 Task: Research Airbnb properties in Malanje, Angola from 10th December, 2023 to 25th December, 2023 for 3 adults, 1 child. Place can be shared room with 2 bedrooms having 3 beds and 2 bathrooms. Property type can be guest house. Amenities needed are: wifi, air conditioning, TV, pool, gym, breakfast. Look for 5 properties as per requirement.
Action: Mouse pressed left at (453, 105)
Screenshot: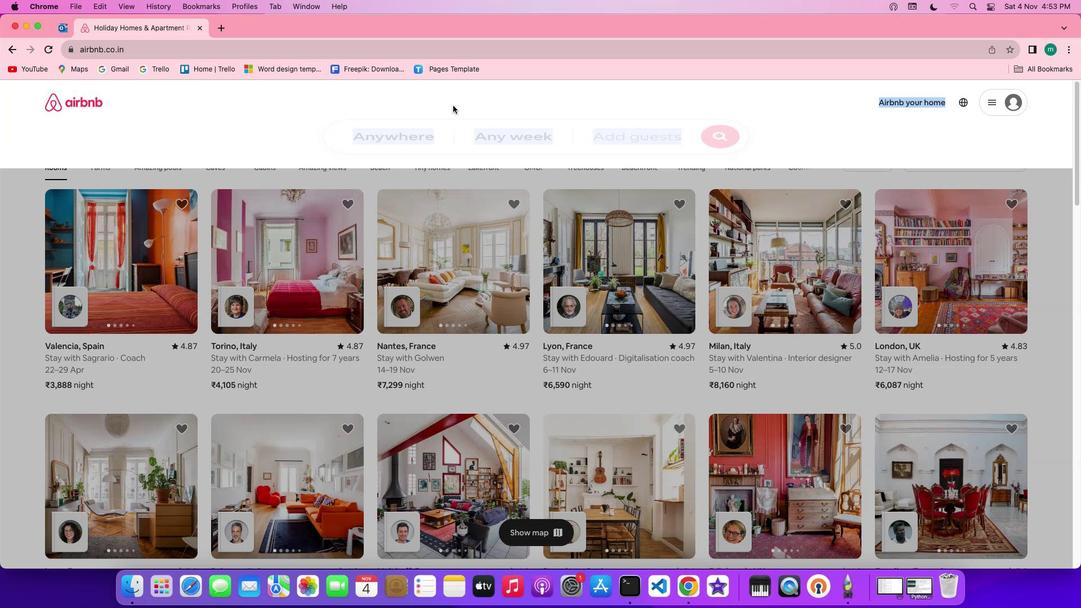 
Action: Mouse pressed left at (453, 105)
Screenshot: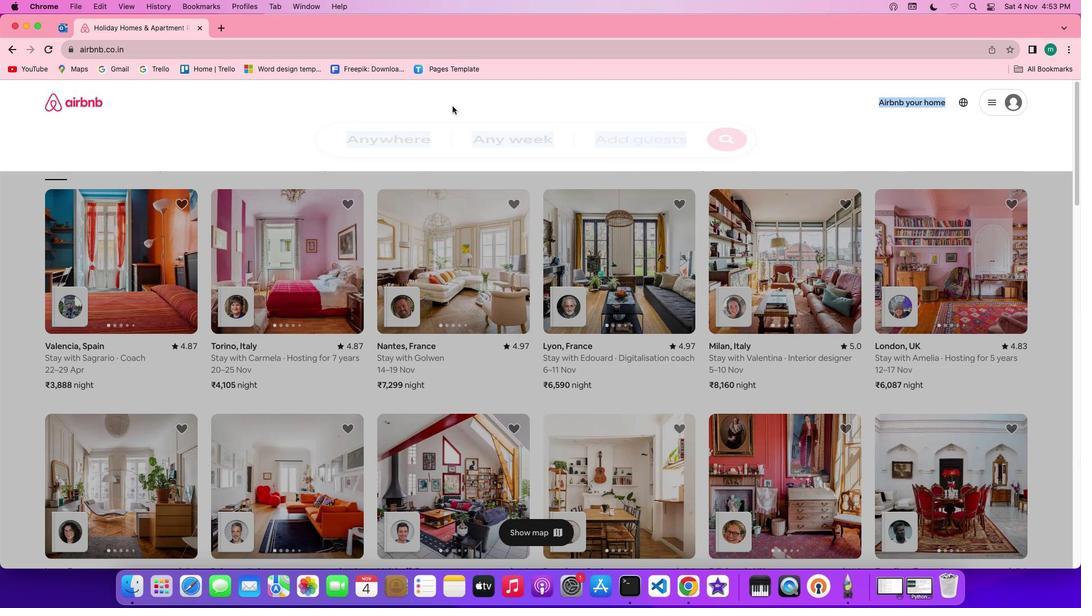 
Action: Mouse moved to (403, 151)
Screenshot: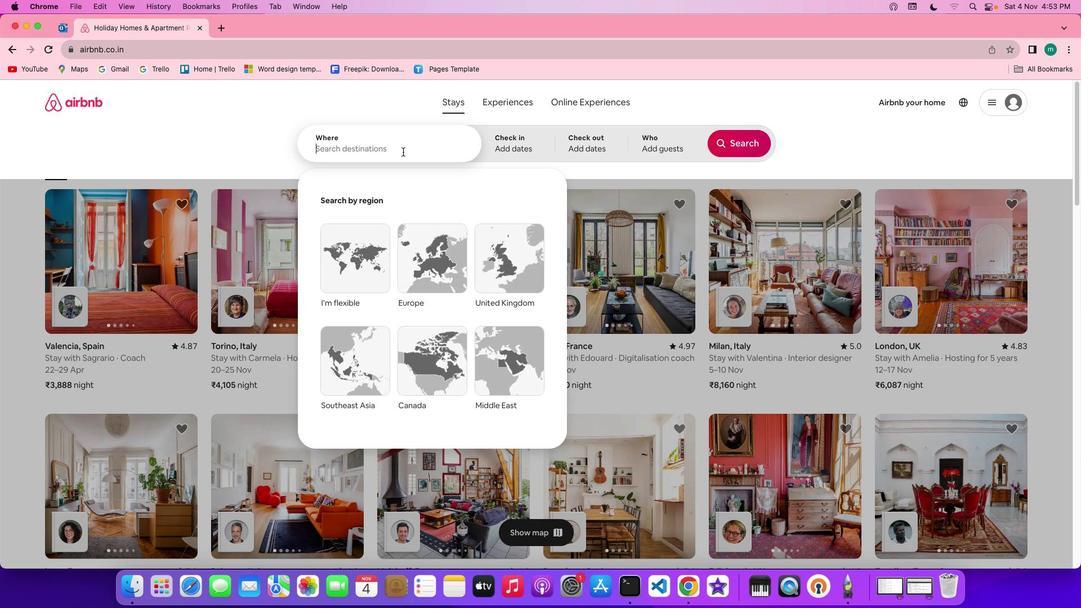 
Action: Mouse pressed left at (403, 151)
Screenshot: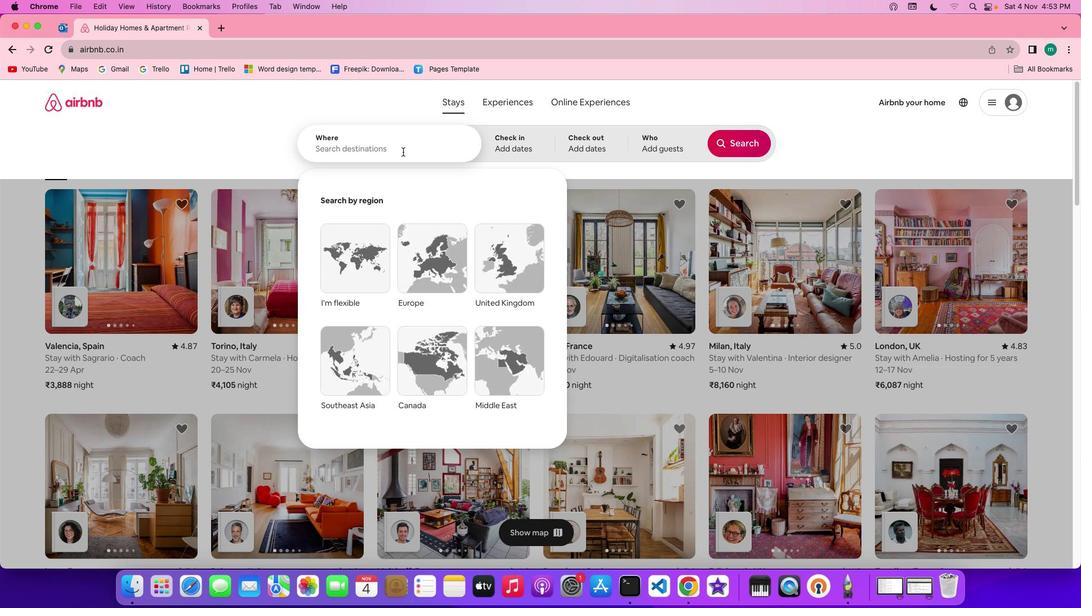
Action: Key pressed Key.shift'M''a''l''a''n''j''e'','Key.spaceKey.shift'a''n''g''o''l''a'
Screenshot: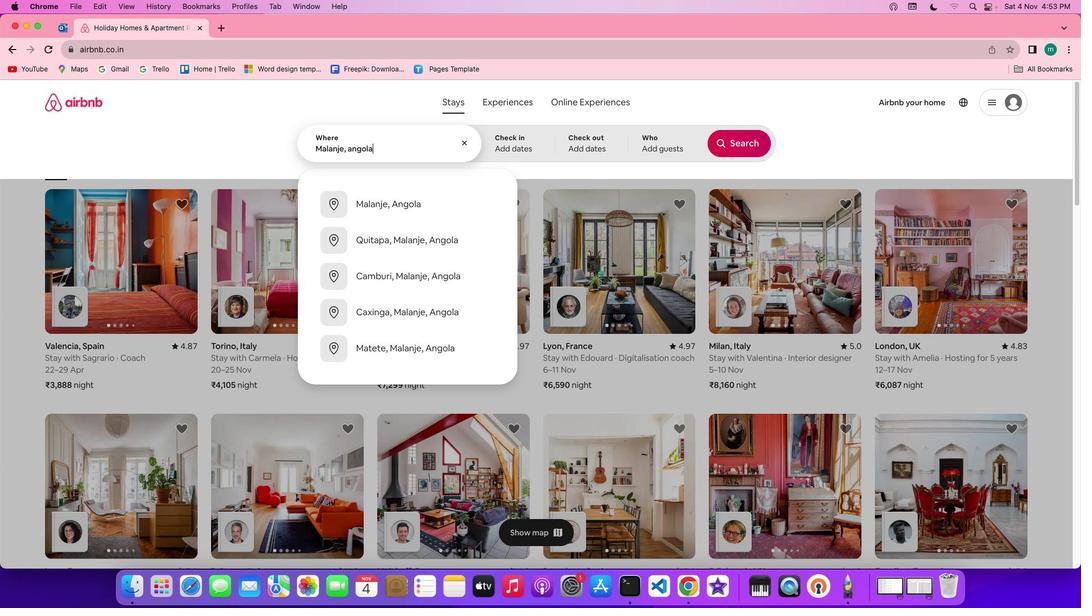 
Action: Mouse moved to (507, 138)
Screenshot: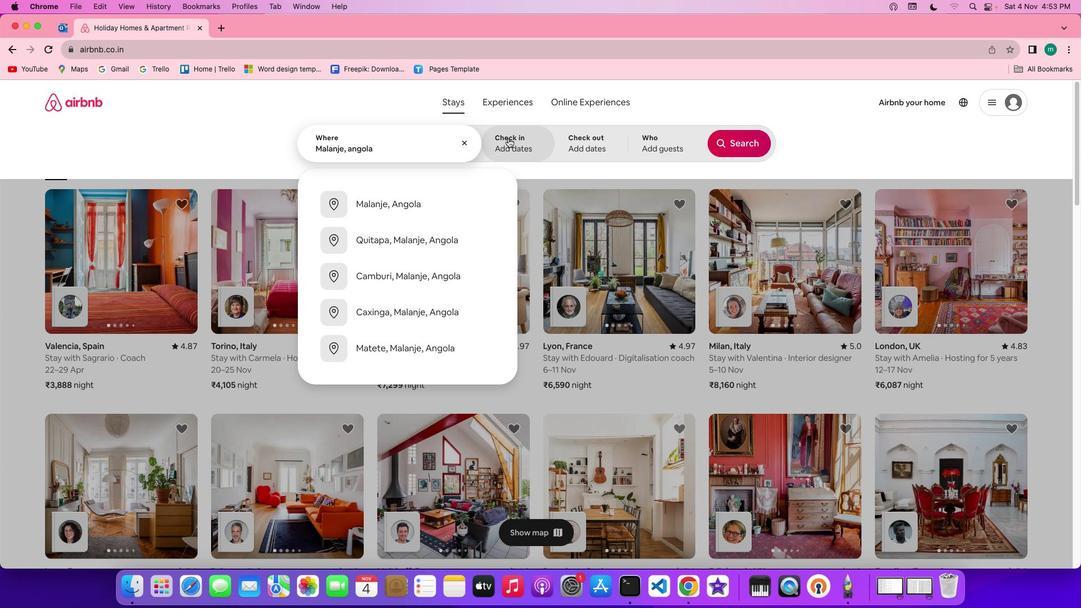 
Action: Mouse pressed left at (507, 138)
Screenshot: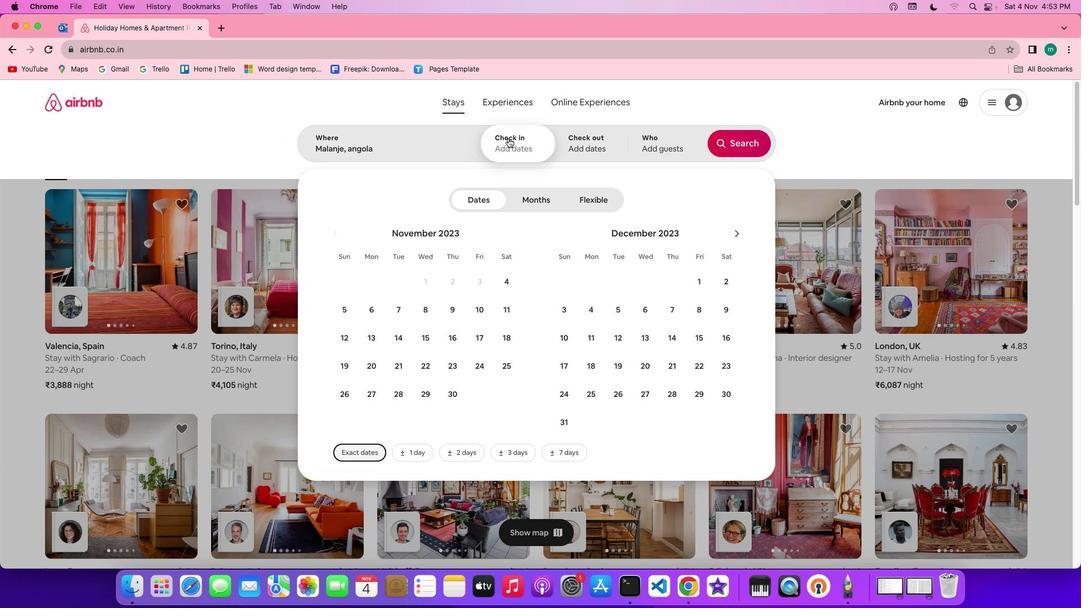 
Action: Mouse moved to (566, 335)
Screenshot: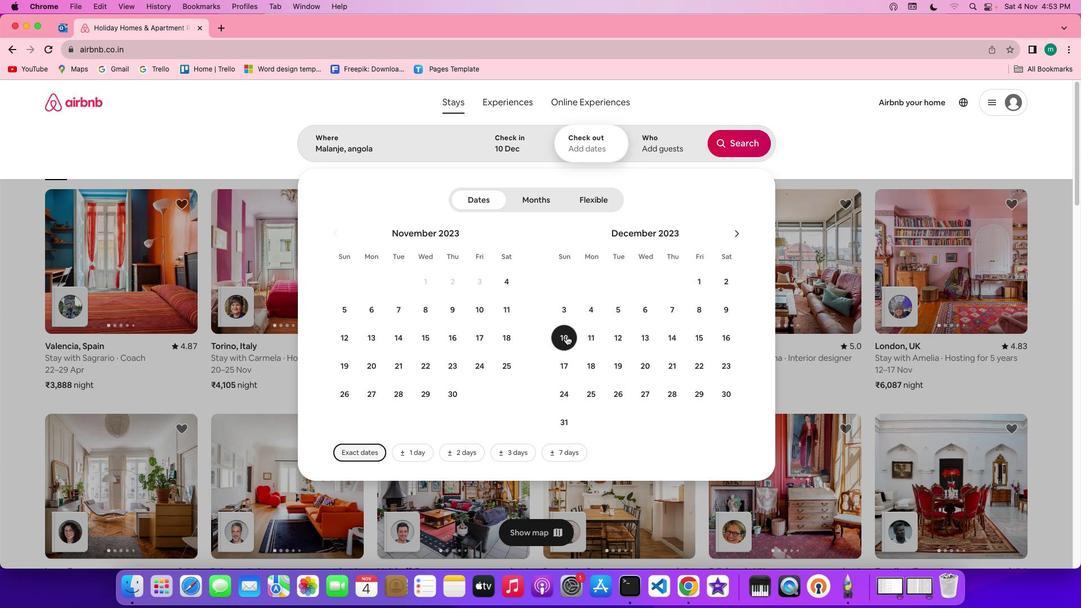 
Action: Mouse pressed left at (566, 335)
Screenshot: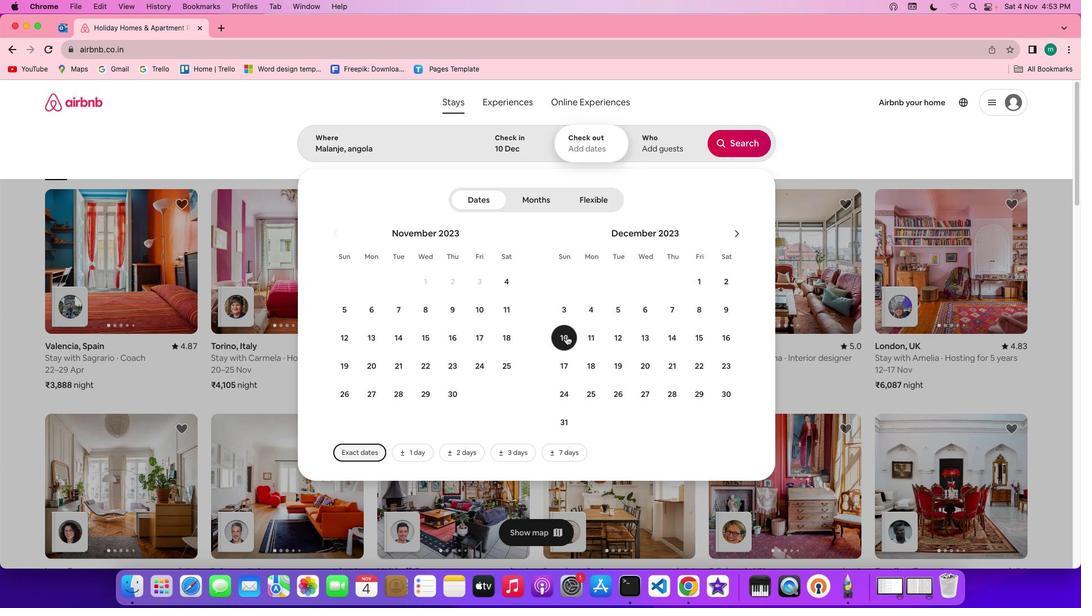 
Action: Mouse moved to (589, 393)
Screenshot: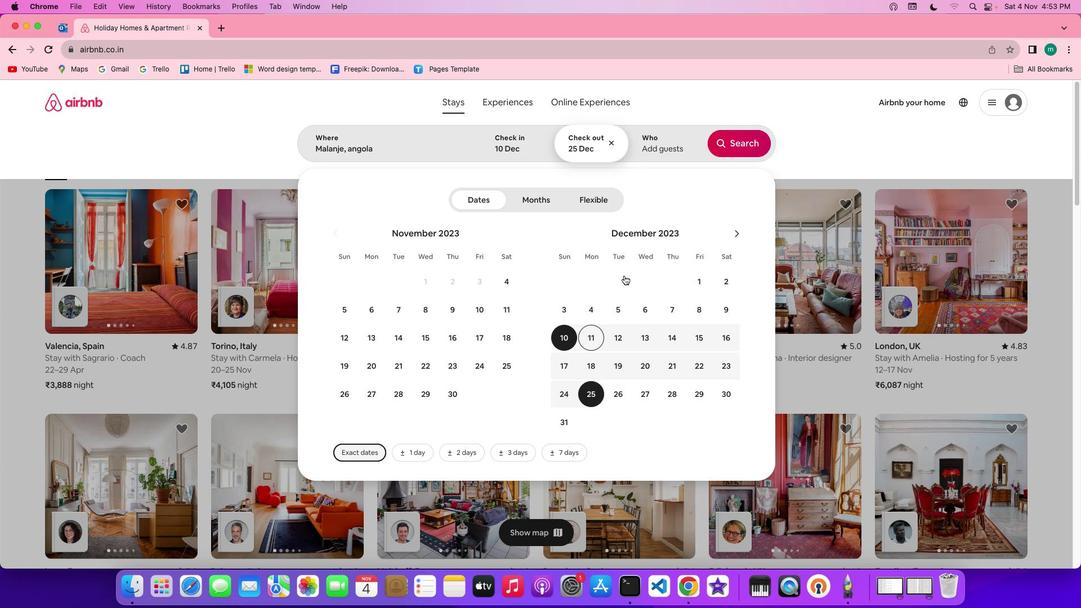 
Action: Mouse pressed left at (589, 393)
Screenshot: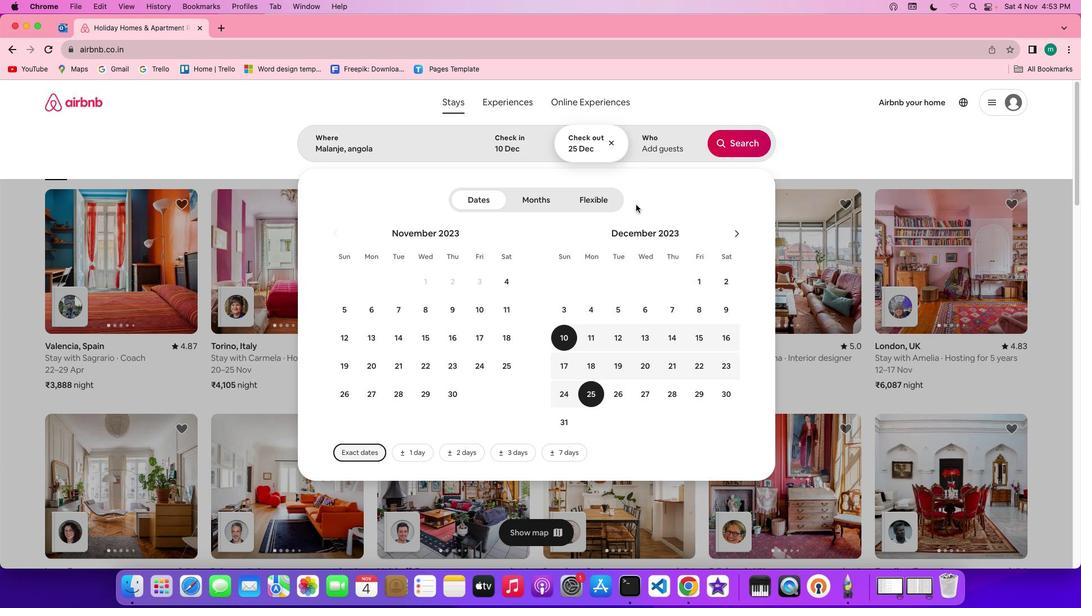 
Action: Mouse moved to (654, 141)
Screenshot: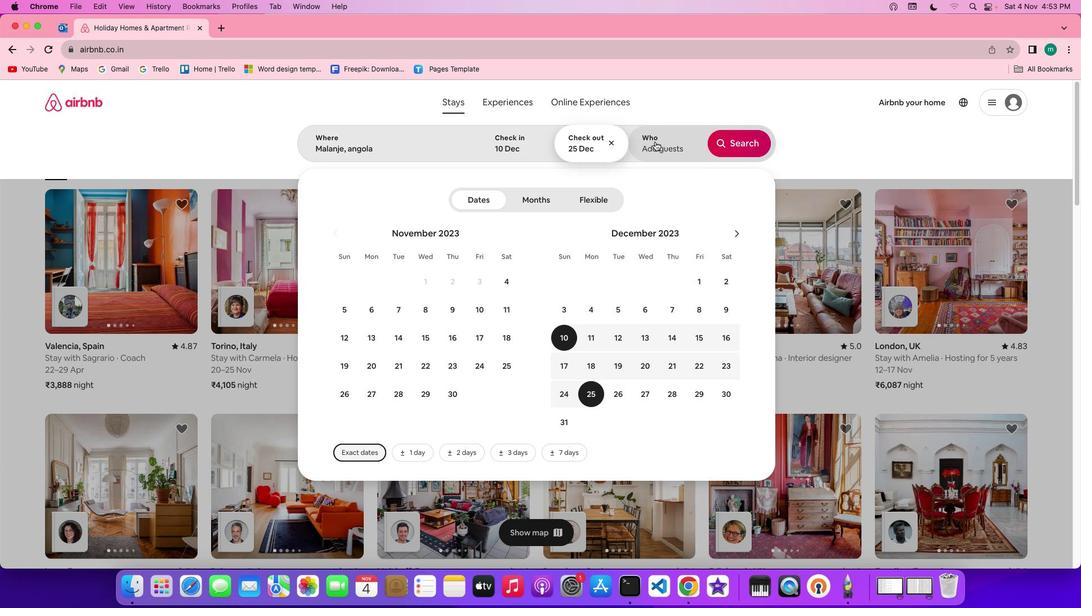 
Action: Mouse pressed left at (654, 141)
Screenshot: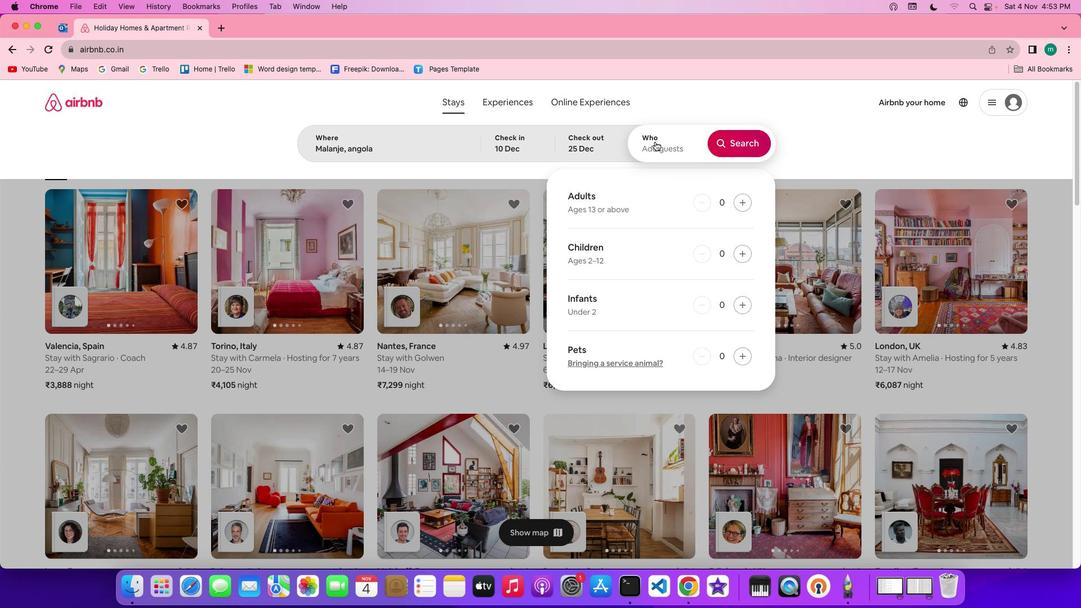 
Action: Mouse moved to (739, 202)
Screenshot: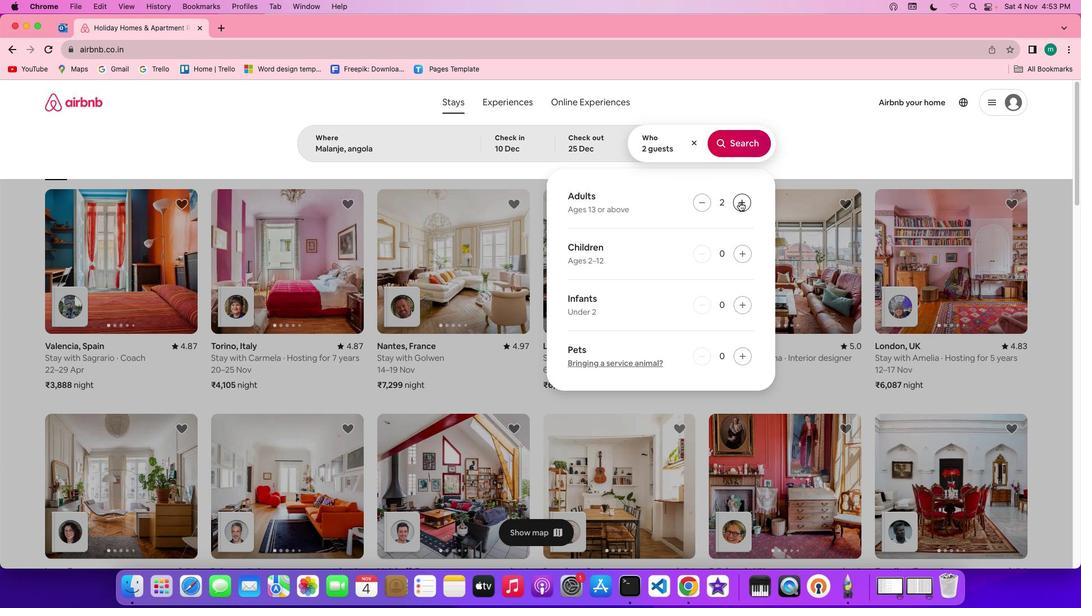 
Action: Mouse pressed left at (739, 202)
Screenshot: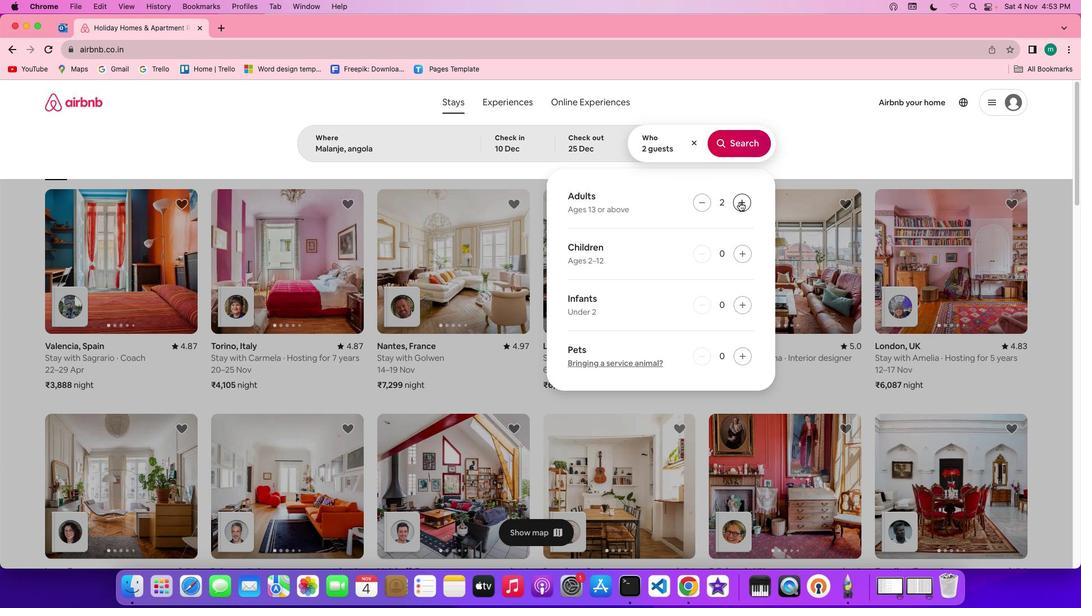 
Action: Mouse pressed left at (739, 202)
Screenshot: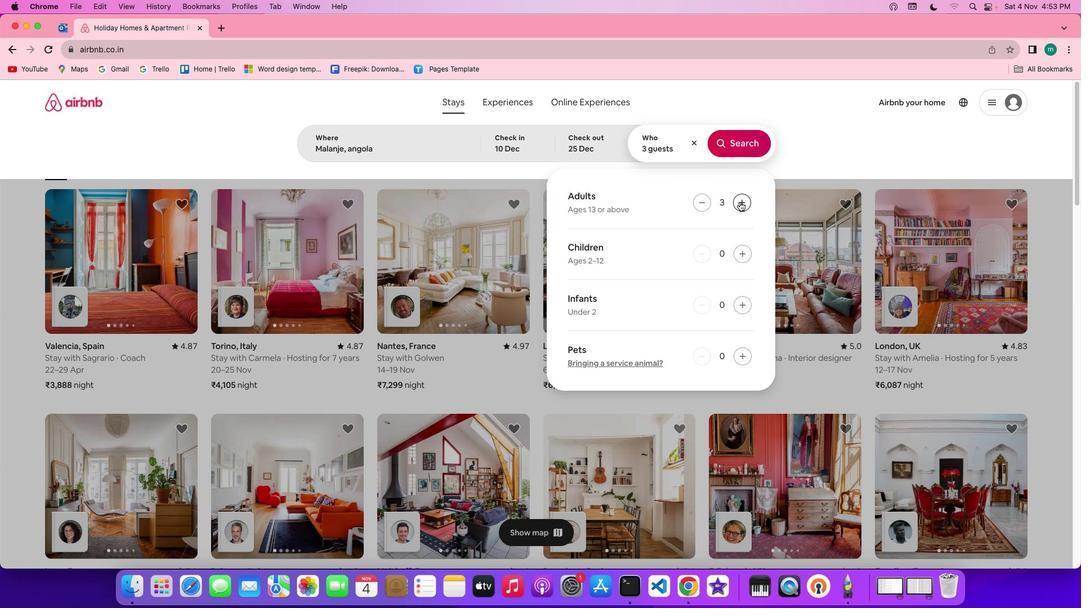 
Action: Mouse pressed left at (739, 202)
Screenshot: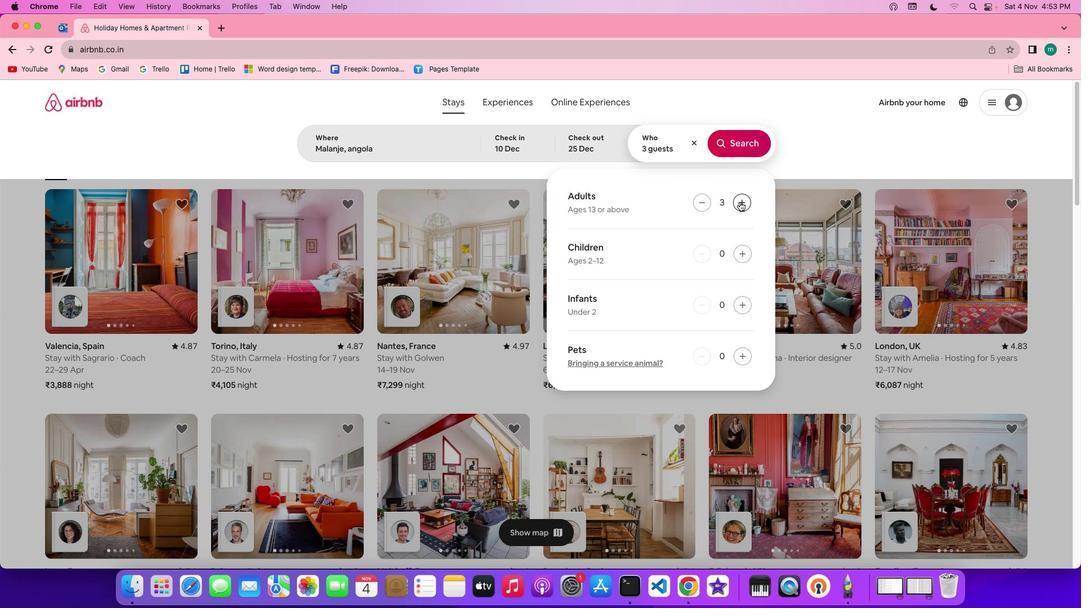 
Action: Mouse moved to (746, 250)
Screenshot: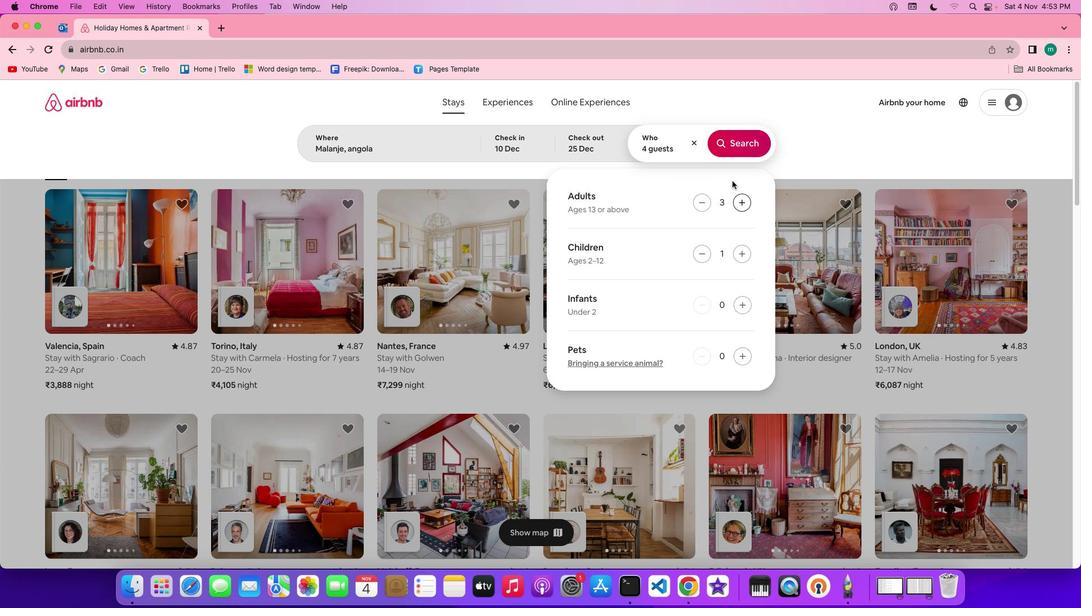 
Action: Mouse pressed left at (746, 250)
Screenshot: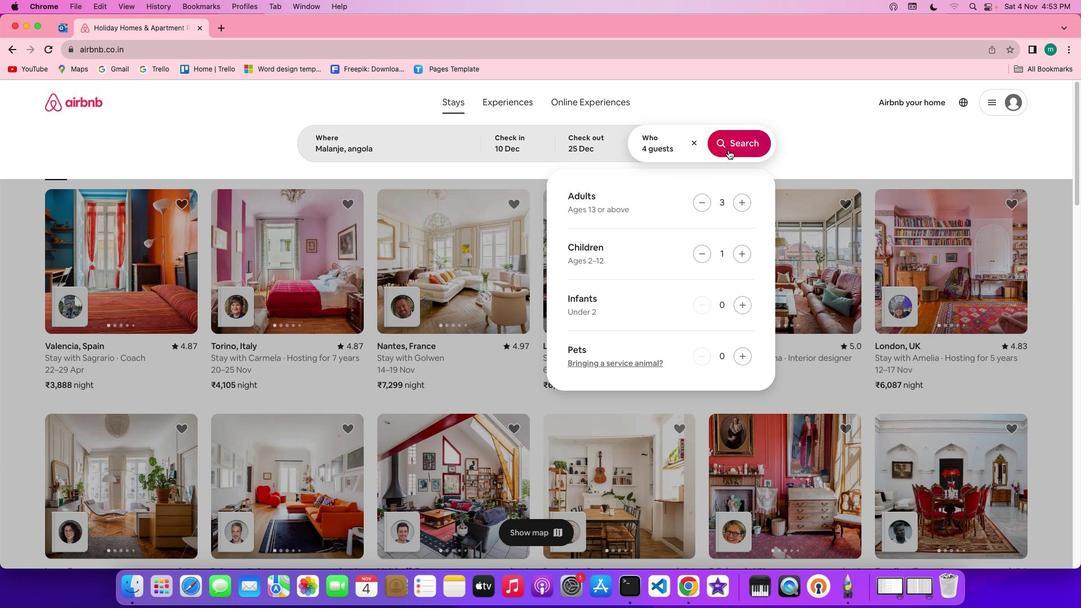 
Action: Mouse moved to (728, 145)
Screenshot: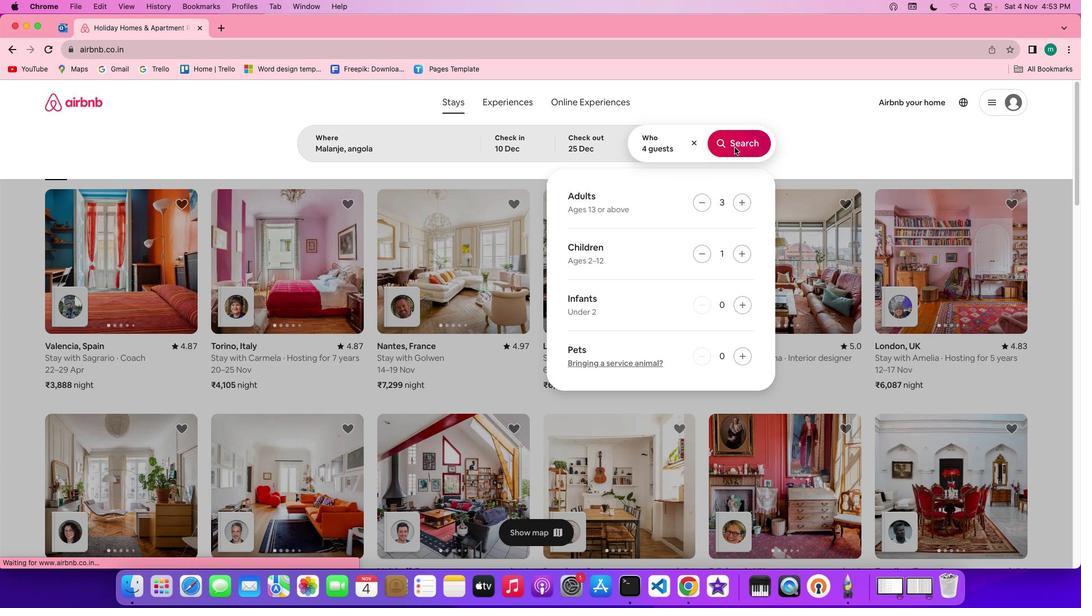 
Action: Mouse pressed left at (728, 145)
Screenshot: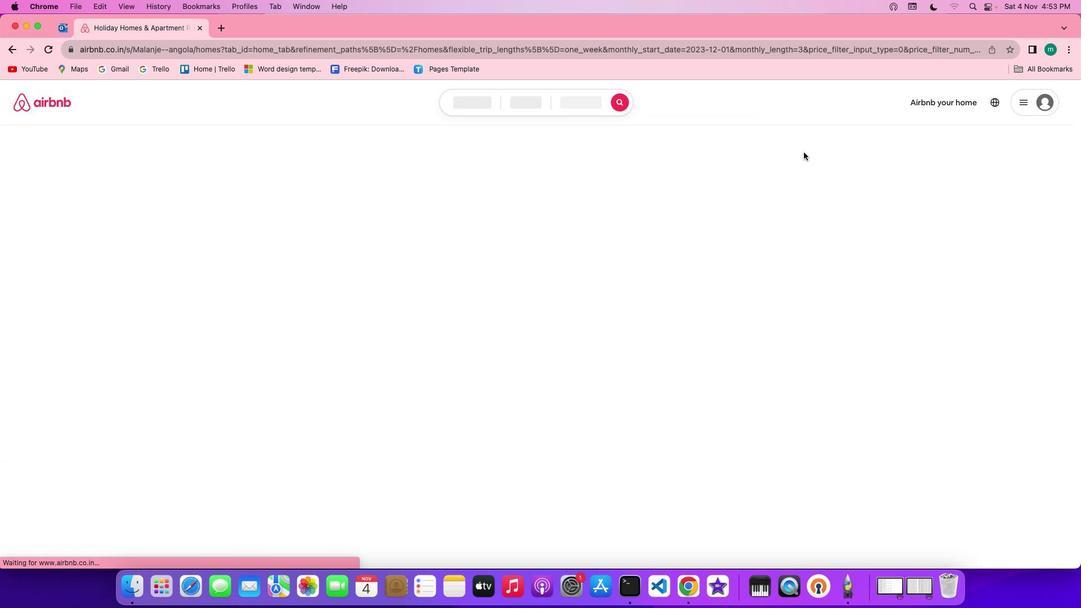 
Action: Mouse moved to (907, 146)
Screenshot: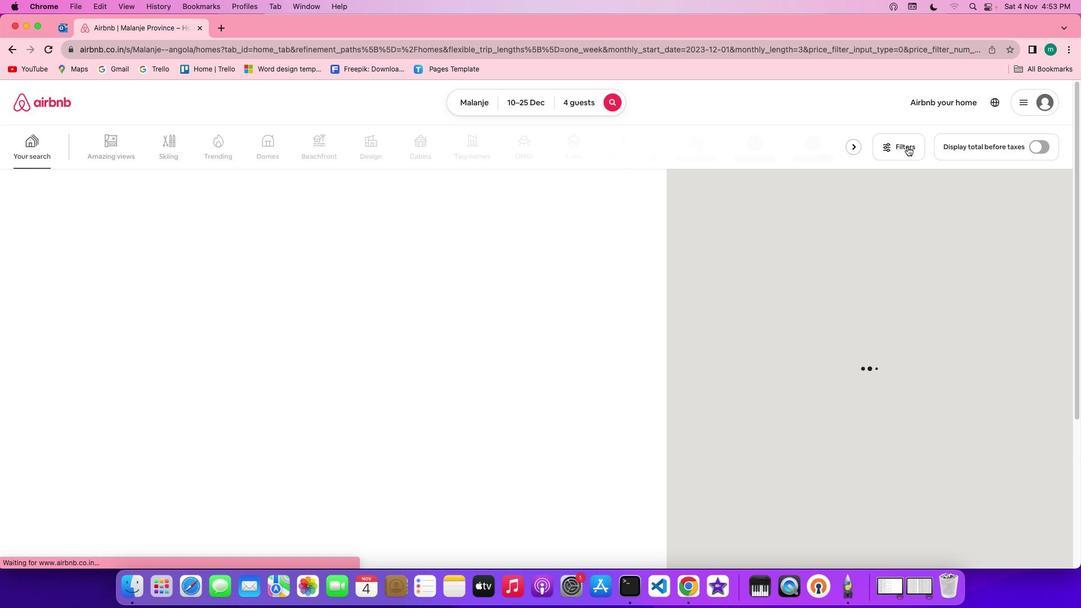 
Action: Mouse pressed left at (907, 146)
Screenshot: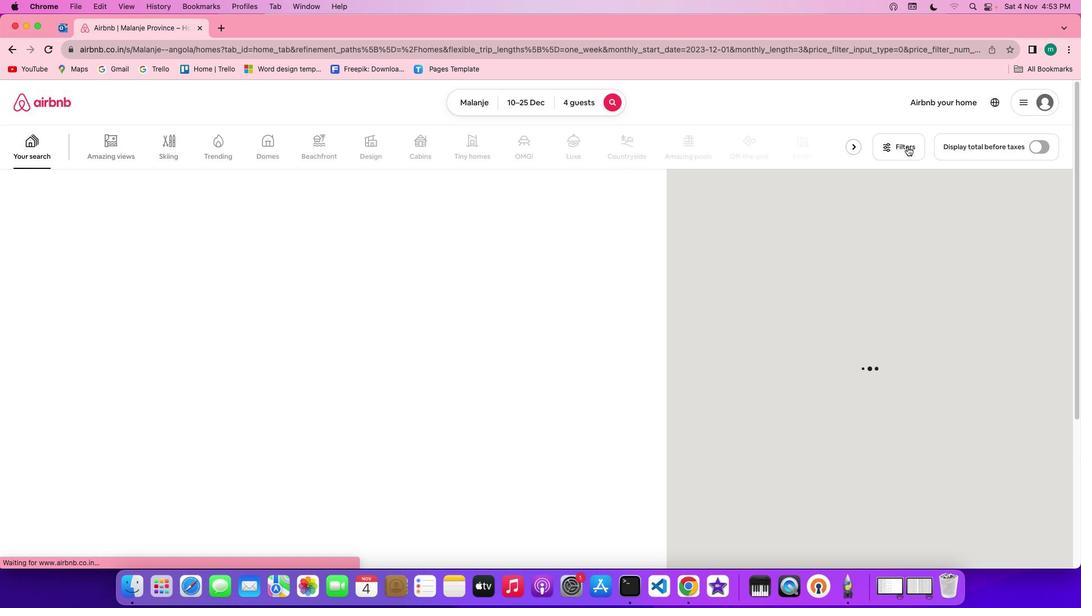 
Action: Mouse pressed left at (907, 146)
Screenshot: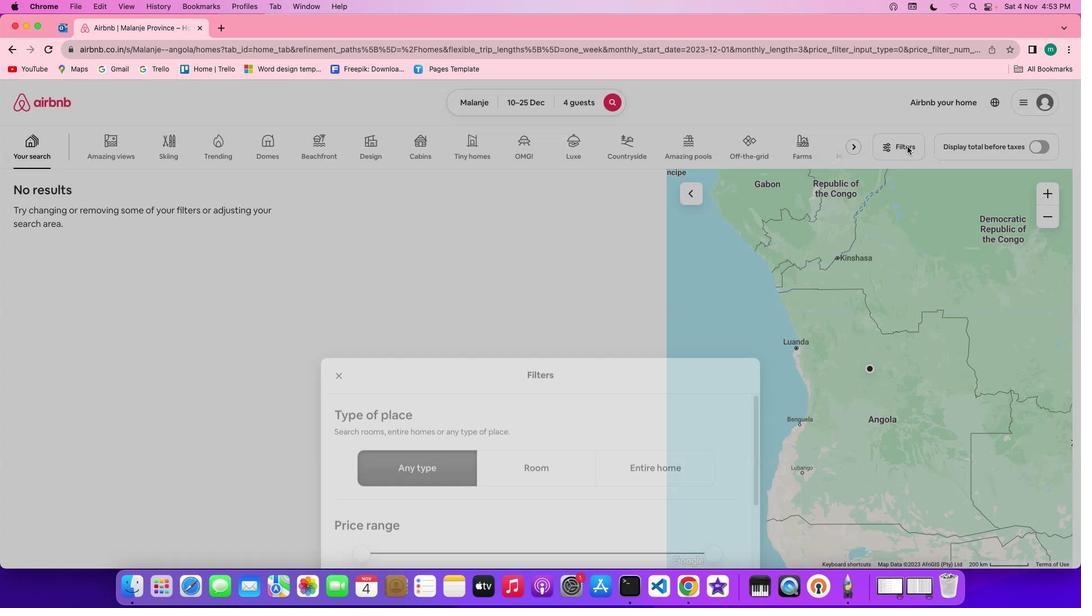 
Action: Mouse pressed left at (907, 146)
Screenshot: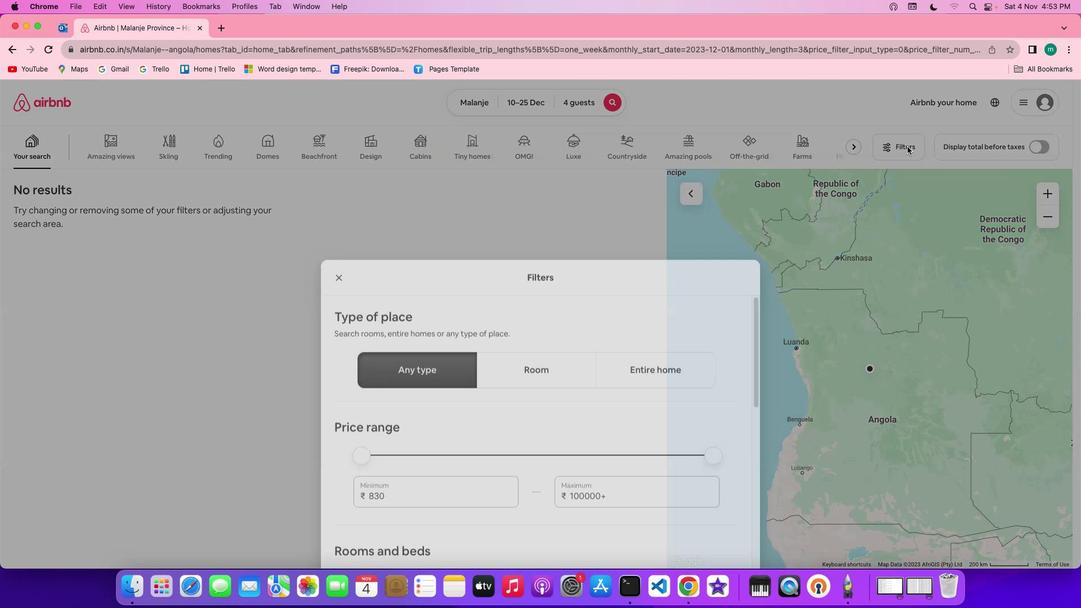 
Action: Mouse moved to (585, 322)
Screenshot: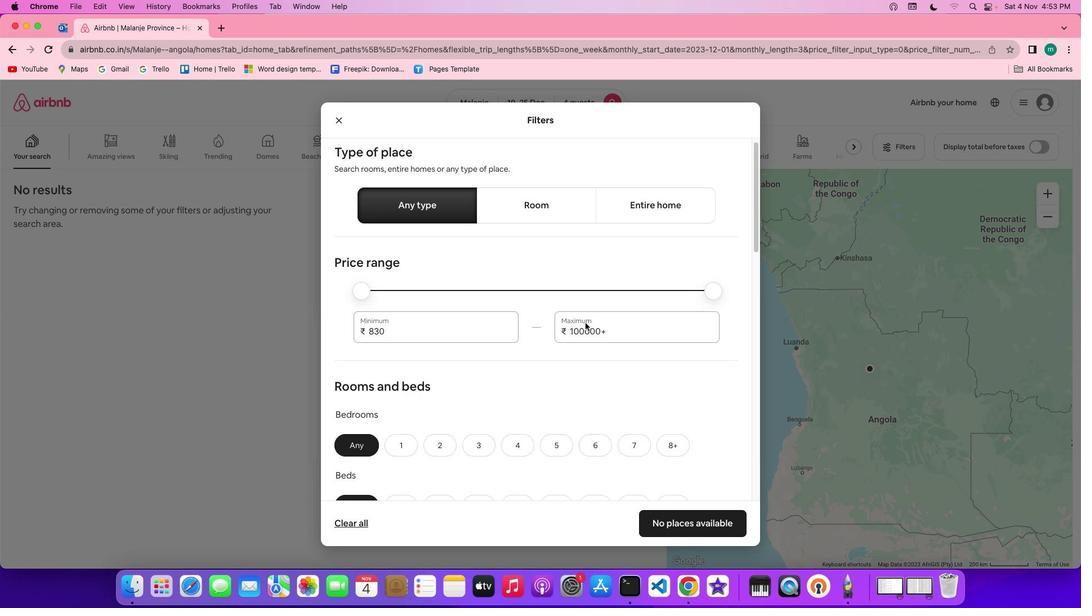 
Action: Mouse scrolled (585, 322) with delta (0, 0)
Screenshot: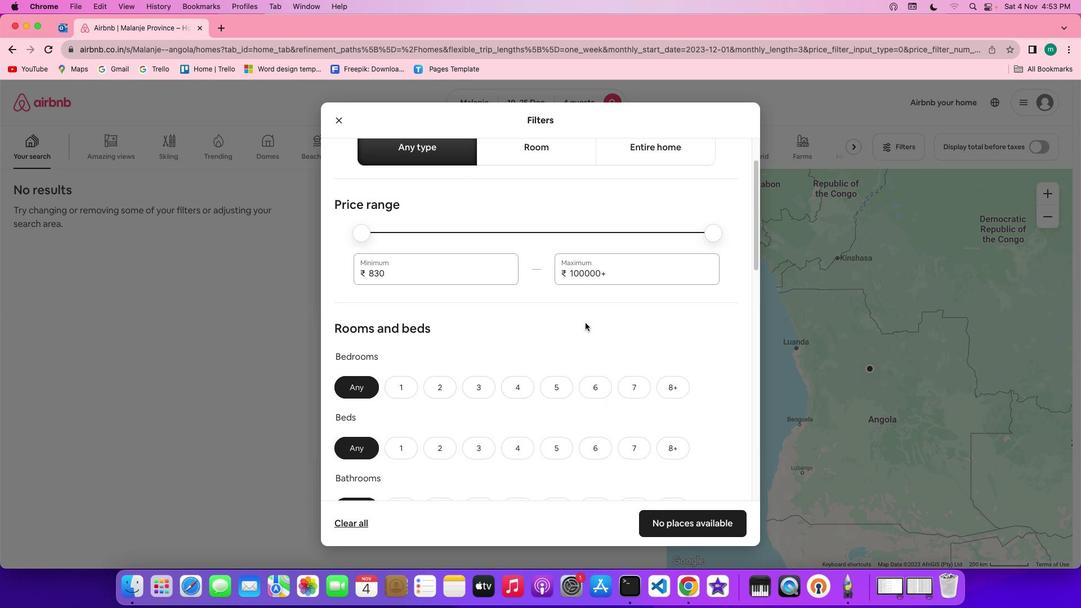 
Action: Mouse scrolled (585, 322) with delta (0, 0)
Screenshot: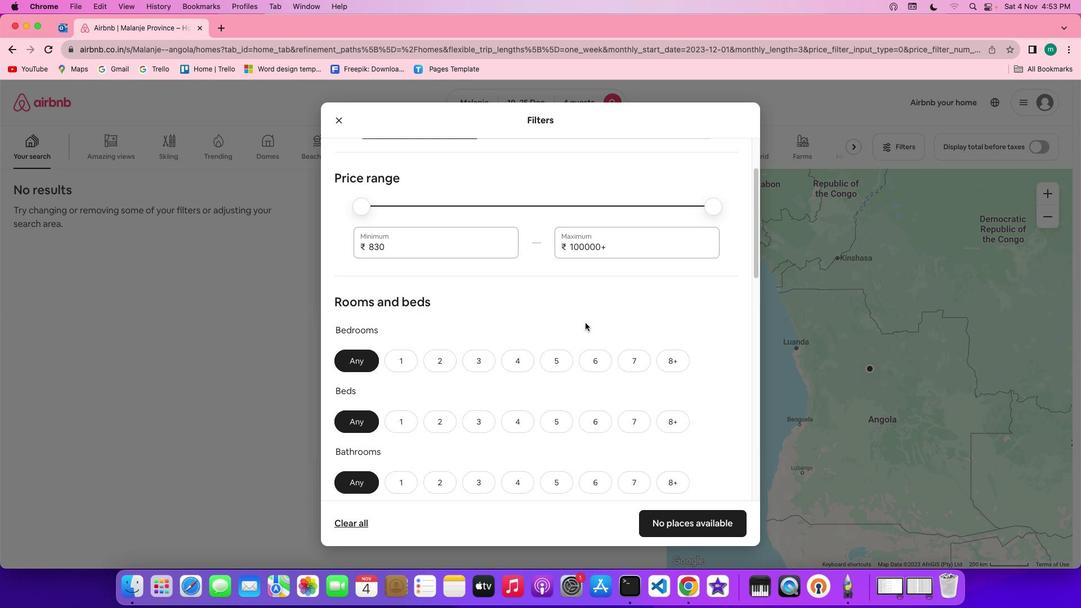 
Action: Mouse scrolled (585, 322) with delta (0, 0)
Screenshot: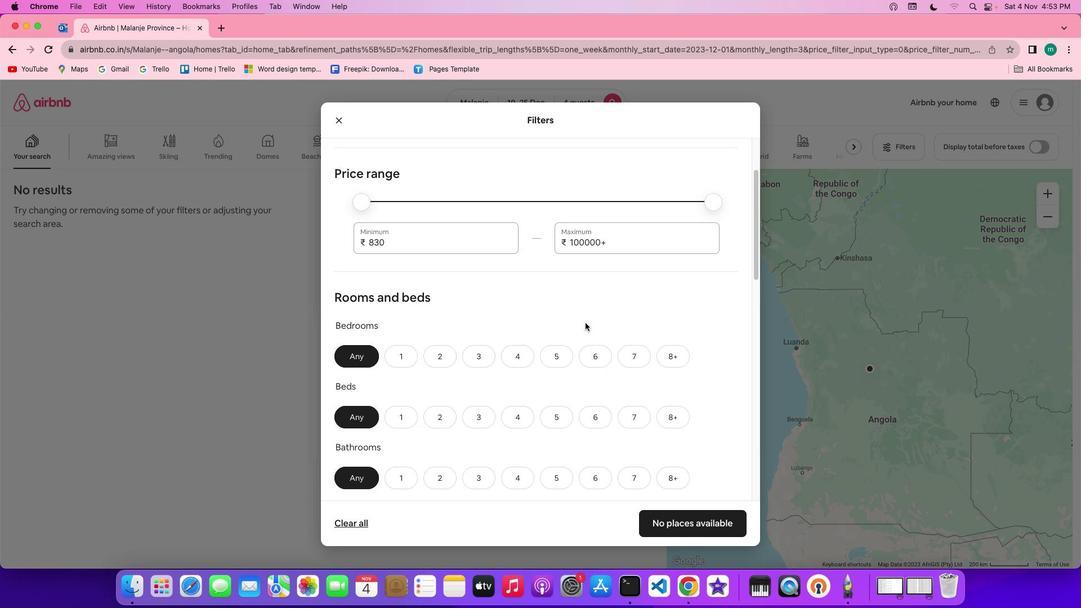 
Action: Mouse scrolled (585, 322) with delta (0, -1)
Screenshot: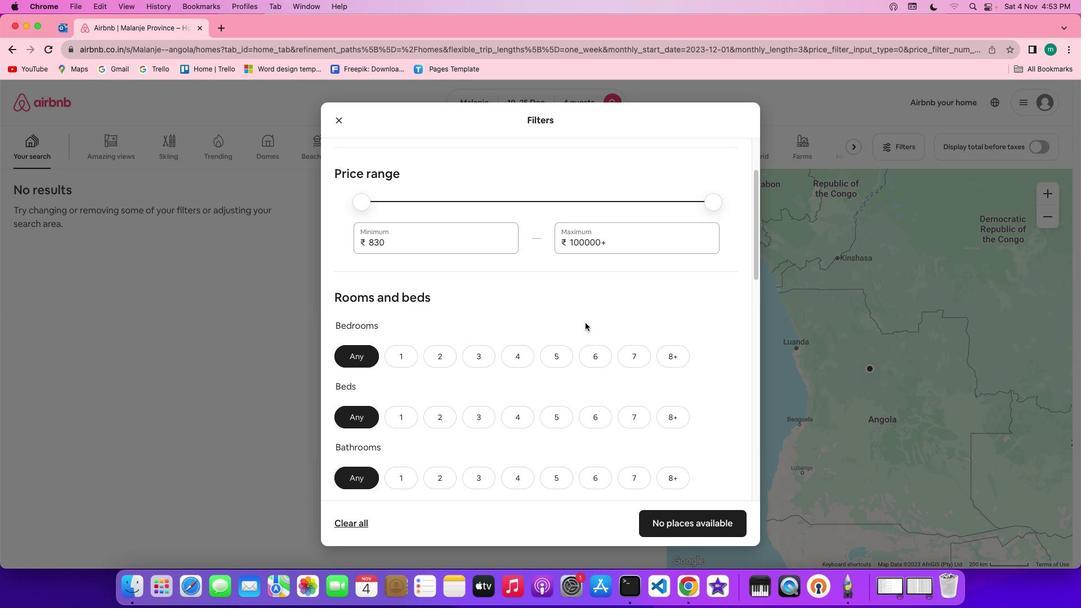 
Action: Mouse scrolled (585, 322) with delta (0, 0)
Screenshot: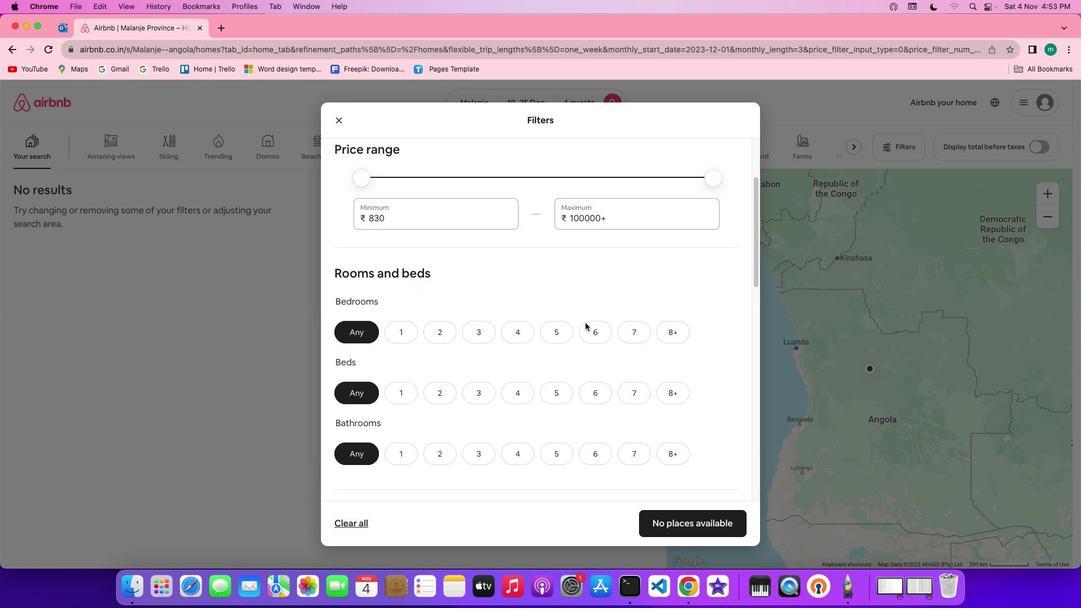 
Action: Mouse scrolled (585, 322) with delta (0, 0)
Screenshot: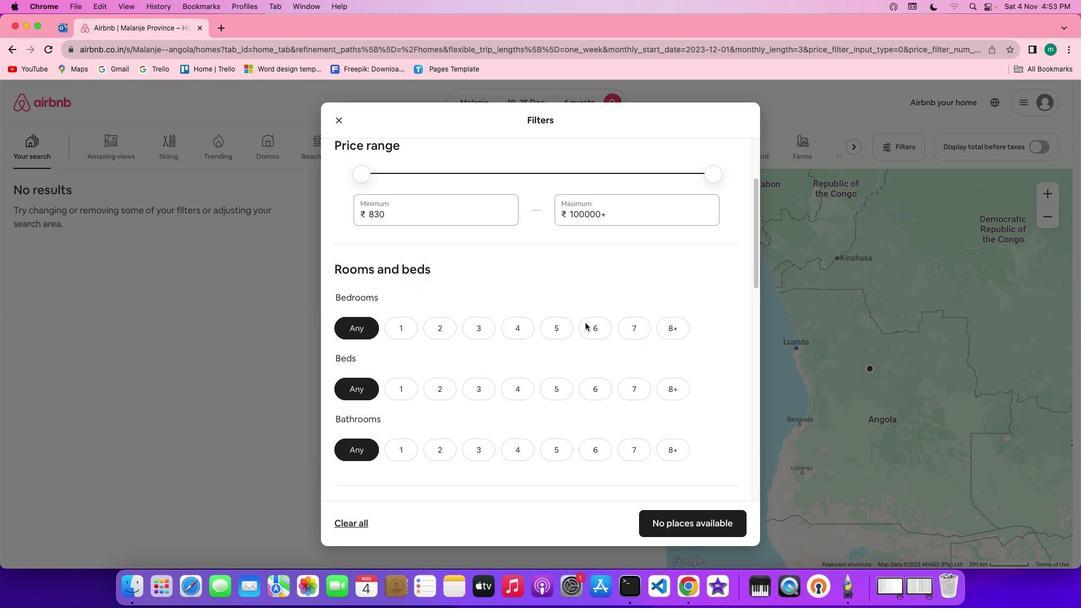 
Action: Mouse scrolled (585, 322) with delta (0, 0)
Screenshot: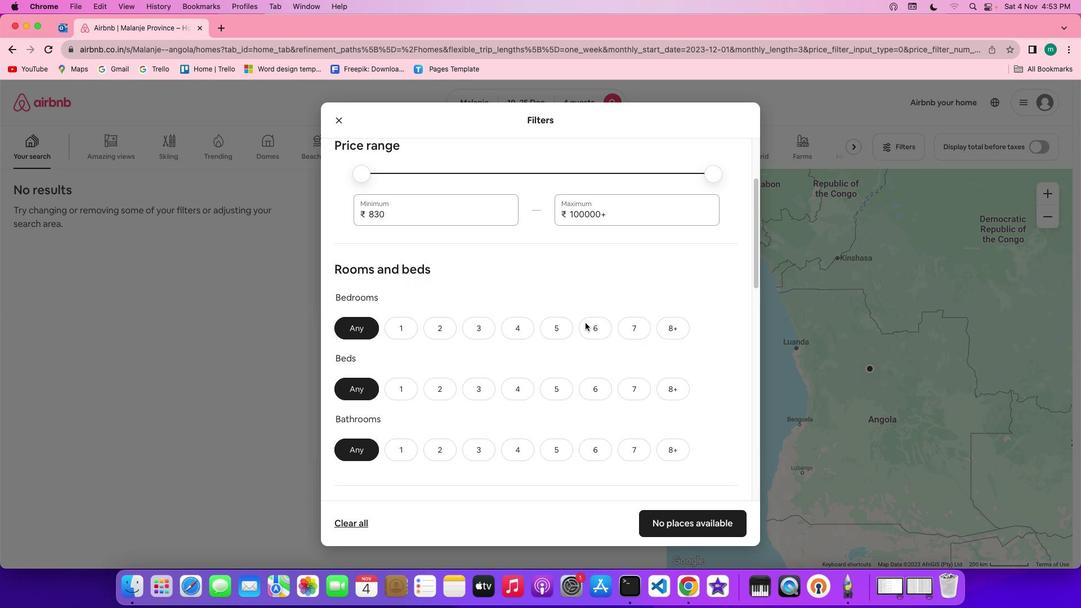 
Action: Mouse scrolled (585, 322) with delta (0, 0)
Screenshot: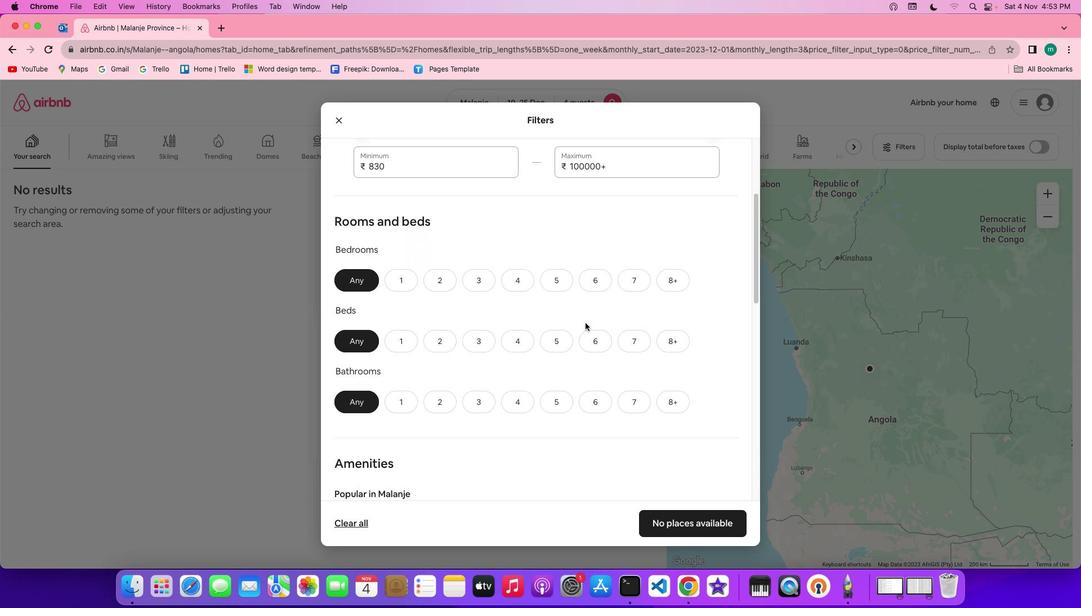 
Action: Mouse scrolled (585, 322) with delta (0, 0)
Screenshot: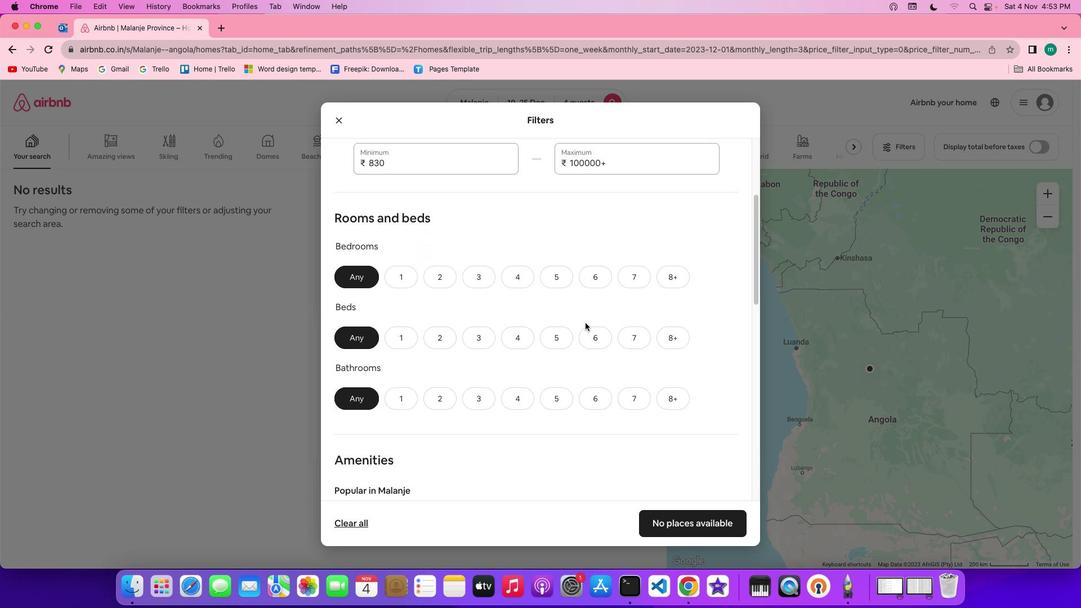 
Action: Mouse scrolled (585, 322) with delta (0, 0)
Screenshot: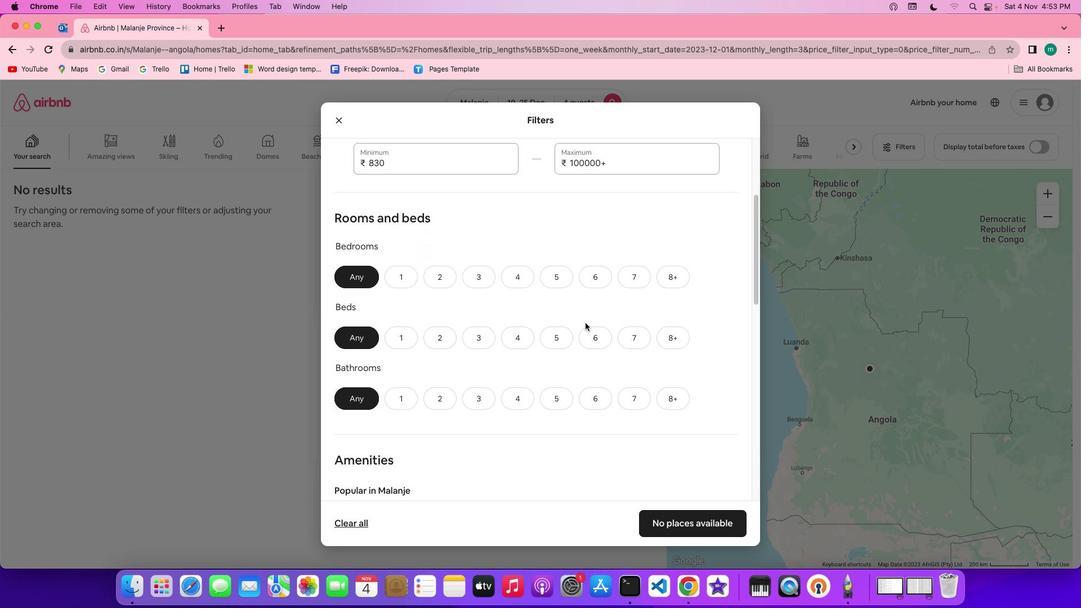 
Action: Mouse scrolled (585, 322) with delta (0, 0)
Screenshot: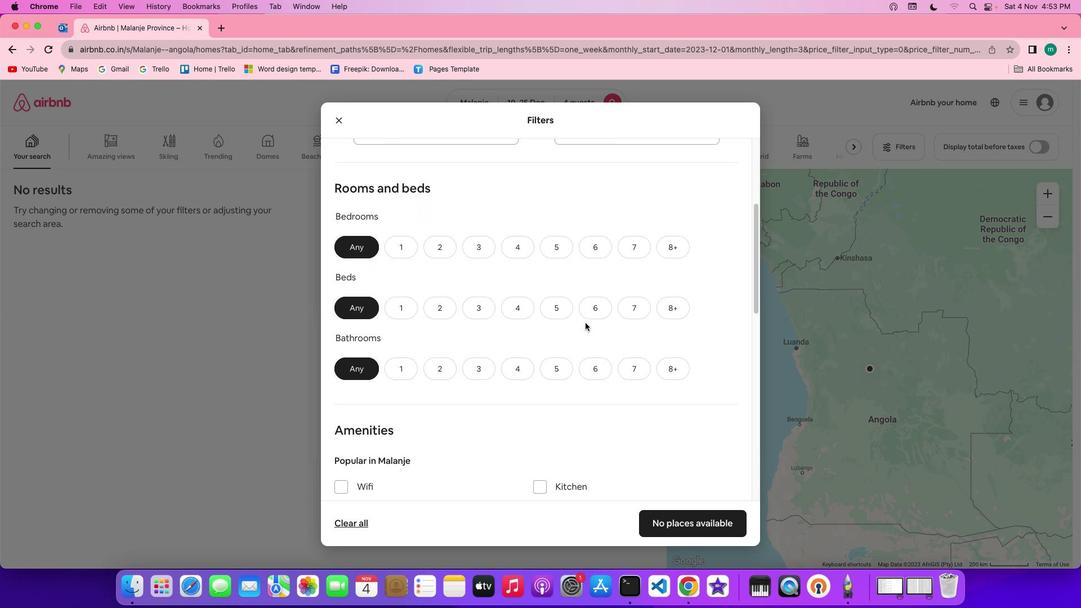 
Action: Mouse scrolled (585, 322) with delta (0, 0)
Screenshot: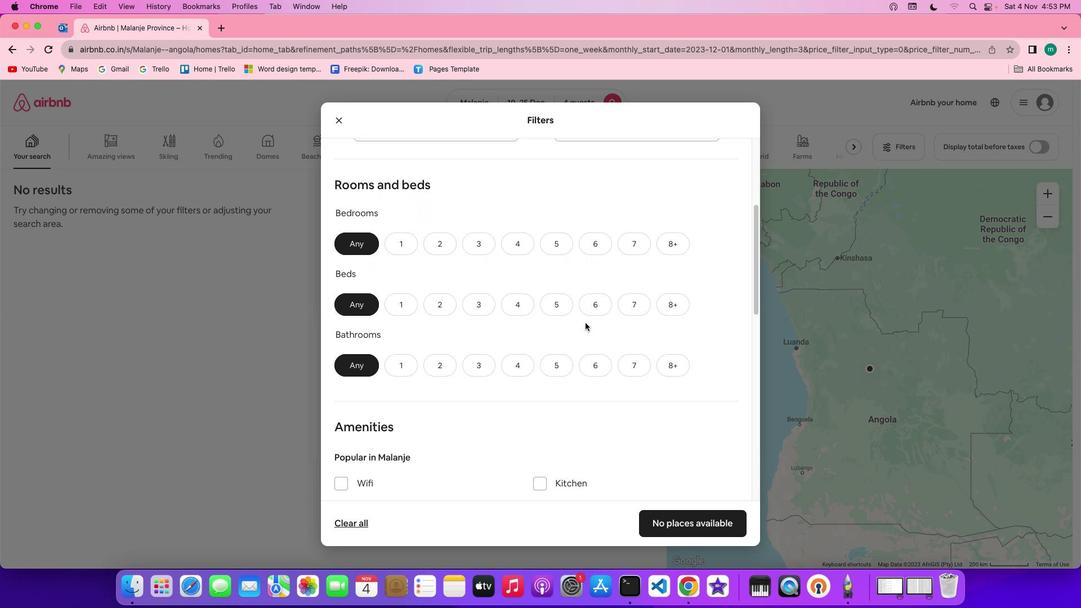 
Action: Mouse scrolled (585, 322) with delta (0, 0)
Screenshot: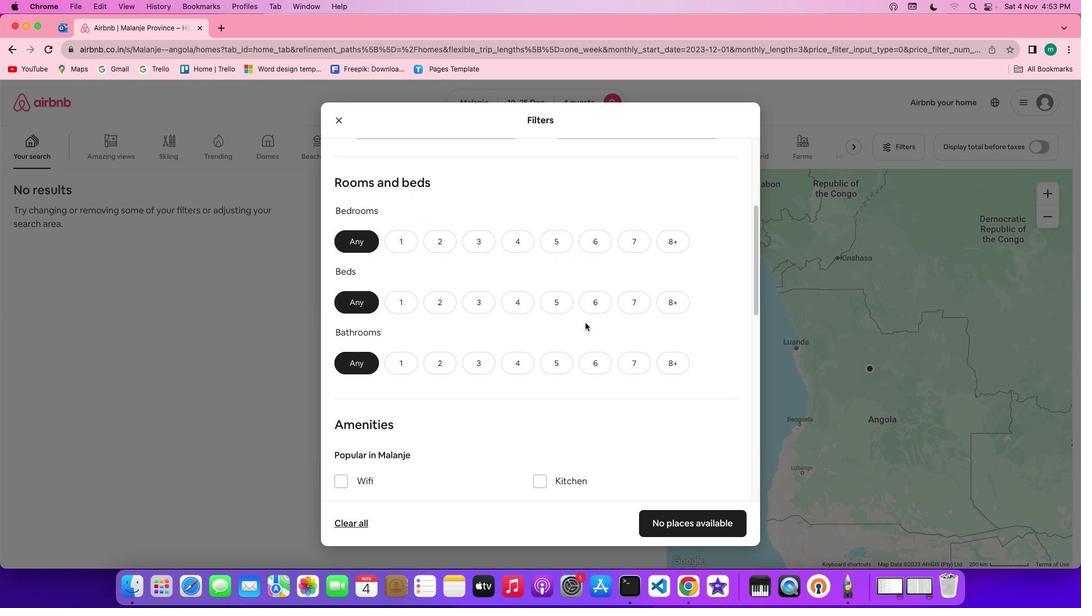 
Action: Mouse scrolled (585, 322) with delta (0, 0)
Screenshot: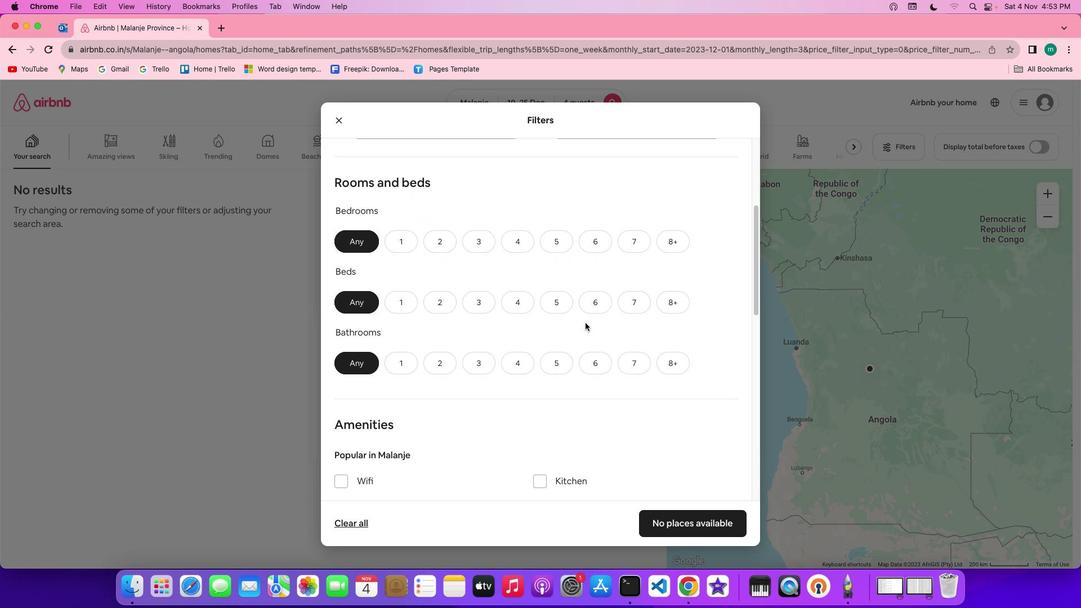 
Action: Mouse scrolled (585, 322) with delta (0, 0)
Screenshot: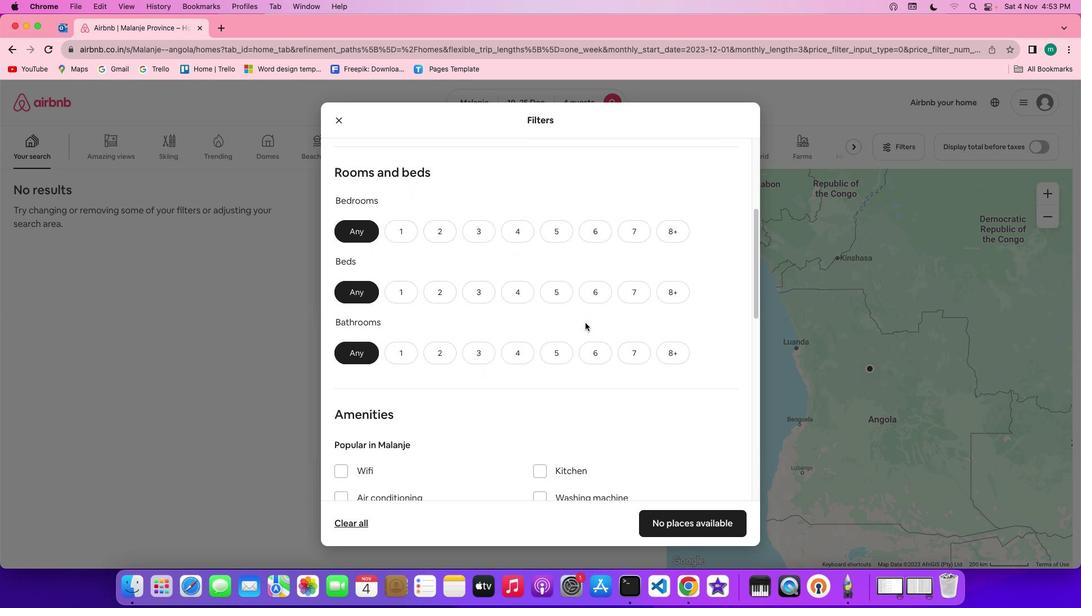 
Action: Mouse scrolled (585, 322) with delta (0, 0)
Screenshot: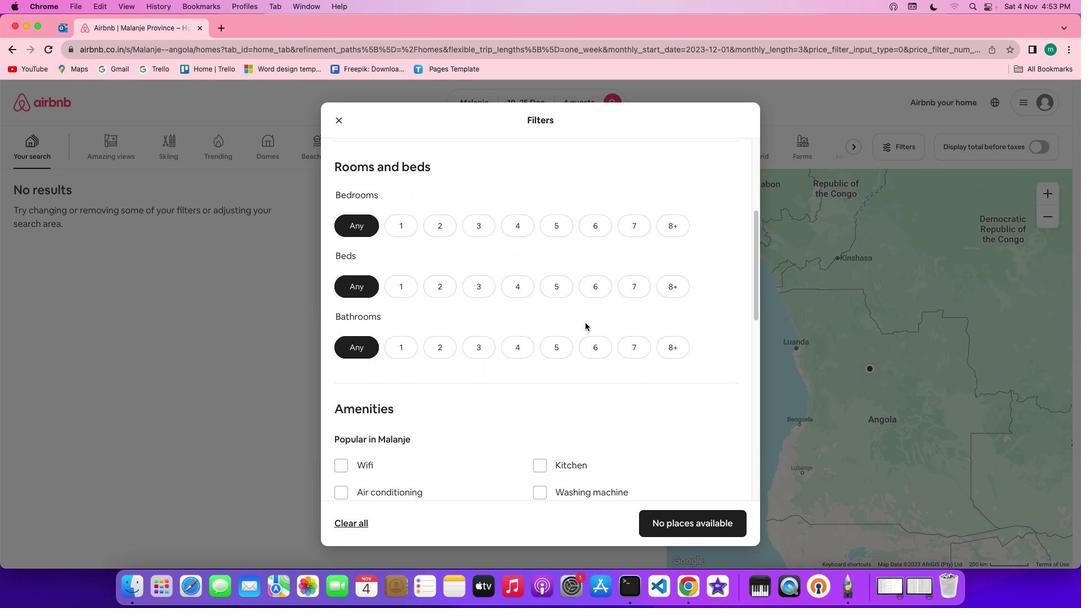 
Action: Mouse scrolled (585, 322) with delta (0, 0)
Screenshot: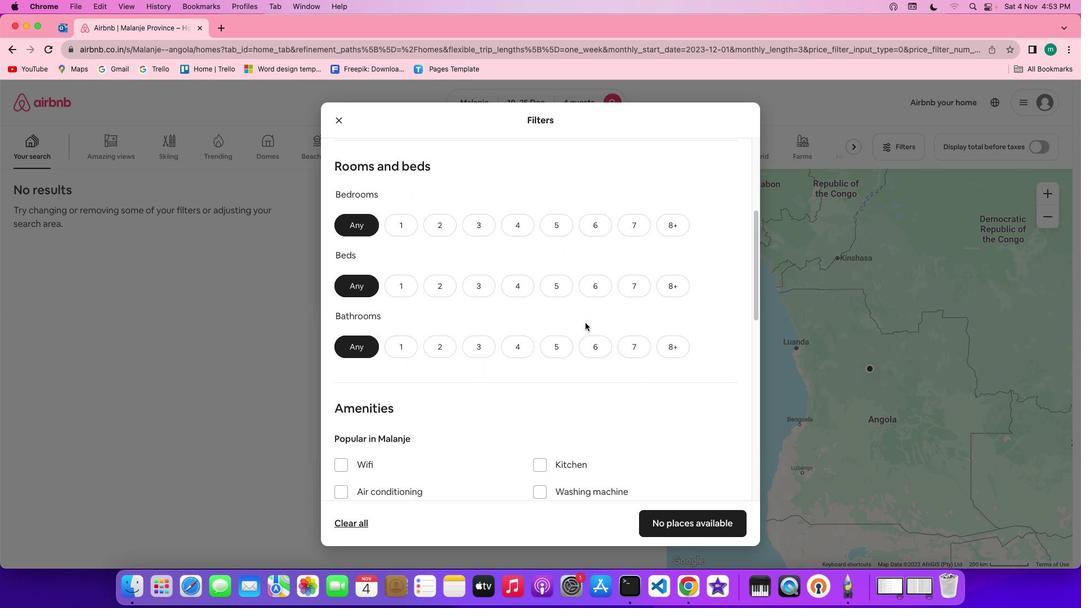 
Action: Mouse moved to (436, 231)
Screenshot: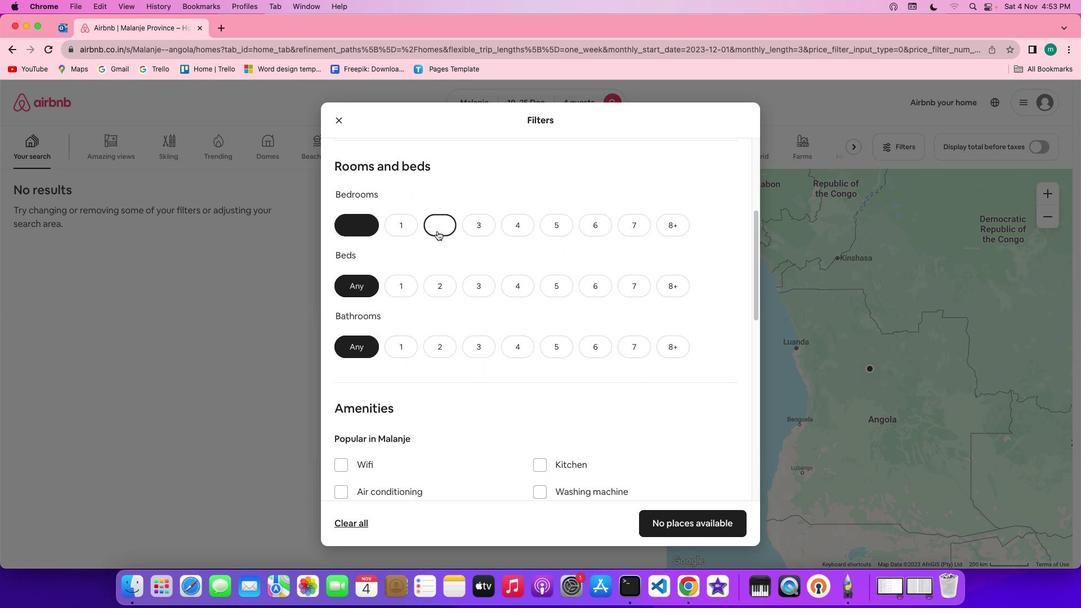 
Action: Mouse pressed left at (436, 231)
Screenshot: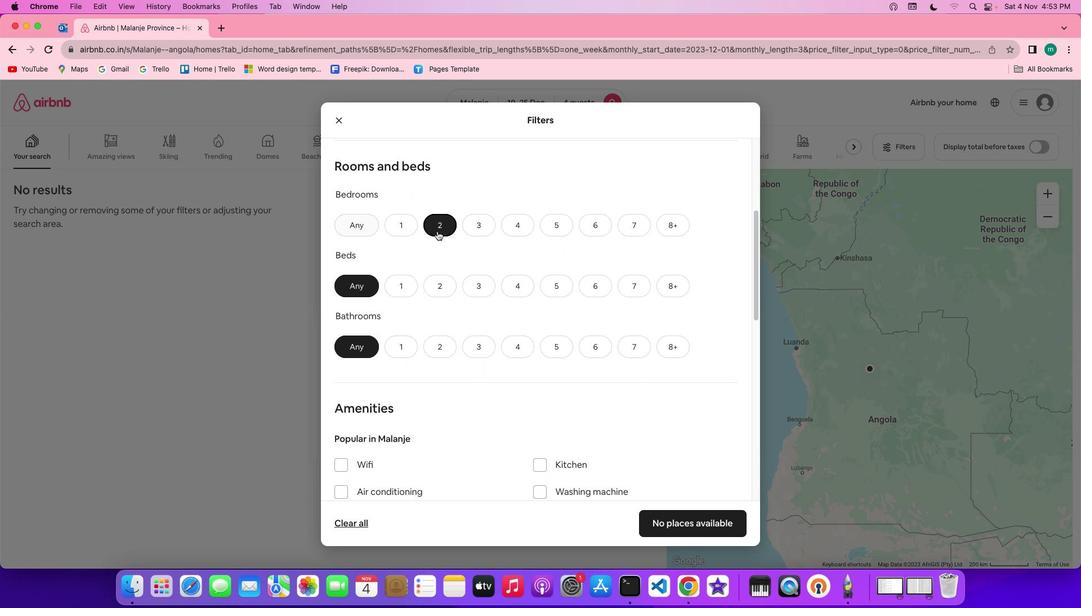 
Action: Mouse moved to (533, 266)
Screenshot: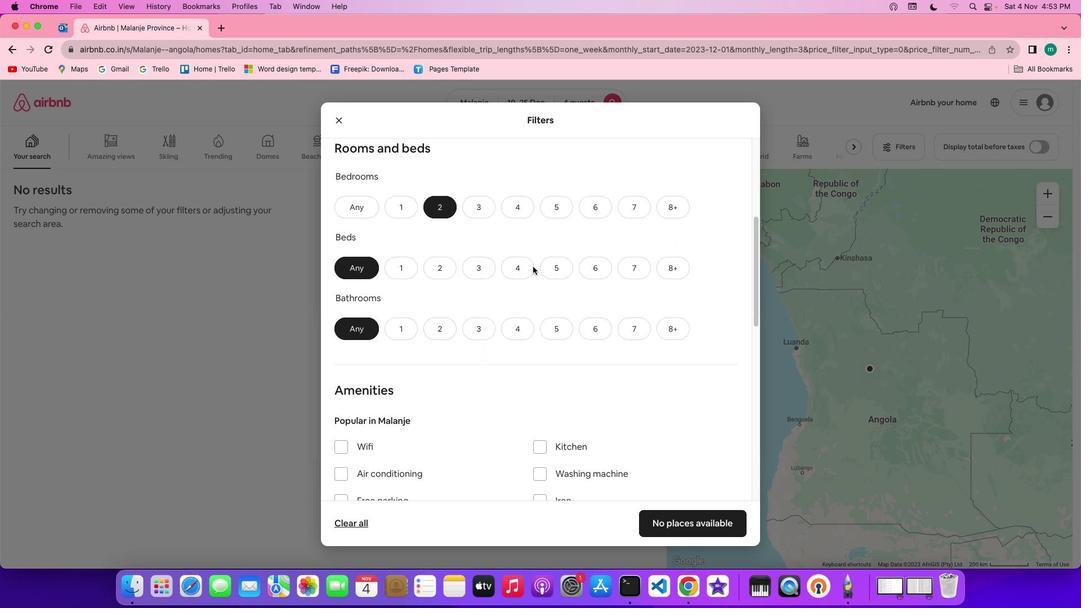 
Action: Mouse scrolled (533, 266) with delta (0, 0)
Screenshot: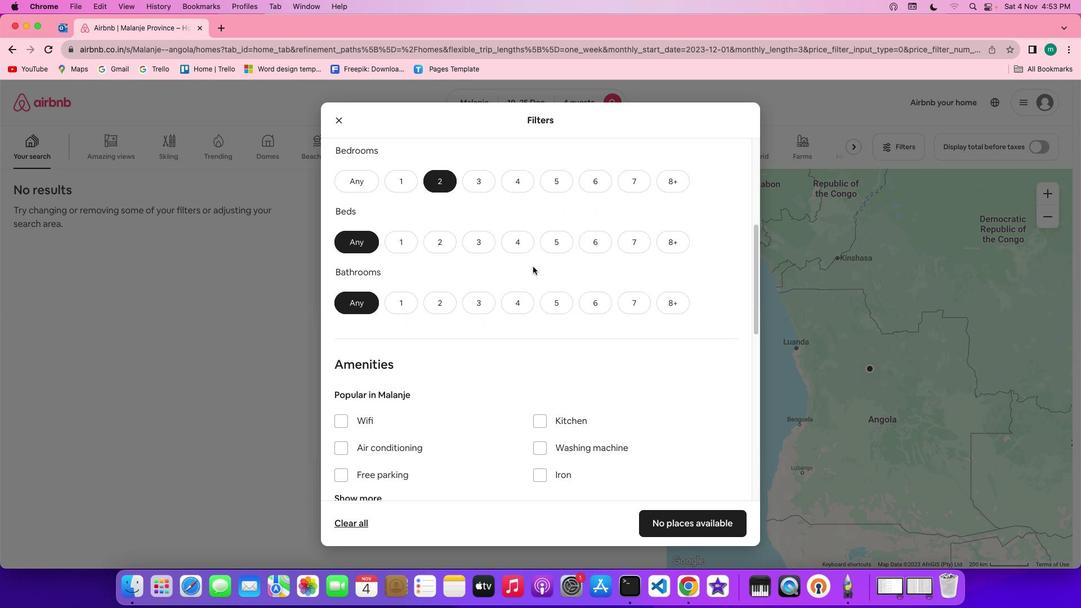 
Action: Mouse scrolled (533, 266) with delta (0, 0)
Screenshot: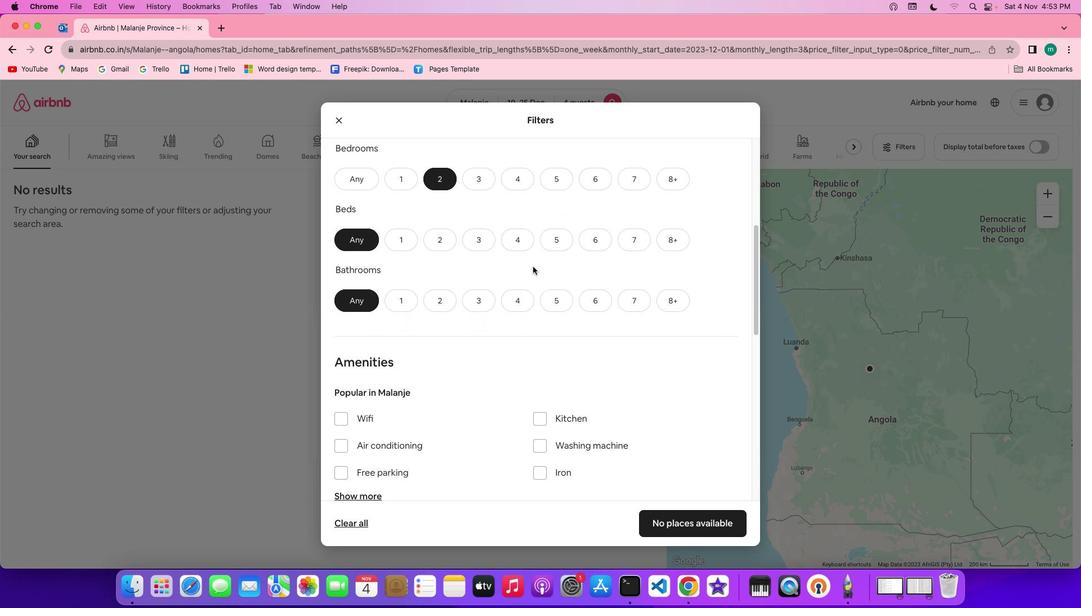 
Action: Mouse scrolled (533, 266) with delta (0, 0)
Screenshot: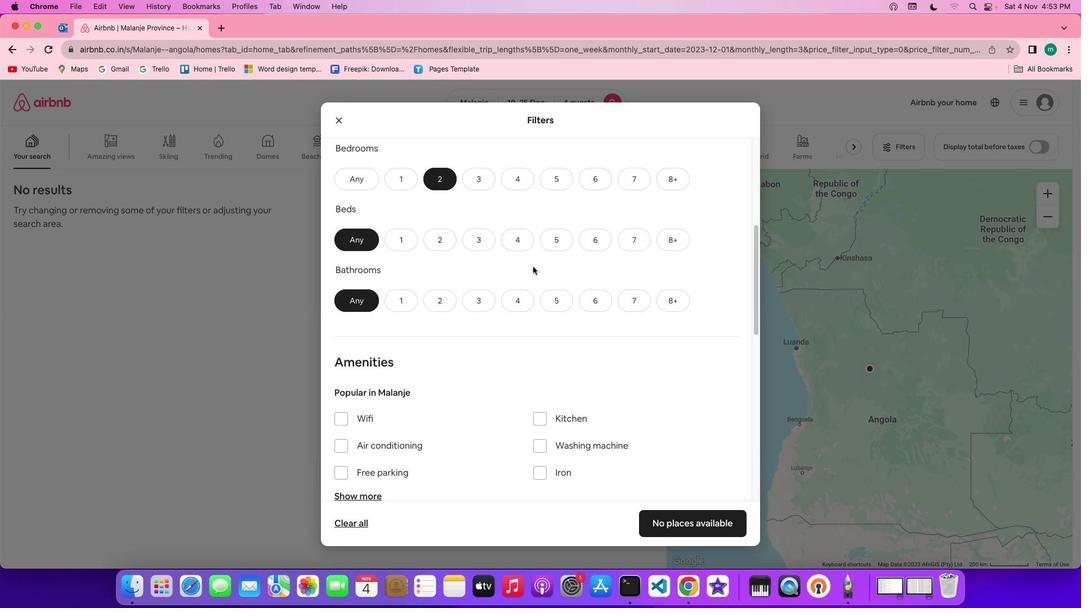 
Action: Mouse moved to (479, 243)
Screenshot: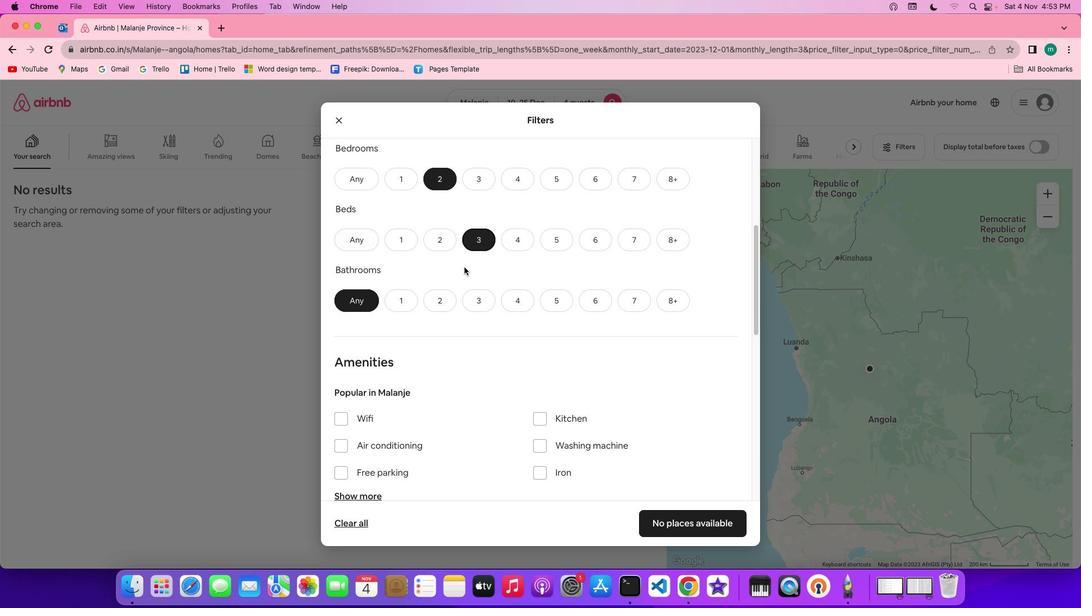 
Action: Mouse pressed left at (479, 243)
Screenshot: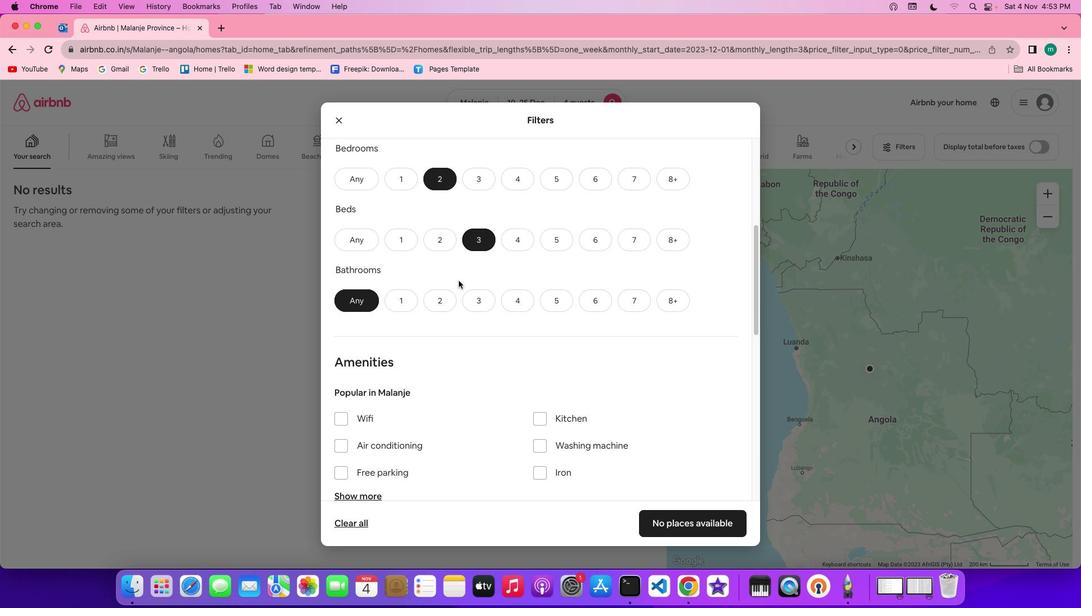 
Action: Mouse moved to (448, 305)
Screenshot: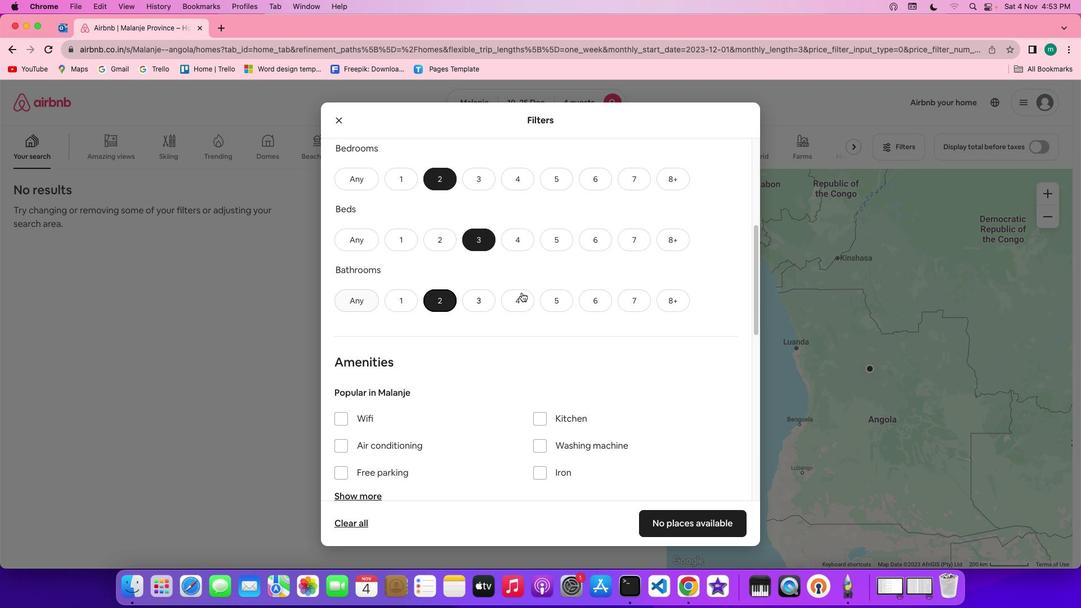 
Action: Mouse pressed left at (448, 305)
Screenshot: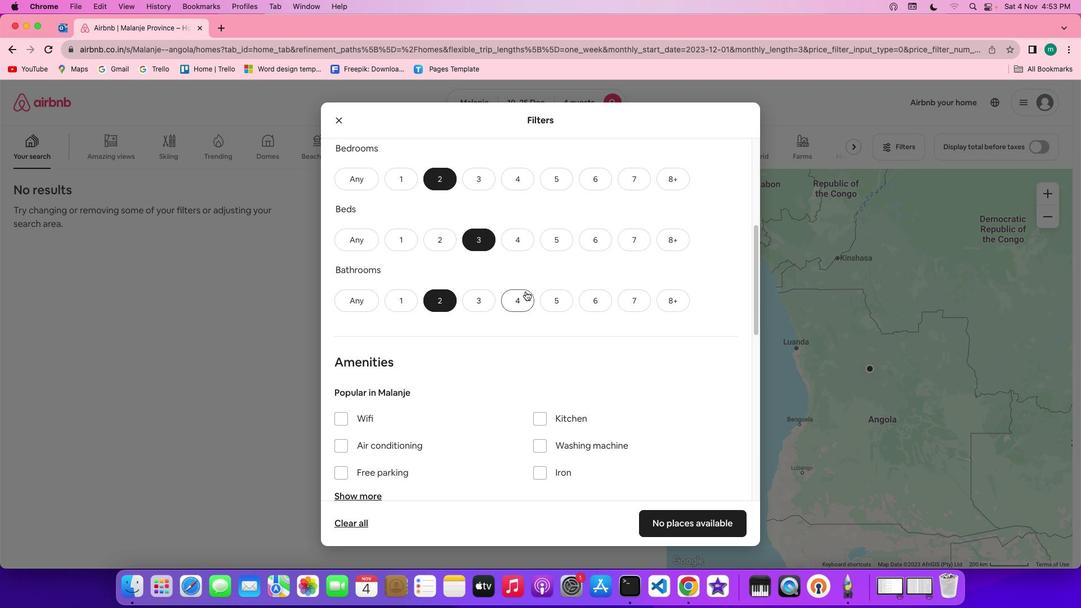 
Action: Mouse moved to (527, 291)
Screenshot: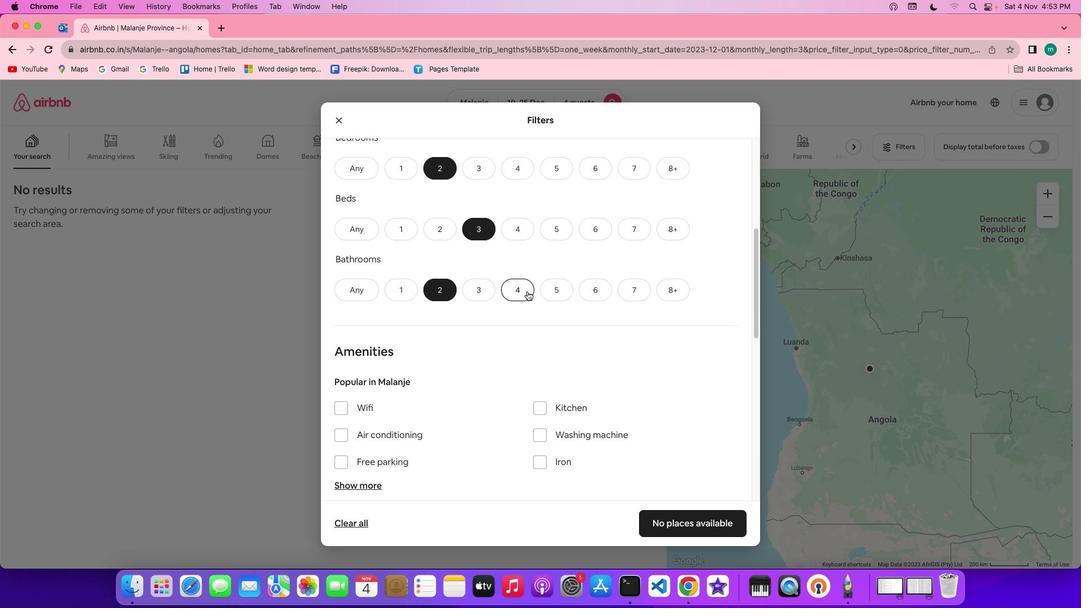 
Action: Mouse scrolled (527, 291) with delta (0, 0)
Screenshot: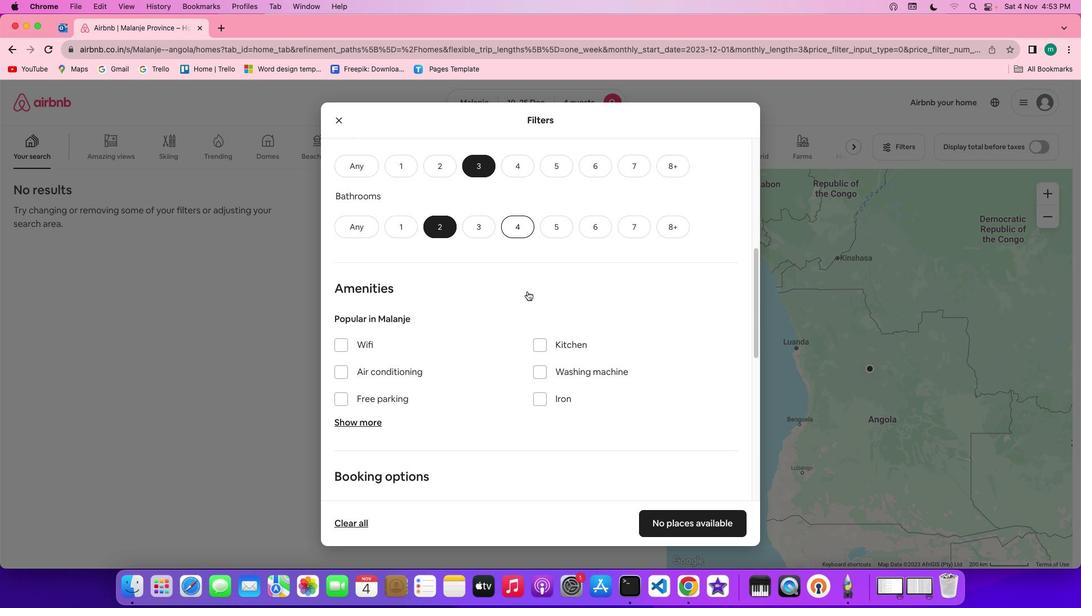 
Action: Mouse moved to (527, 291)
Screenshot: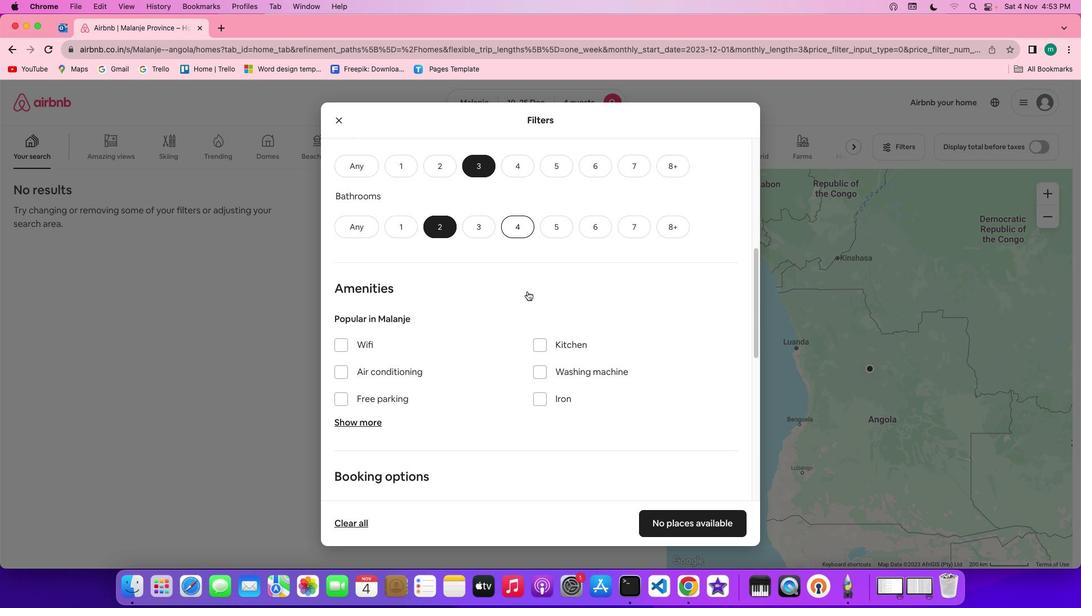 
Action: Mouse scrolled (527, 291) with delta (0, 0)
Screenshot: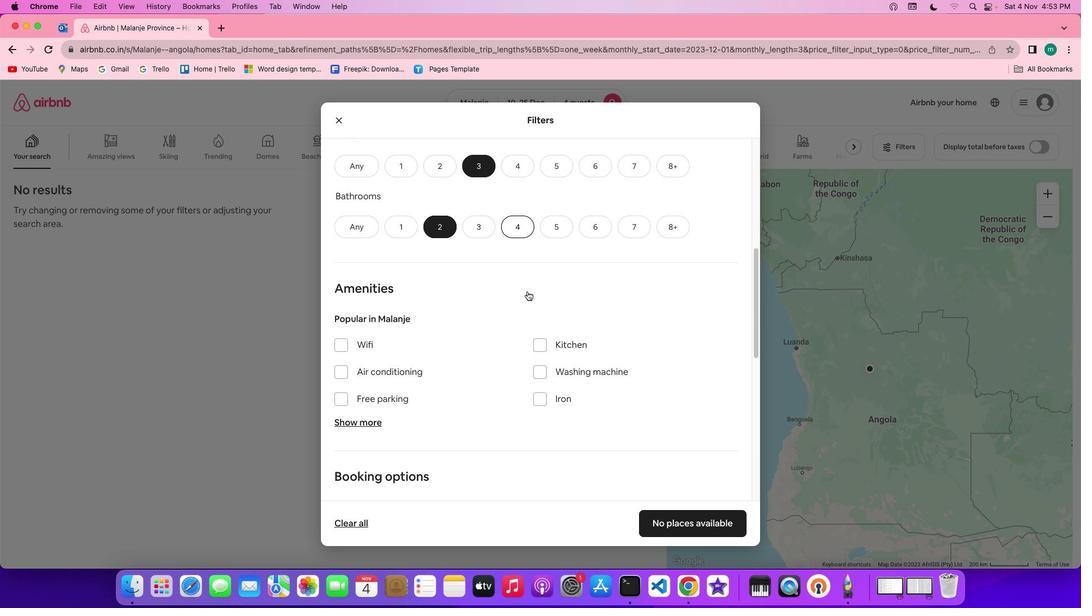 
Action: Mouse scrolled (527, 291) with delta (0, -1)
Screenshot: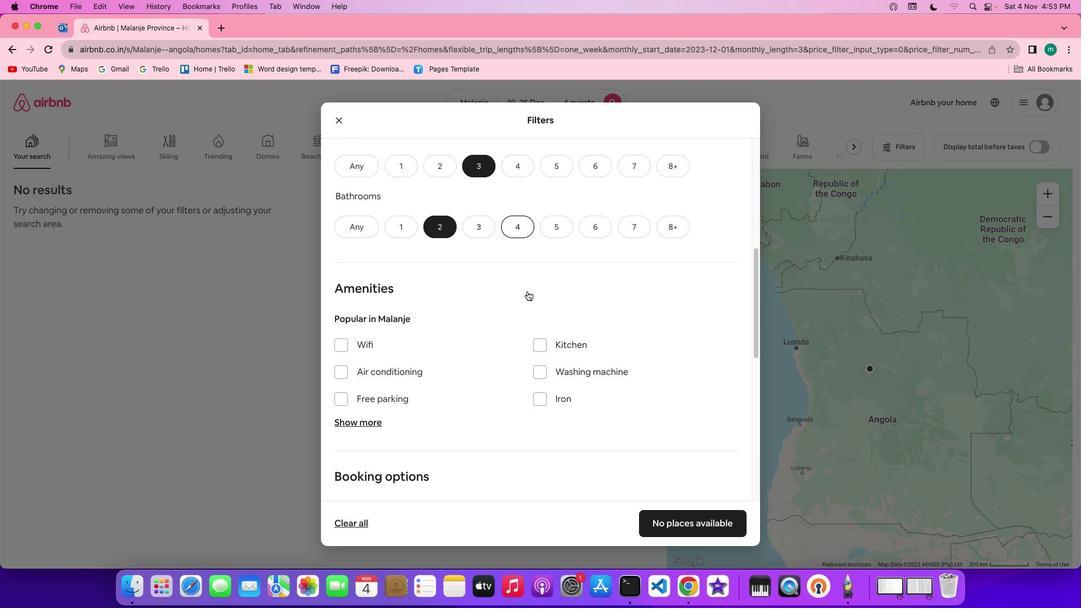 
Action: Mouse moved to (527, 291)
Screenshot: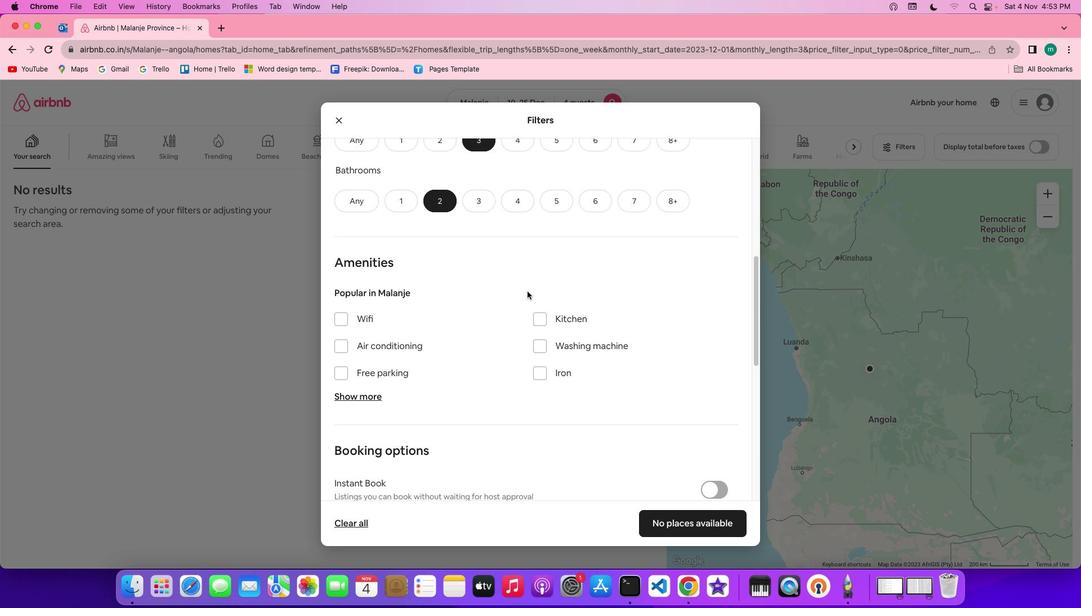 
Action: Mouse scrolled (527, 291) with delta (0, 0)
Screenshot: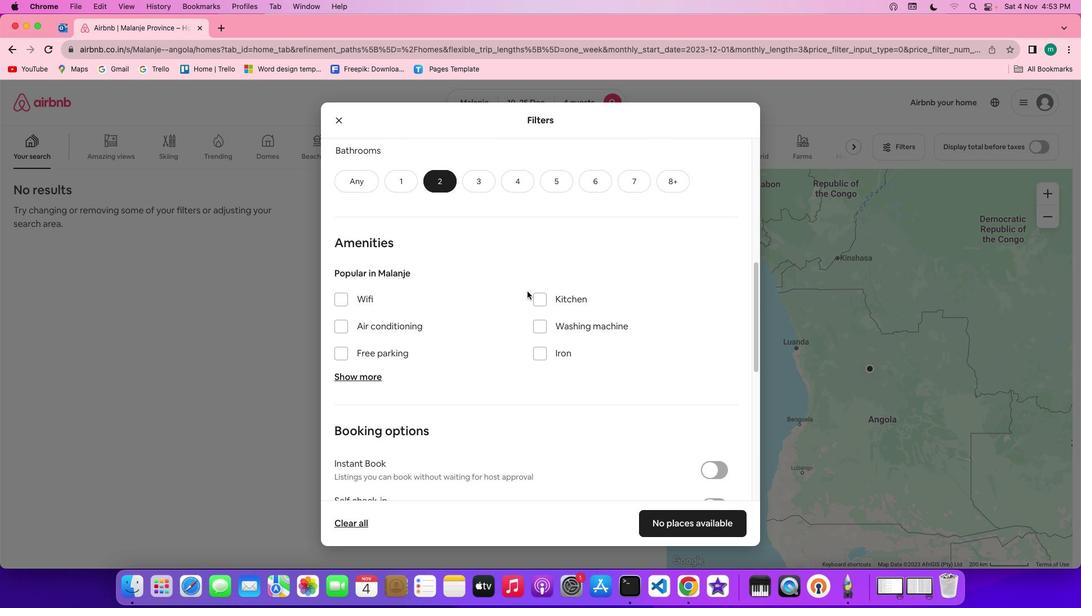 
Action: Mouse scrolled (527, 291) with delta (0, 0)
Screenshot: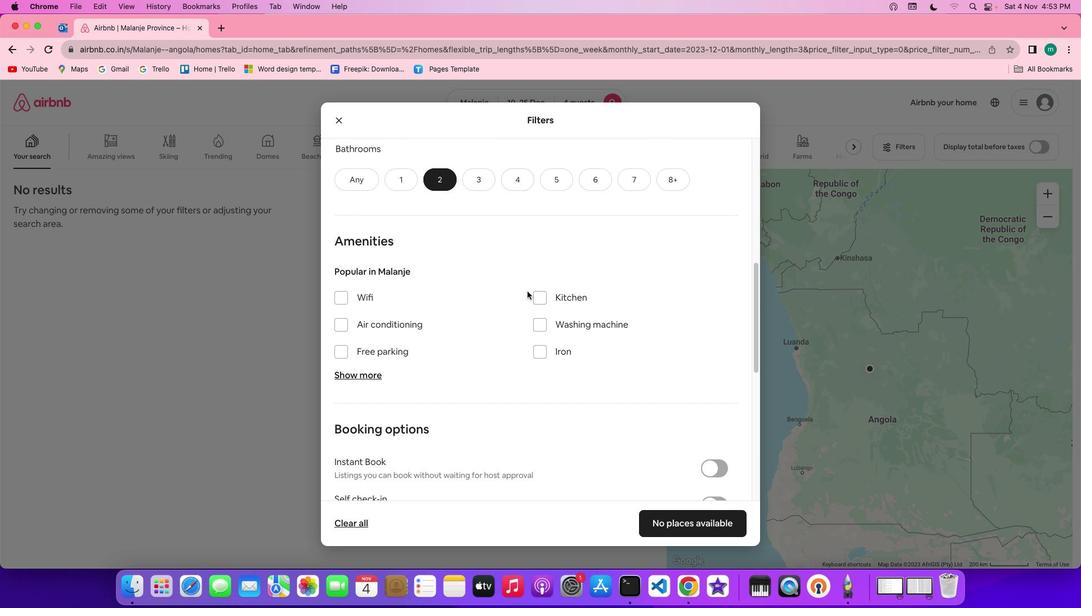 
Action: Mouse scrolled (527, 291) with delta (0, 0)
Screenshot: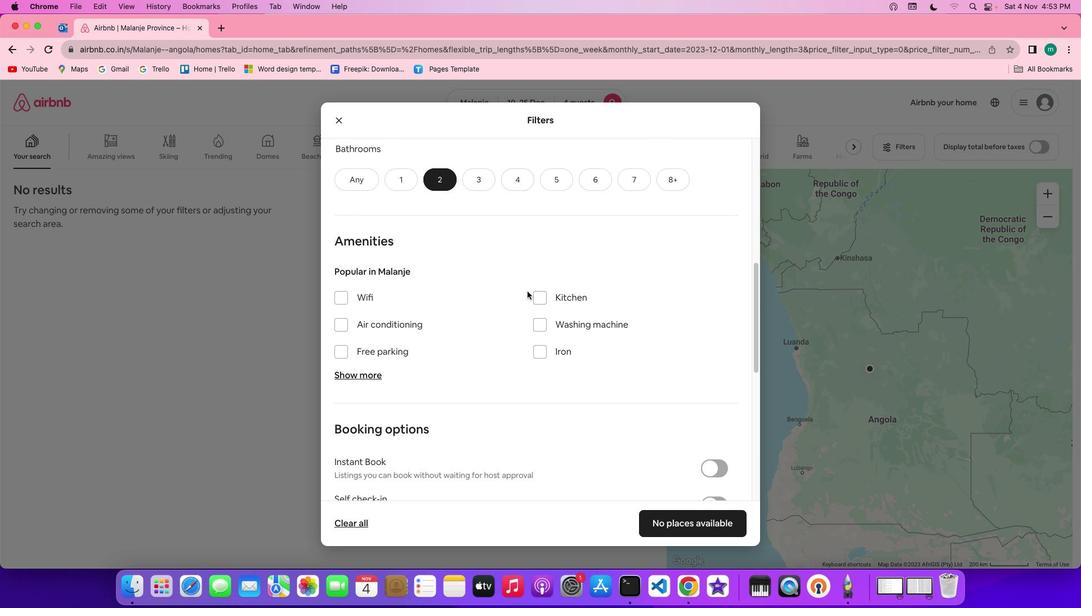 
Action: Mouse scrolled (527, 291) with delta (0, 0)
Screenshot: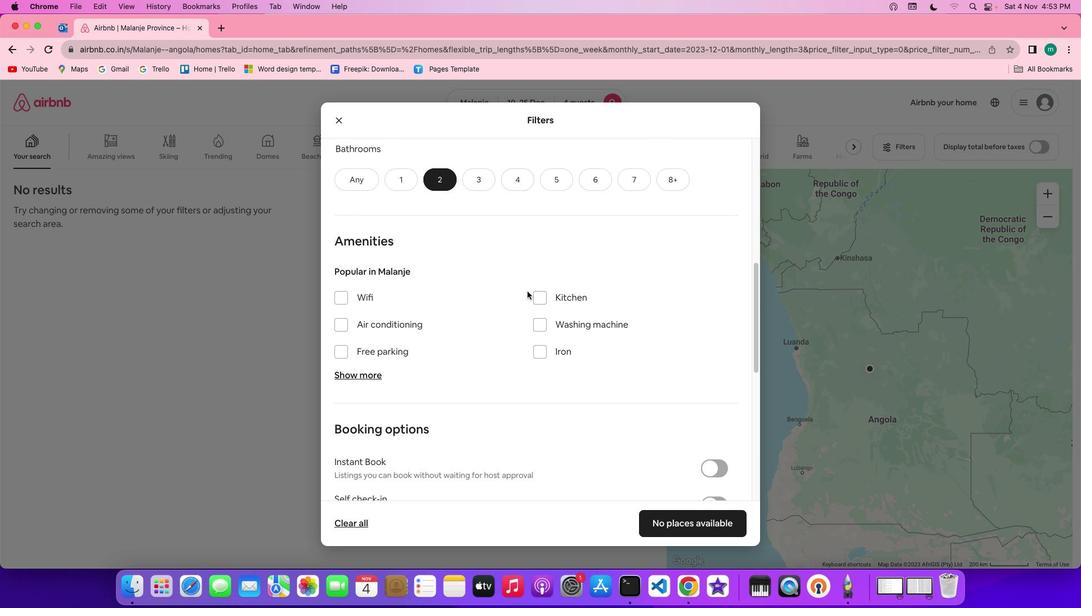 
Action: Mouse scrolled (527, 291) with delta (0, 0)
Screenshot: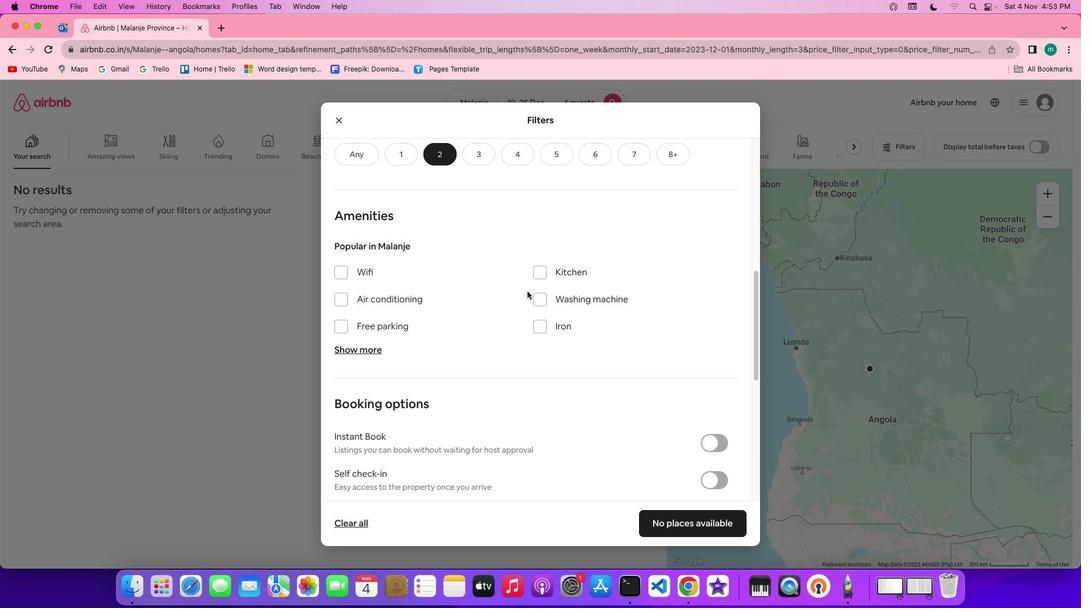 
Action: Mouse scrolled (527, 291) with delta (0, 0)
Screenshot: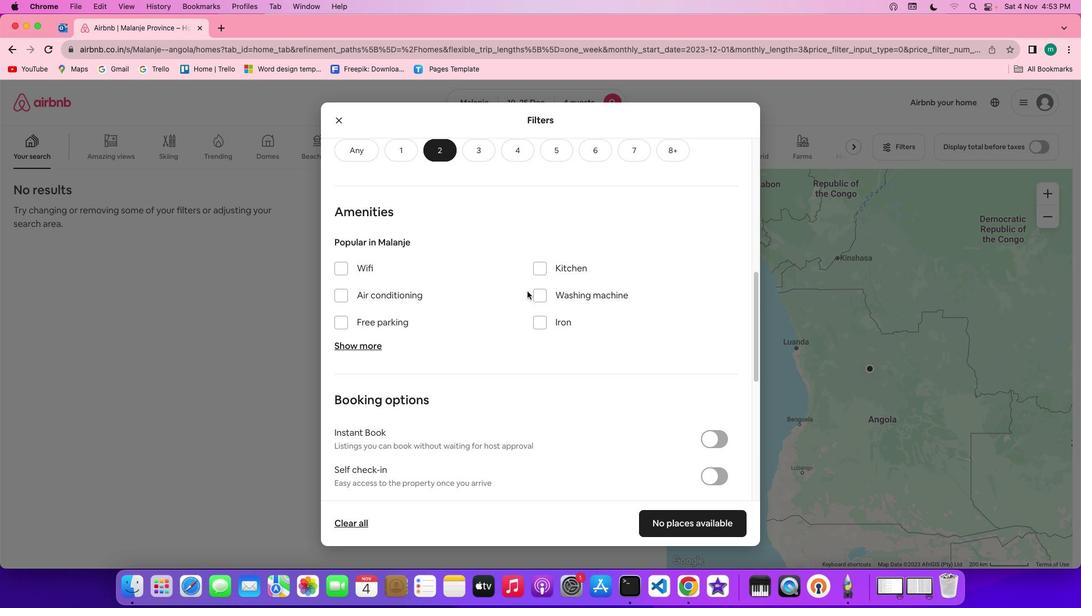 
Action: Mouse scrolled (527, 291) with delta (0, 0)
Screenshot: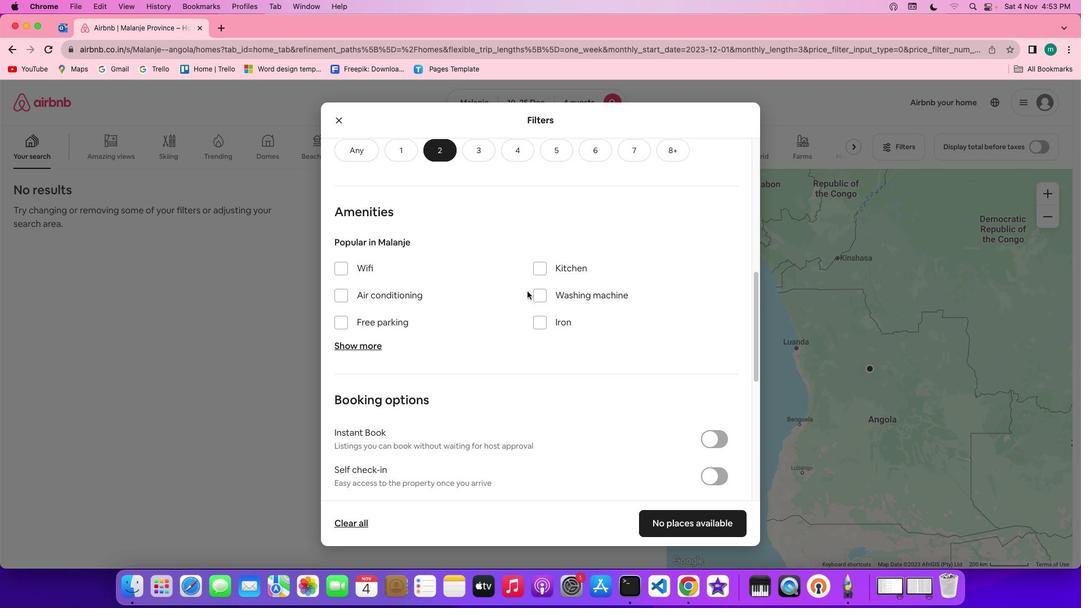 
Action: Mouse scrolled (527, 291) with delta (0, 0)
Screenshot: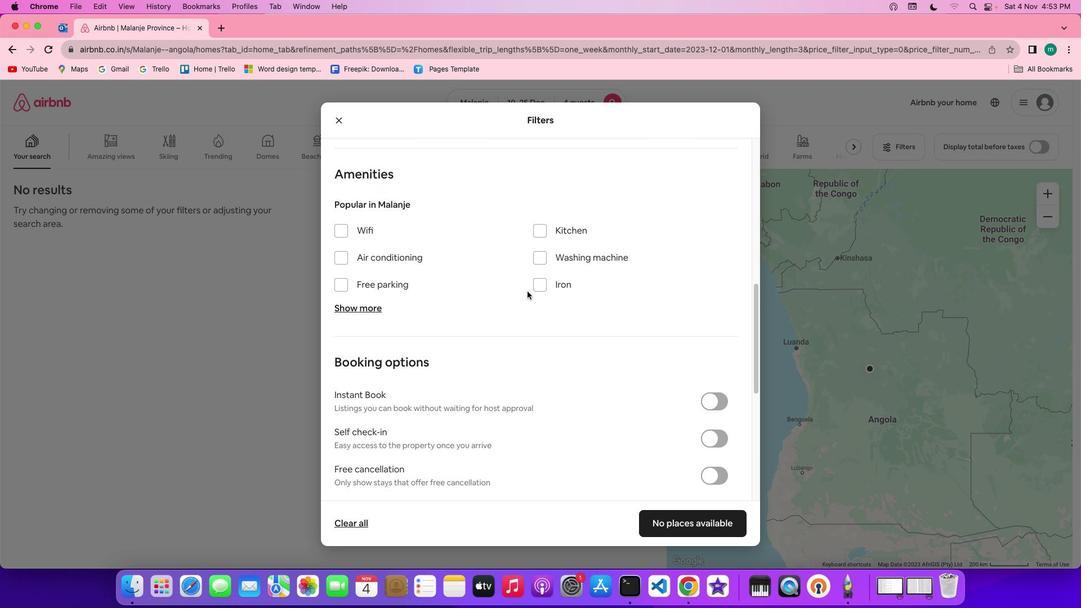 
Action: Mouse scrolled (527, 291) with delta (0, 0)
Screenshot: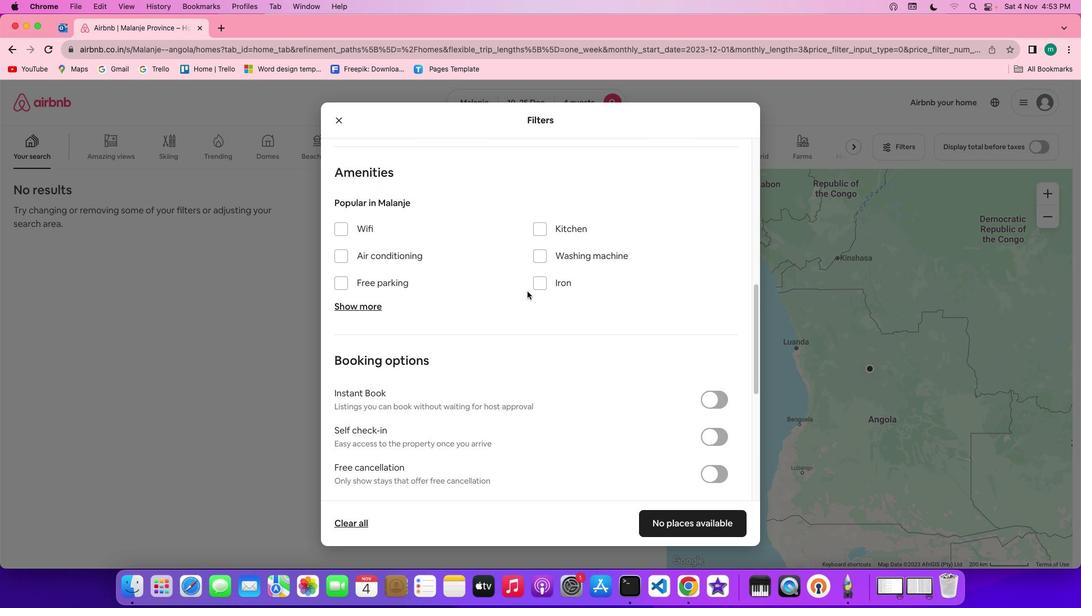 
Action: Mouse scrolled (527, 291) with delta (0, 0)
Screenshot: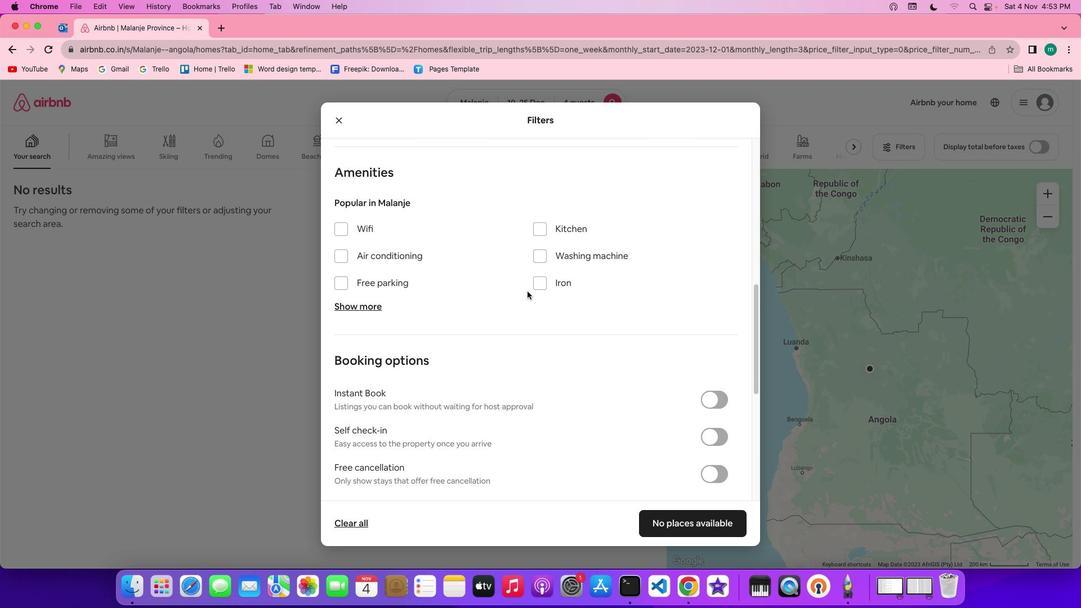 
Action: Mouse scrolled (527, 291) with delta (0, 0)
Screenshot: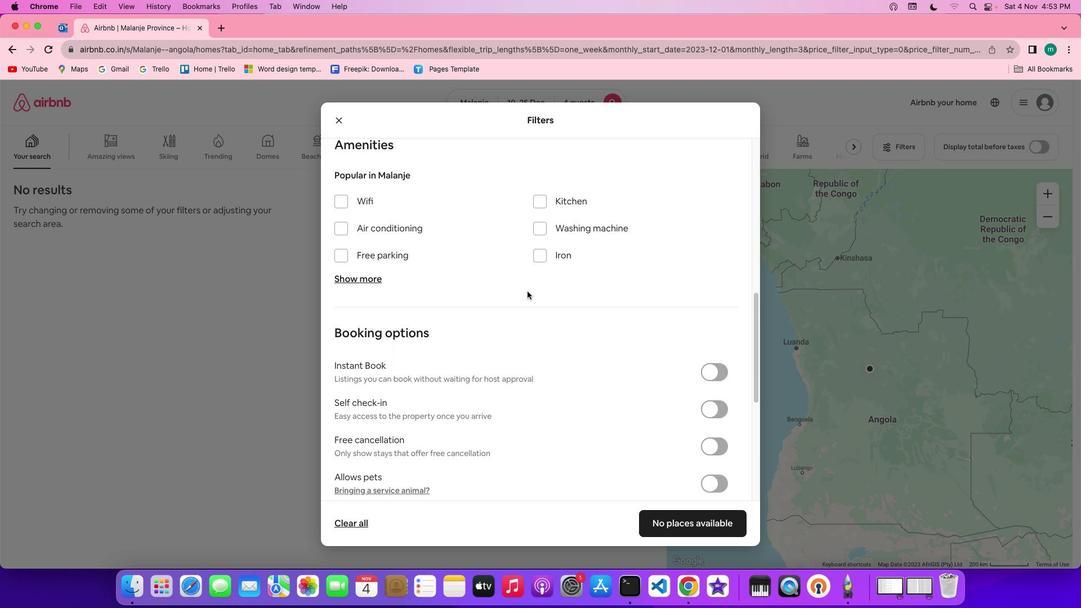 
Action: Mouse scrolled (527, 291) with delta (0, 0)
Screenshot: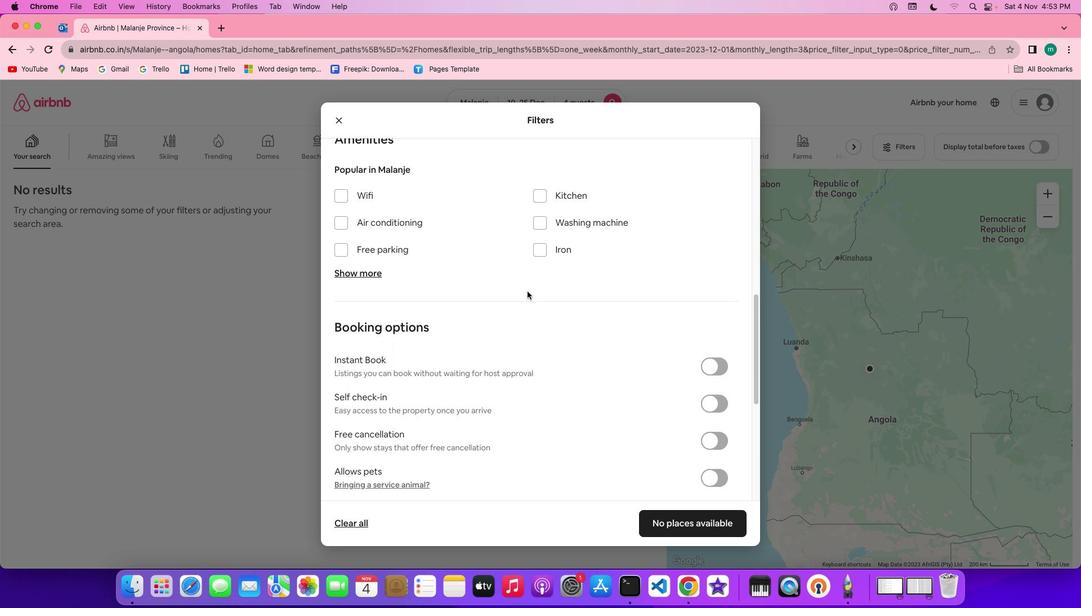 
Action: Mouse scrolled (527, 291) with delta (0, 0)
Screenshot: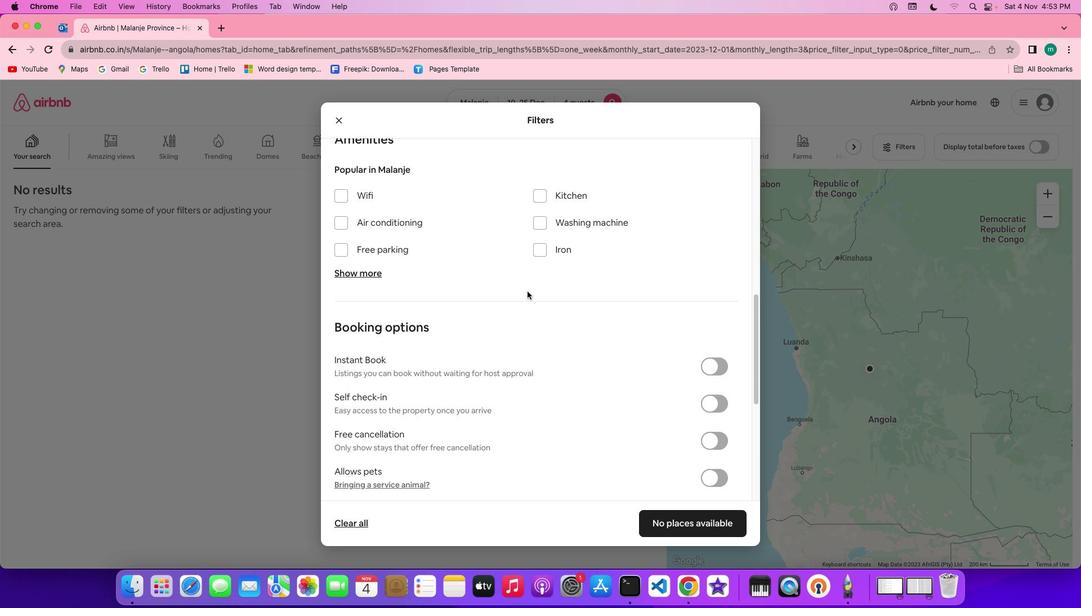 
Action: Mouse scrolled (527, 291) with delta (0, 0)
Screenshot: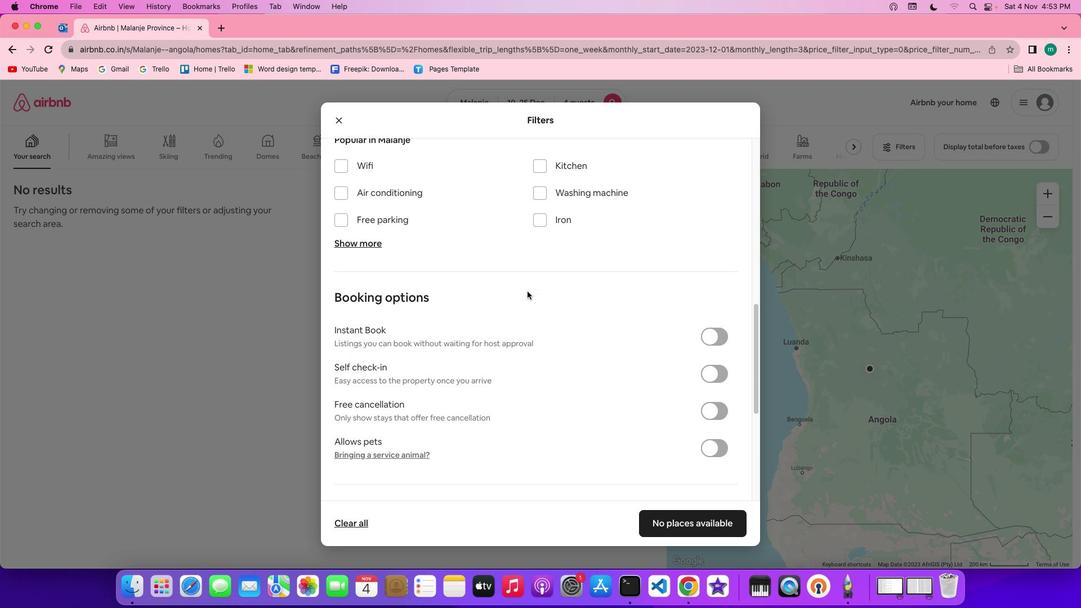 
Action: Mouse scrolled (527, 291) with delta (0, 0)
Screenshot: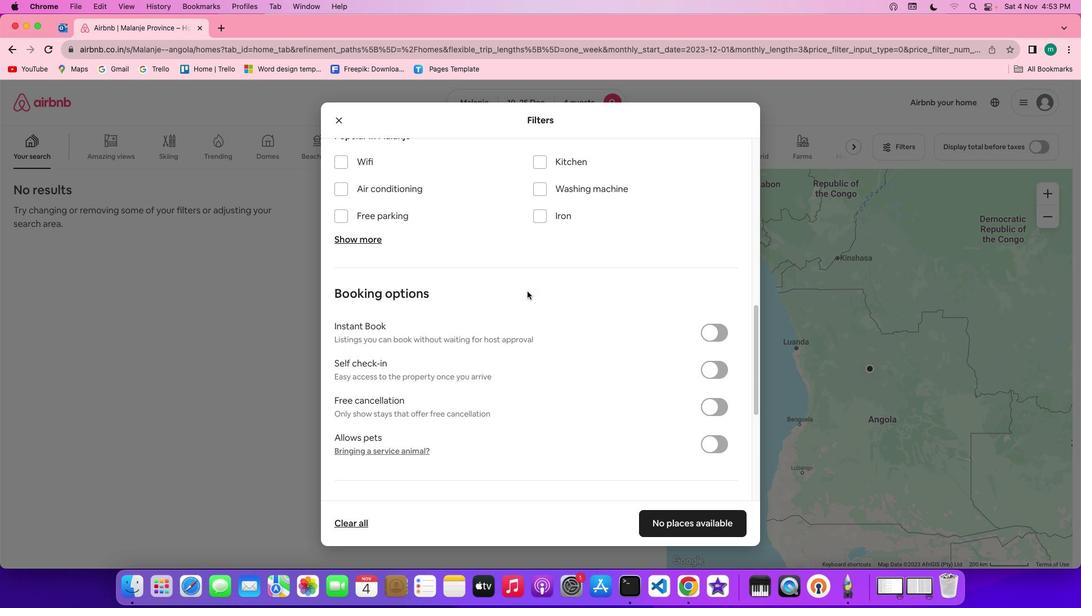 
Action: Mouse scrolled (527, 291) with delta (0, 0)
Screenshot: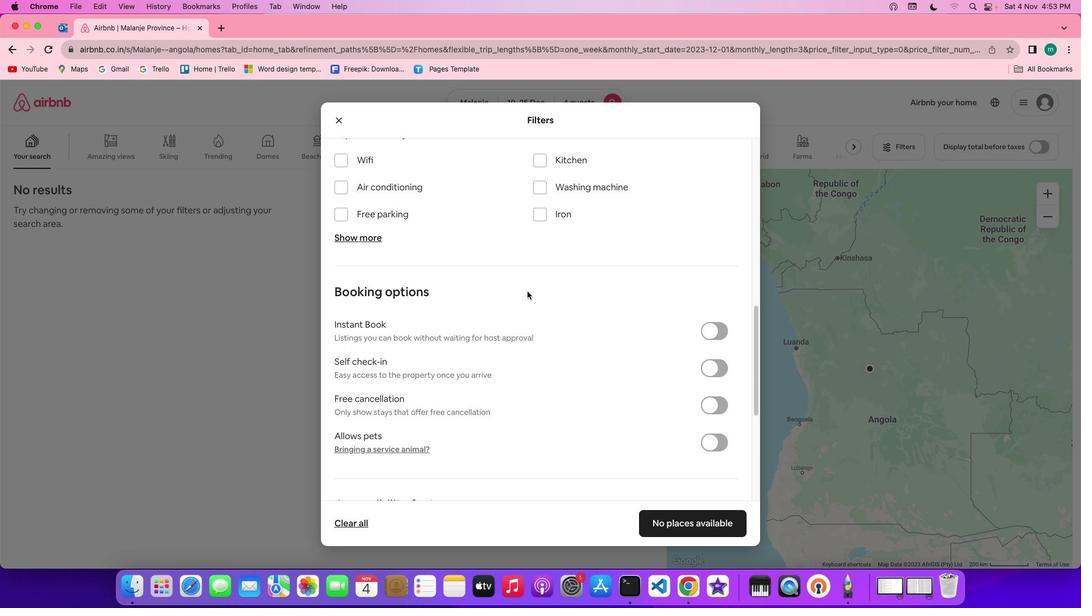 
Action: Mouse scrolled (527, 291) with delta (0, 0)
Screenshot: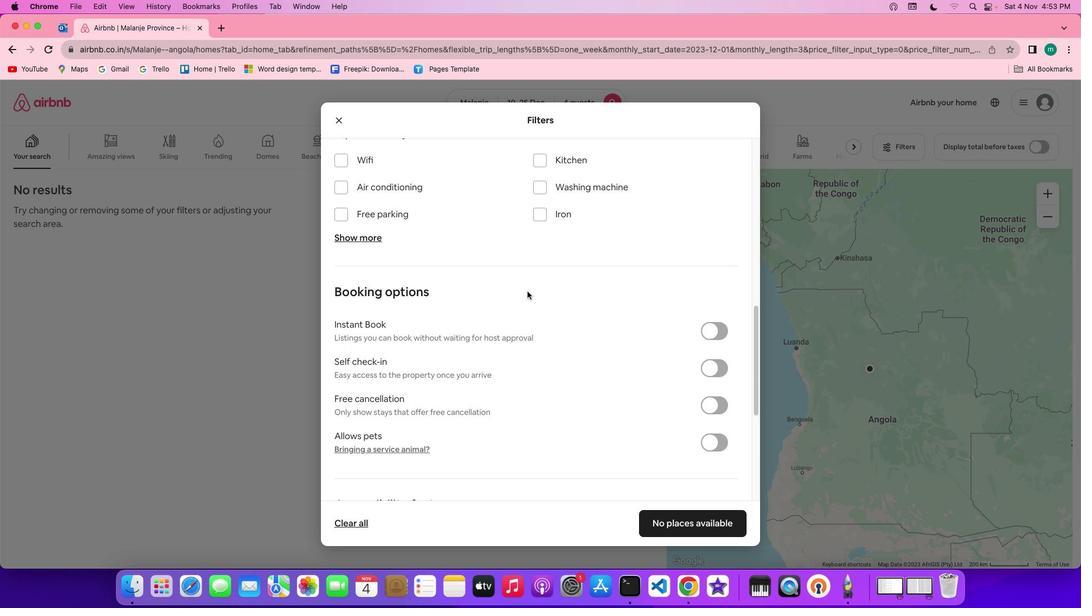 
Action: Mouse scrolled (527, 291) with delta (0, 0)
Screenshot: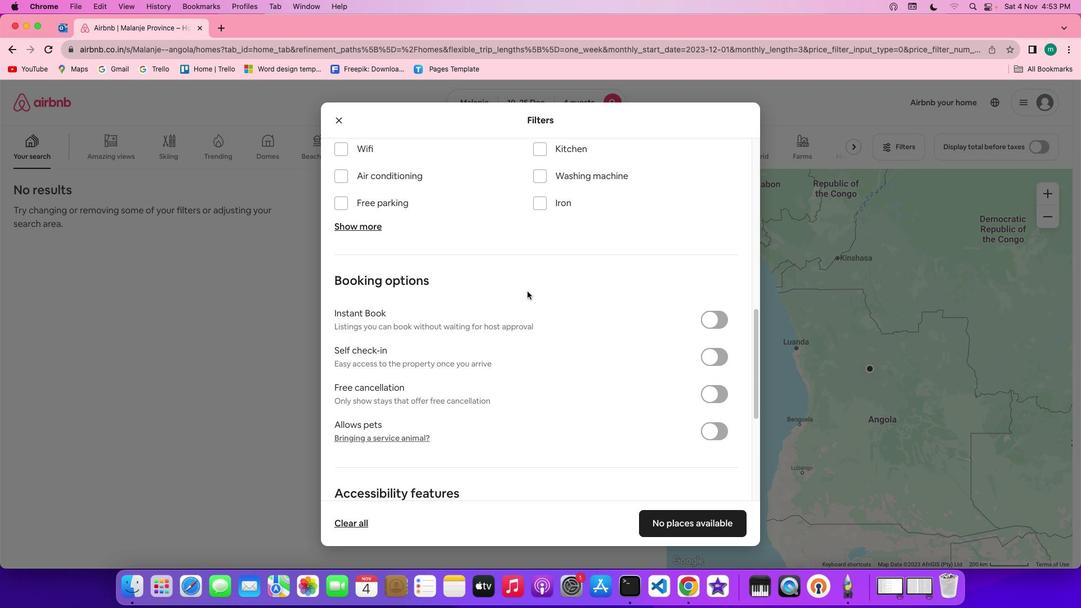 
Action: Mouse scrolled (527, 291) with delta (0, 0)
Screenshot: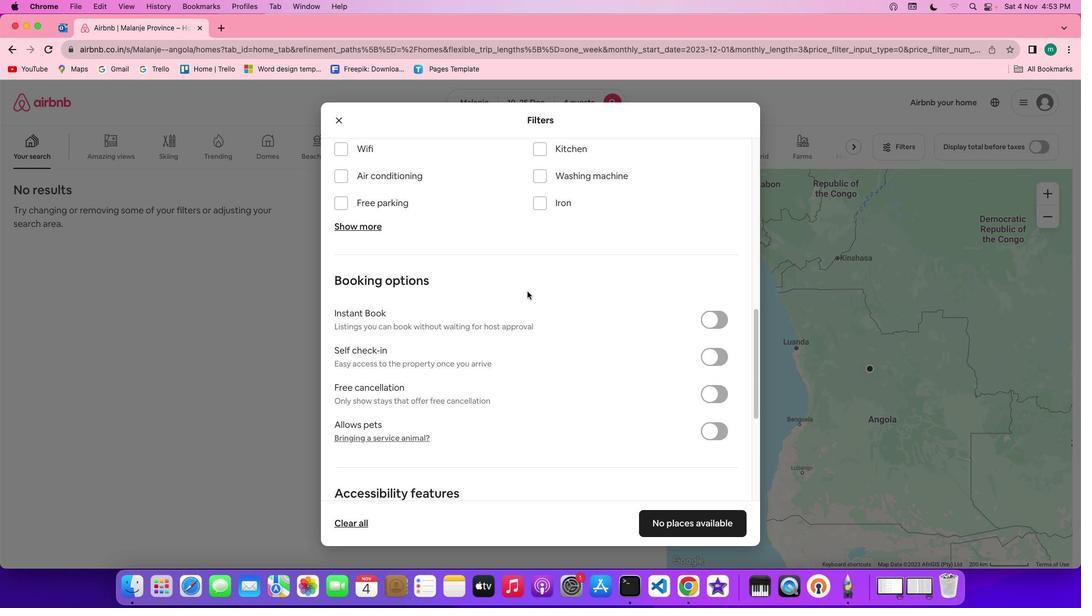 
Action: Mouse scrolled (527, 291) with delta (0, 0)
Screenshot: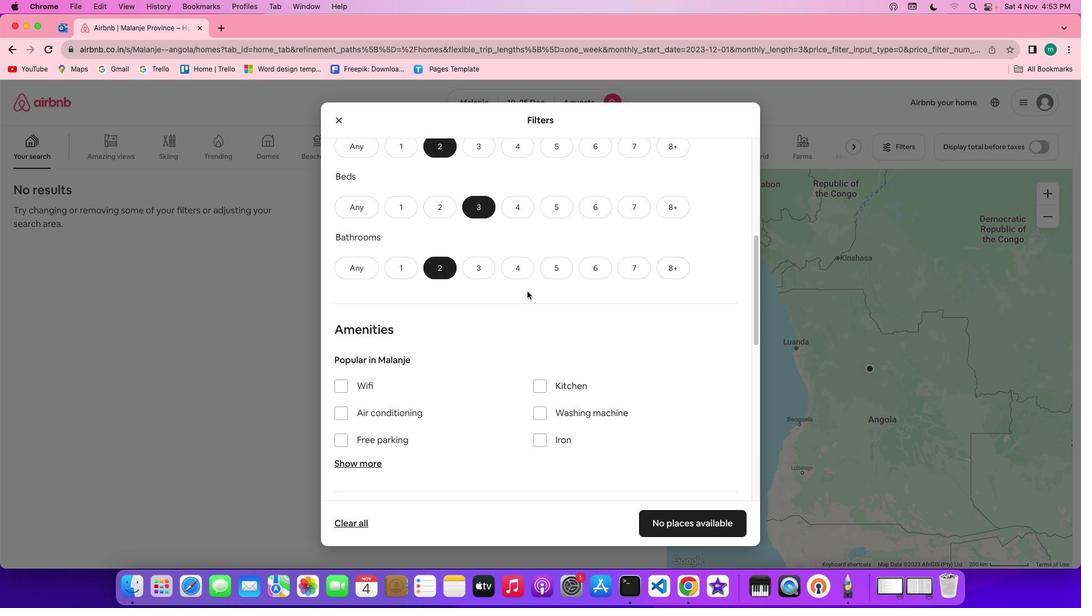 
Action: Mouse scrolled (527, 291) with delta (0, 0)
Screenshot: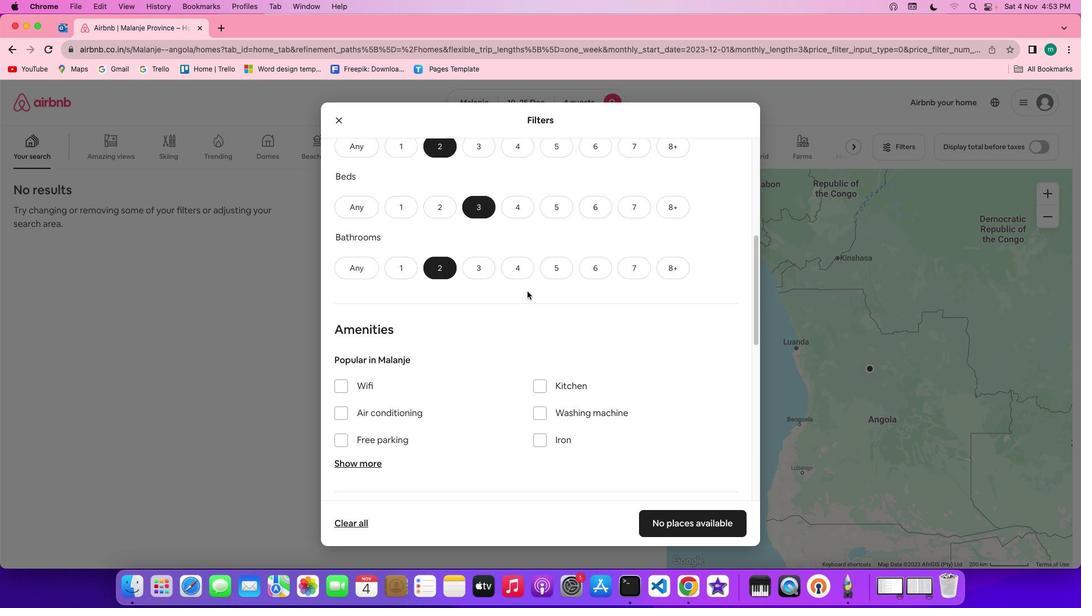 
Action: Mouse scrolled (527, 291) with delta (0, 1)
Screenshot: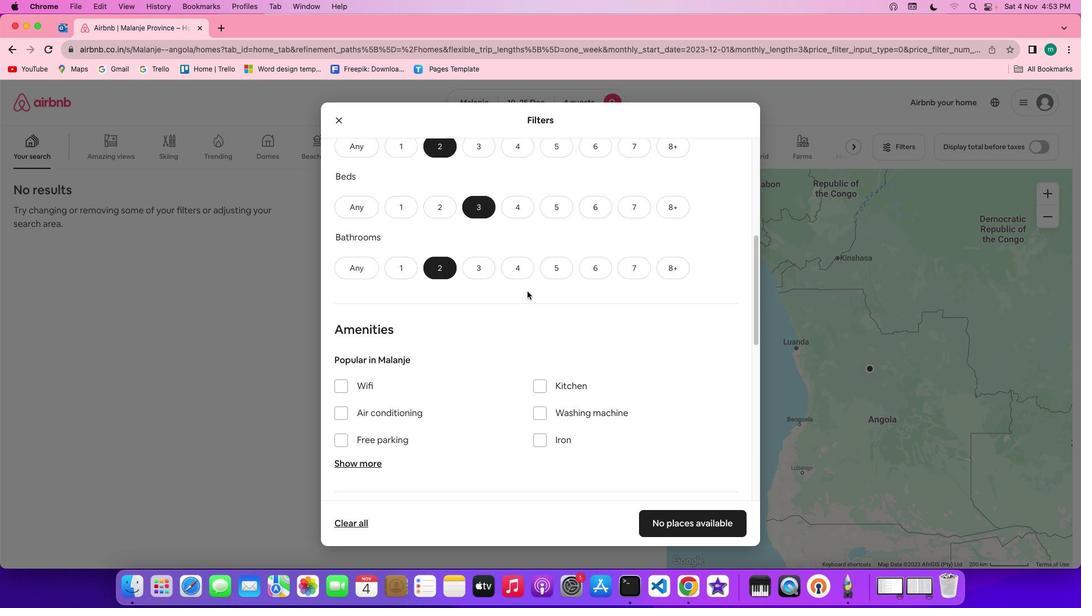 
Action: Mouse scrolled (527, 291) with delta (0, 2)
Screenshot: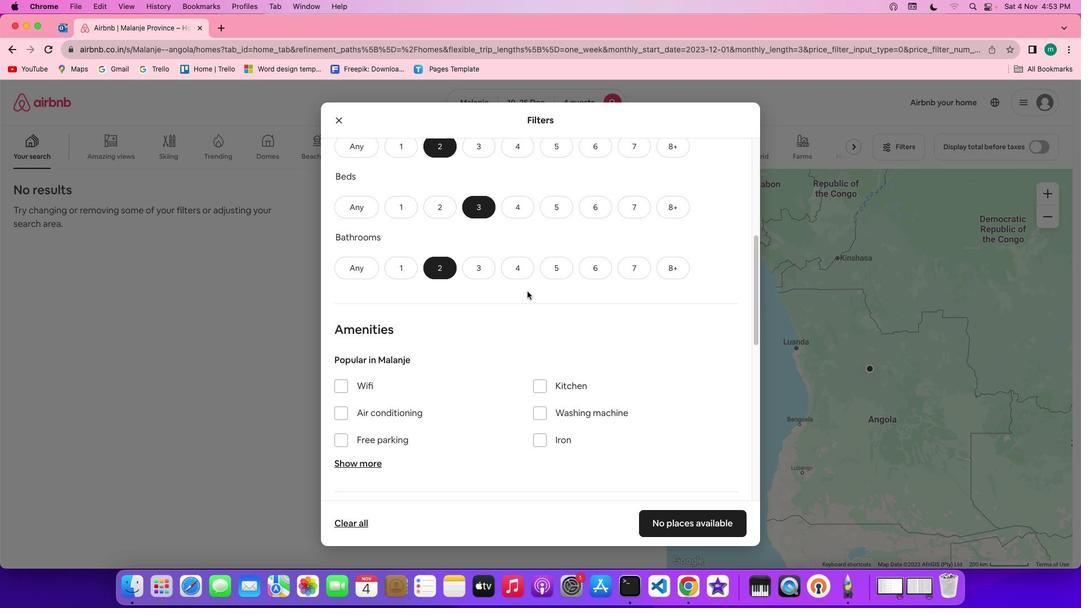 
Action: Mouse scrolled (527, 291) with delta (0, 0)
Screenshot: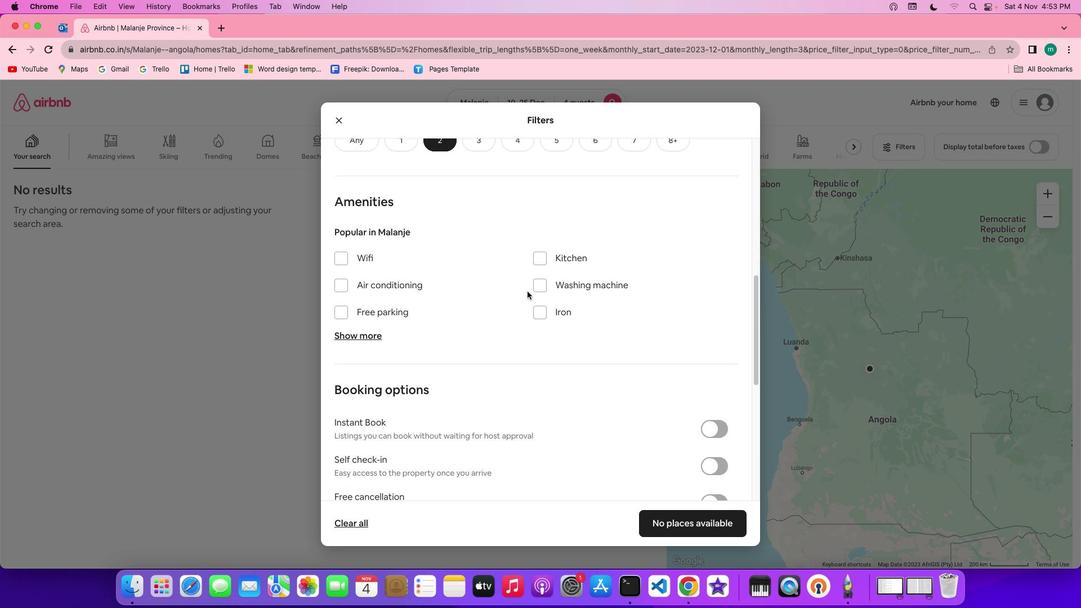 
Action: Mouse scrolled (527, 291) with delta (0, 0)
Screenshot: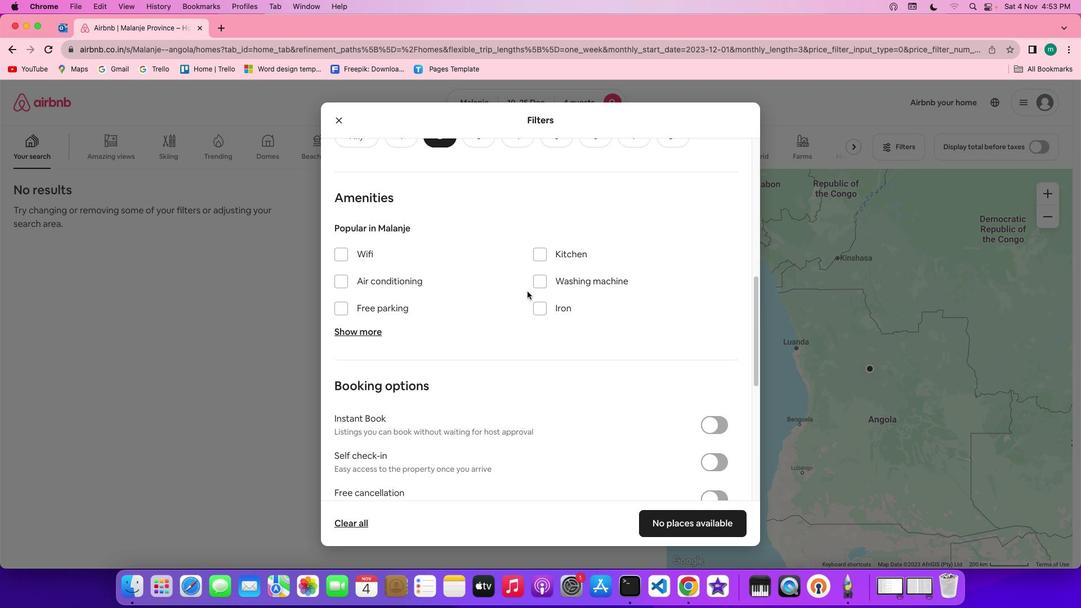 
Action: Mouse scrolled (527, 291) with delta (0, -1)
Screenshot: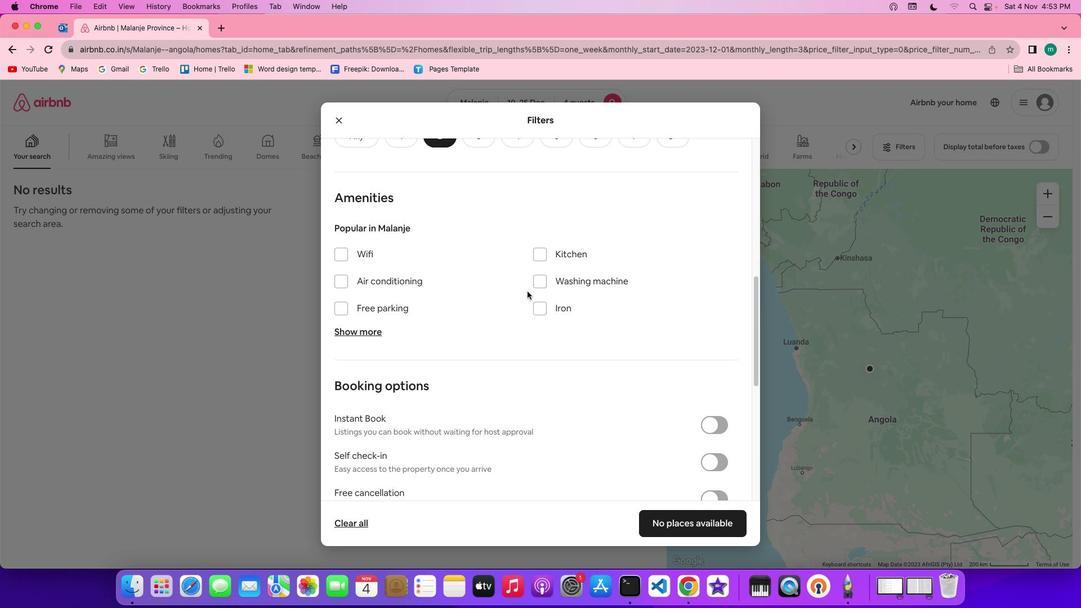 
Action: Mouse scrolled (527, 291) with delta (0, -1)
Screenshot: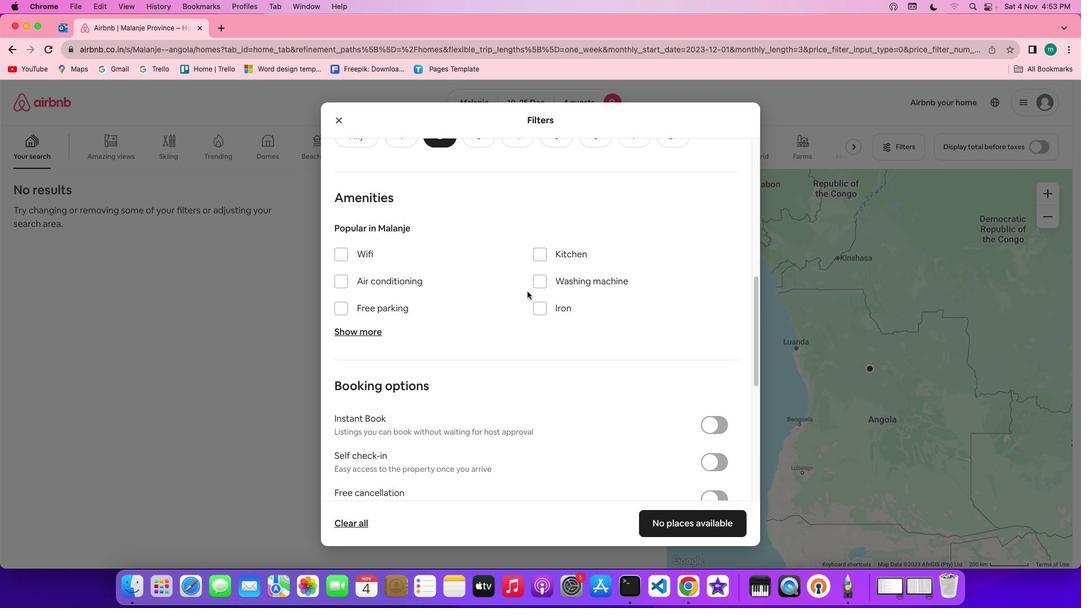 
Action: Mouse moved to (345, 252)
Screenshot: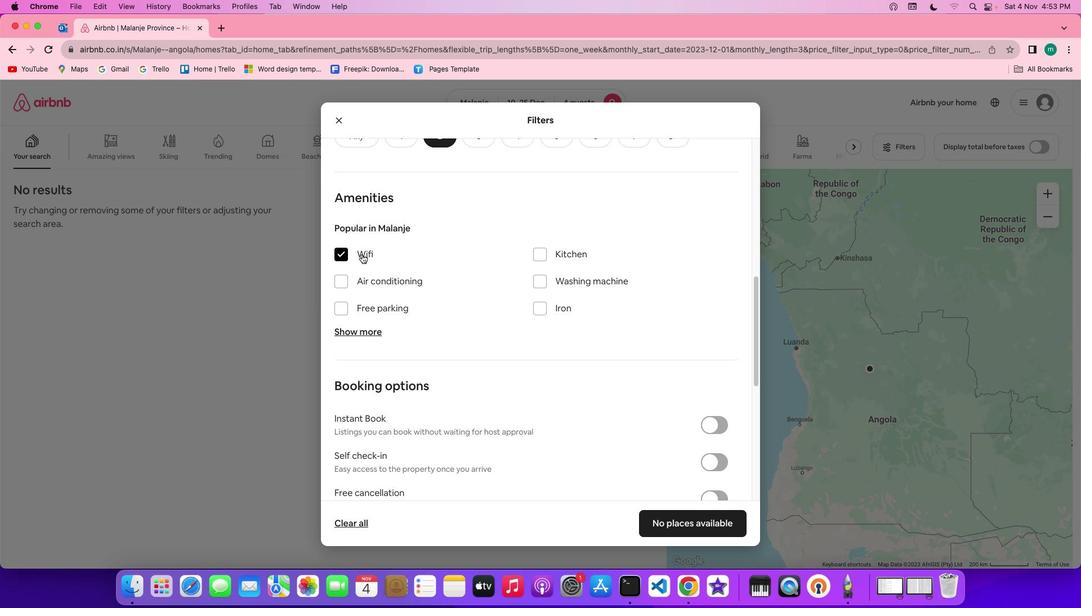 
Action: Mouse pressed left at (345, 252)
Screenshot: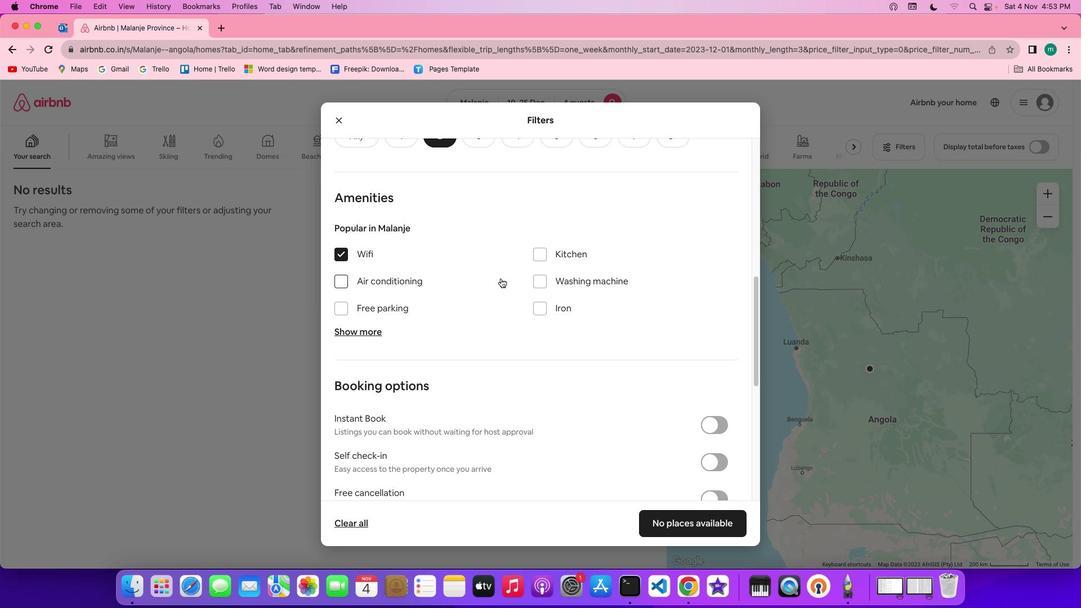 
Action: Mouse moved to (500, 279)
Screenshot: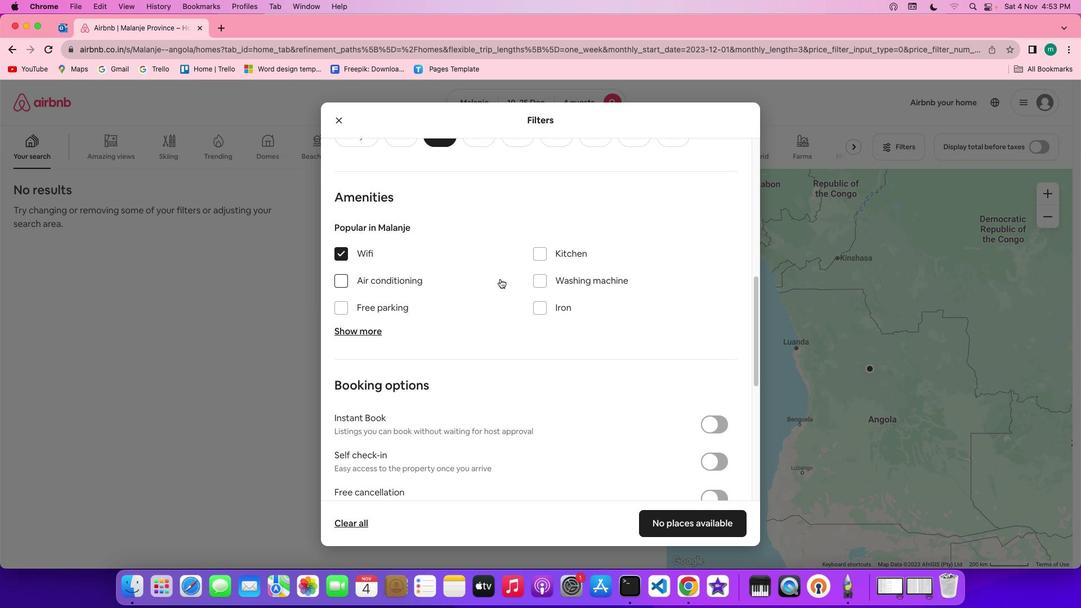
Action: Mouse scrolled (500, 279) with delta (0, 0)
Screenshot: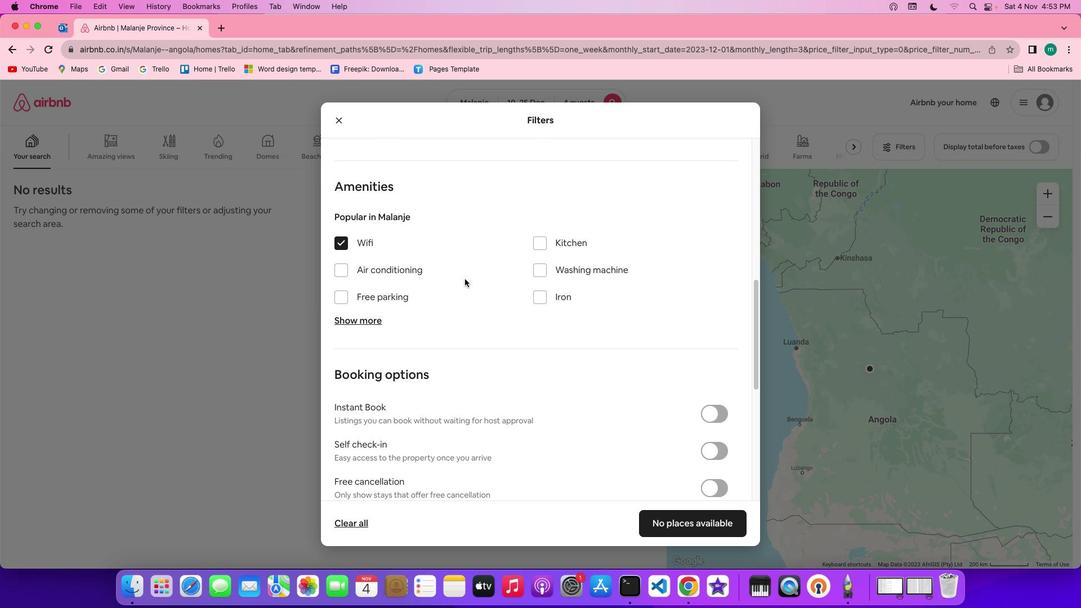 
Action: Mouse scrolled (500, 279) with delta (0, 0)
Screenshot: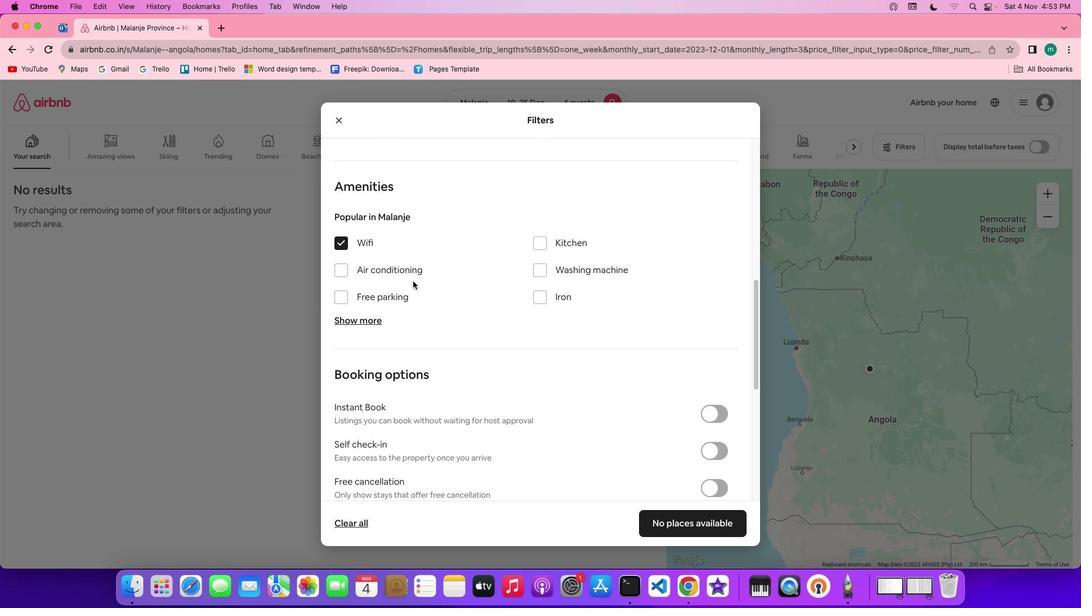 
Action: Mouse moved to (371, 262)
Screenshot: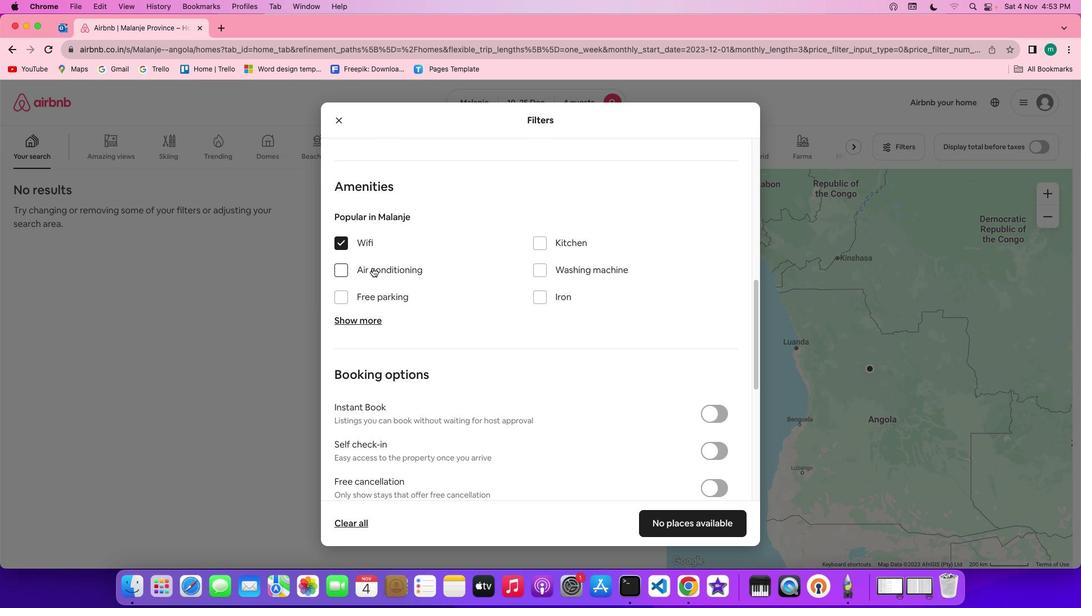 
Action: Mouse pressed left at (371, 262)
Screenshot: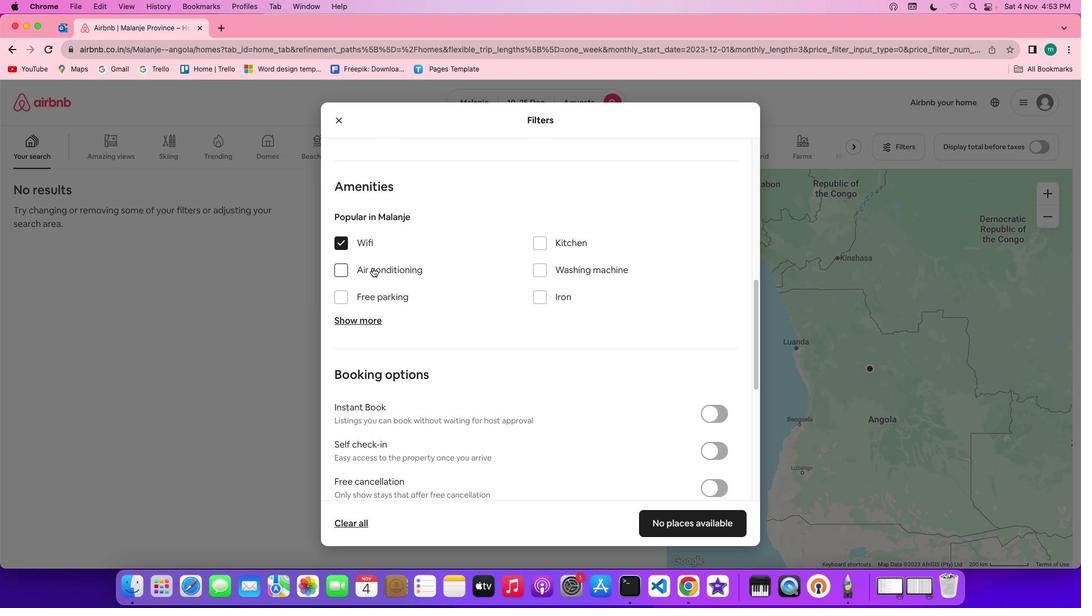 
Action: Mouse moved to (372, 267)
Screenshot: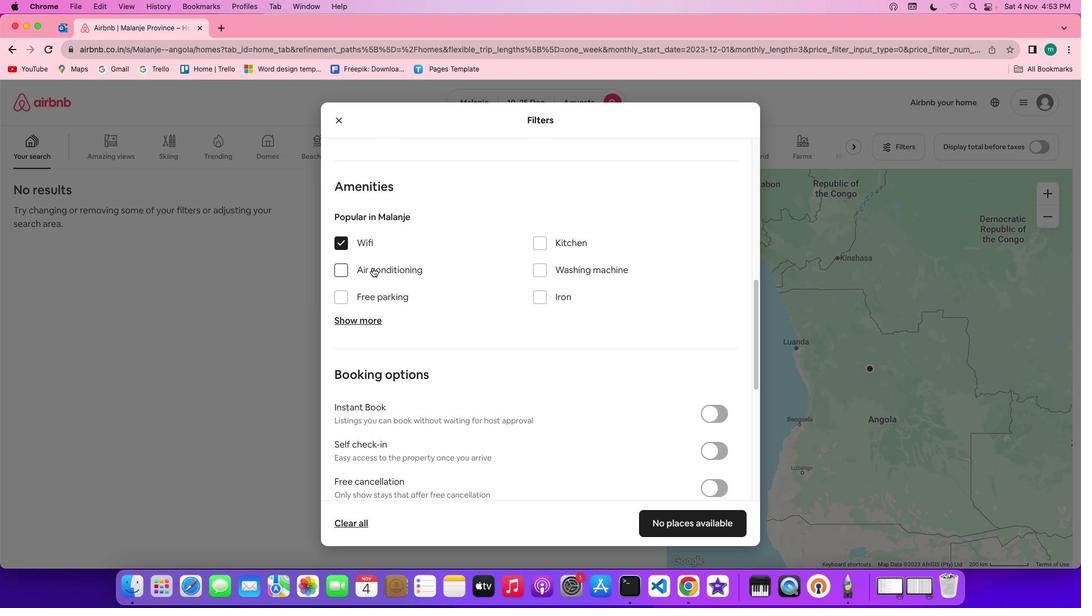 
Action: Mouse pressed left at (372, 267)
Screenshot: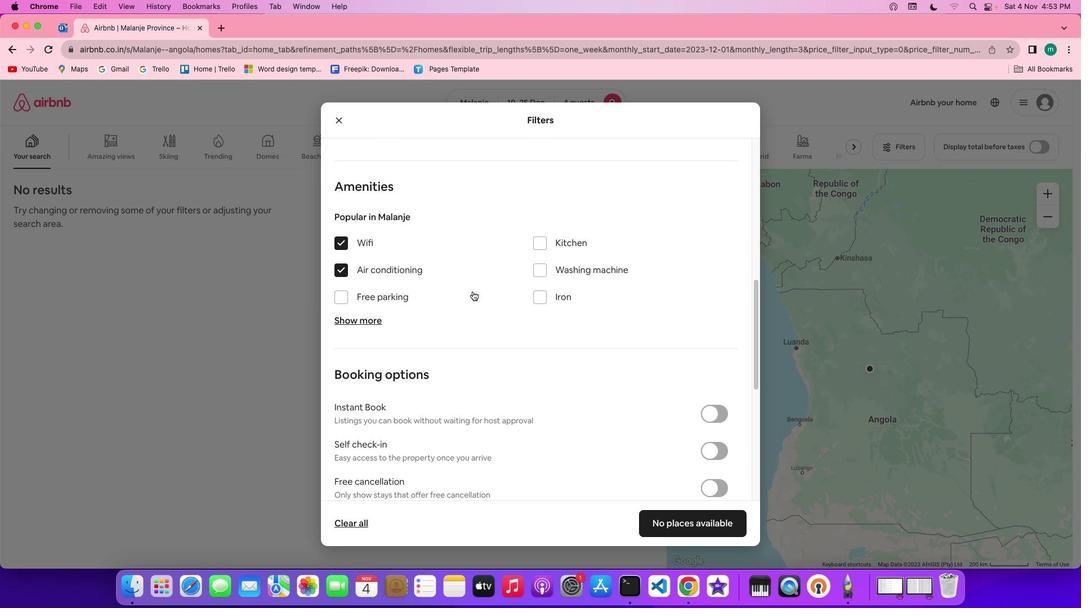 
Action: Mouse moved to (475, 291)
Screenshot: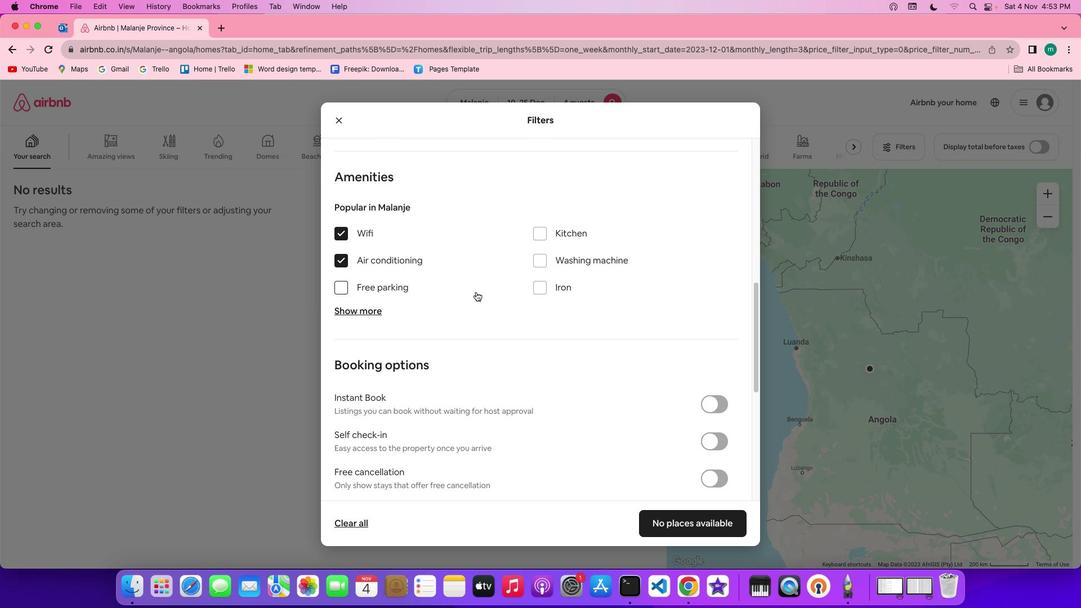 
Action: Mouse scrolled (475, 291) with delta (0, 0)
Screenshot: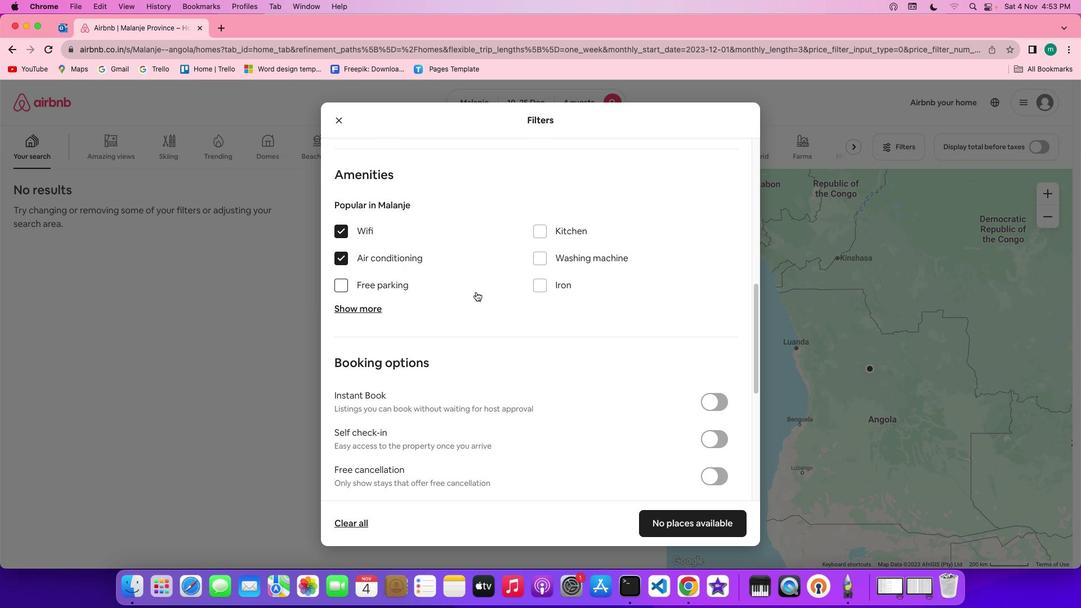 
Action: Mouse scrolled (475, 291) with delta (0, 0)
Screenshot: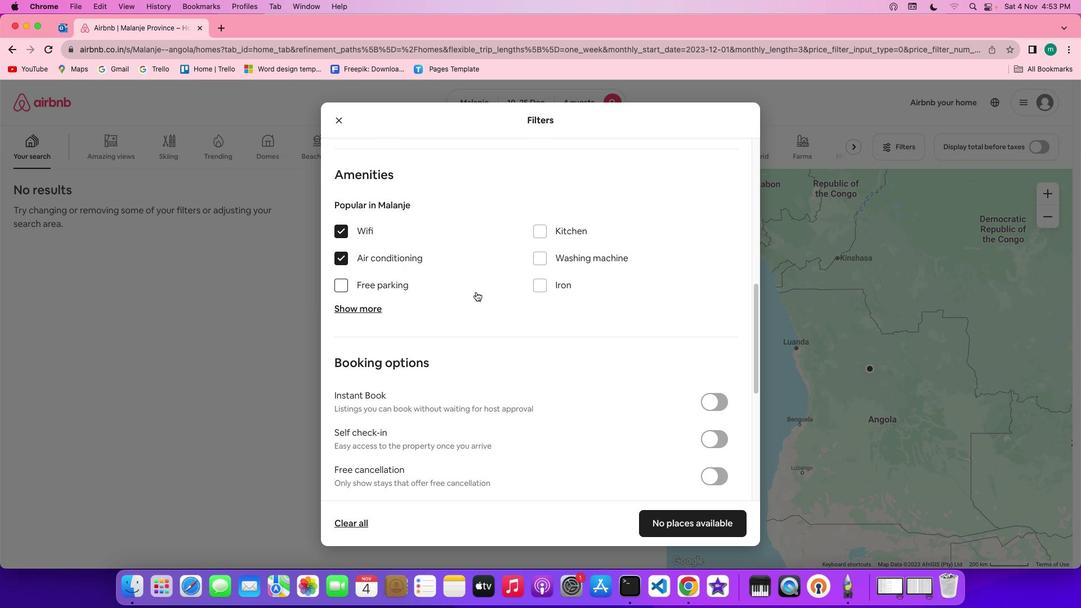 
Action: Mouse scrolled (475, 291) with delta (0, 0)
Screenshot: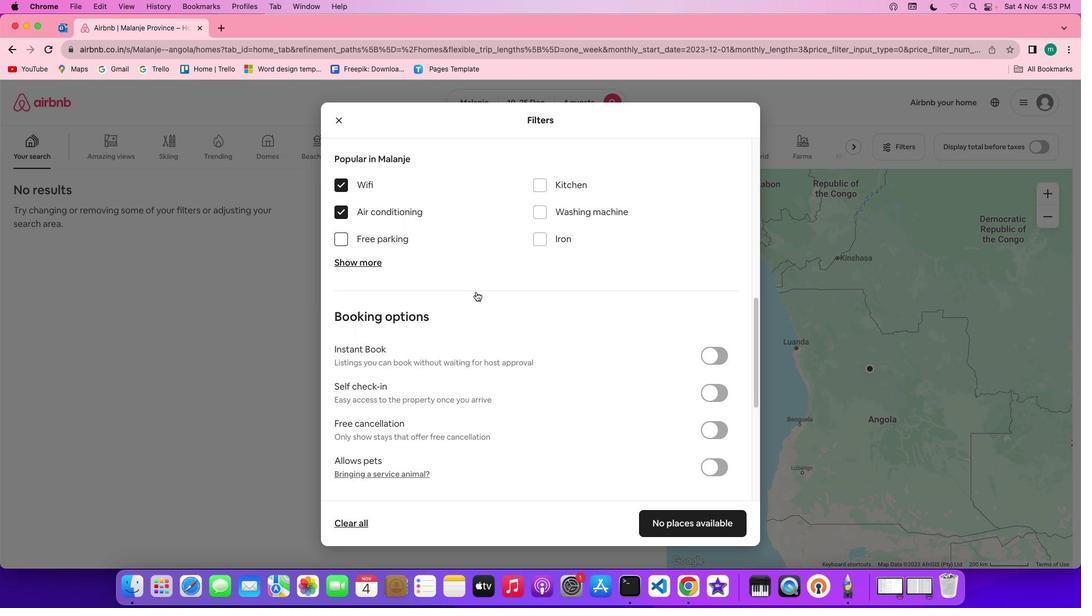 
Action: Mouse scrolled (475, 291) with delta (0, 0)
Screenshot: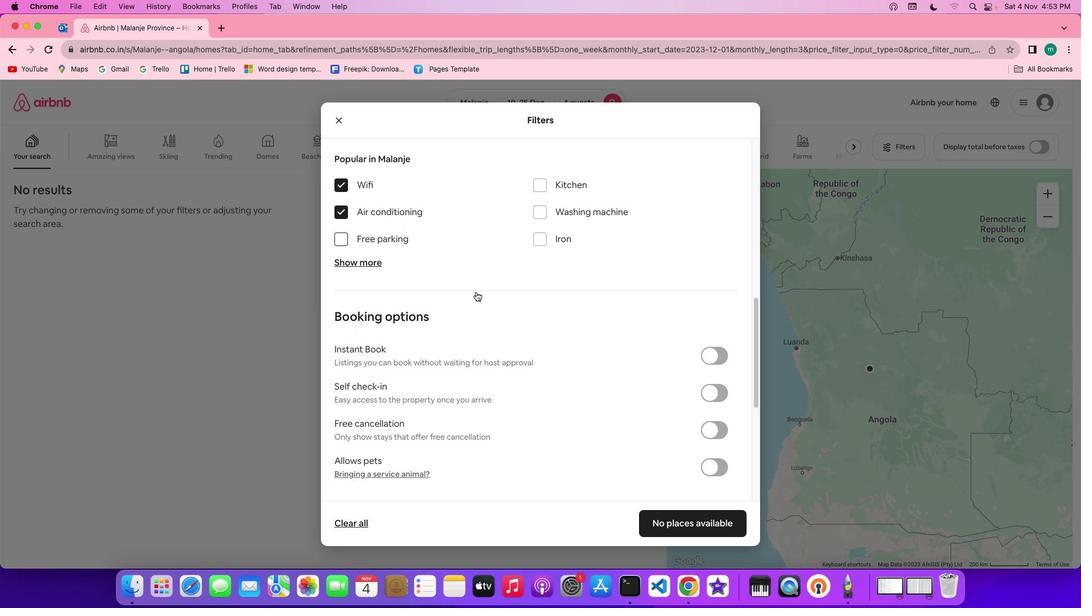 
Action: Mouse scrolled (475, 291) with delta (0, 0)
Screenshot: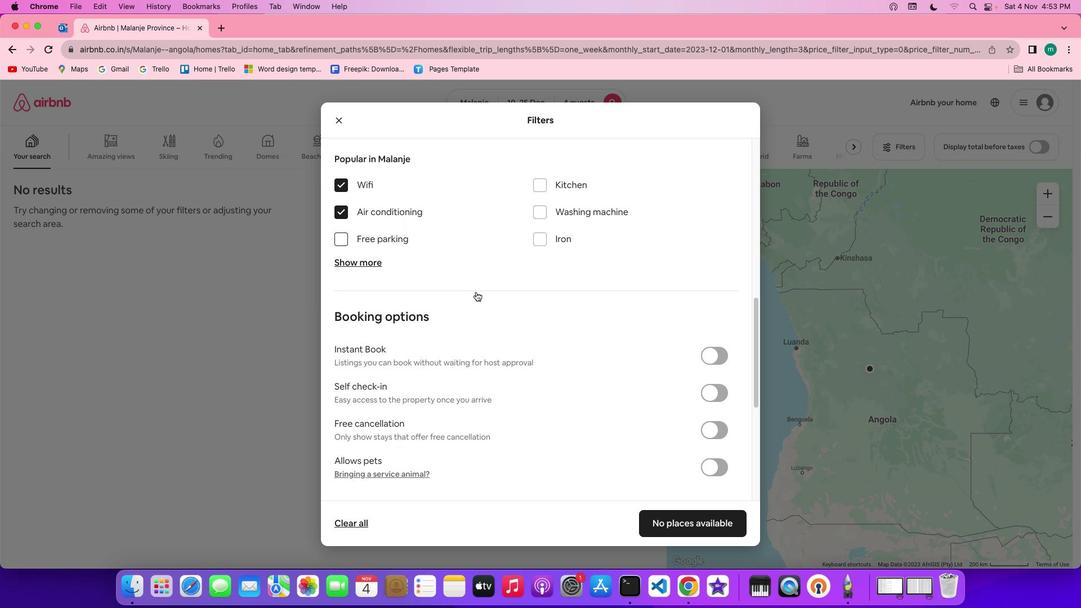 
Action: Mouse moved to (372, 262)
Screenshot: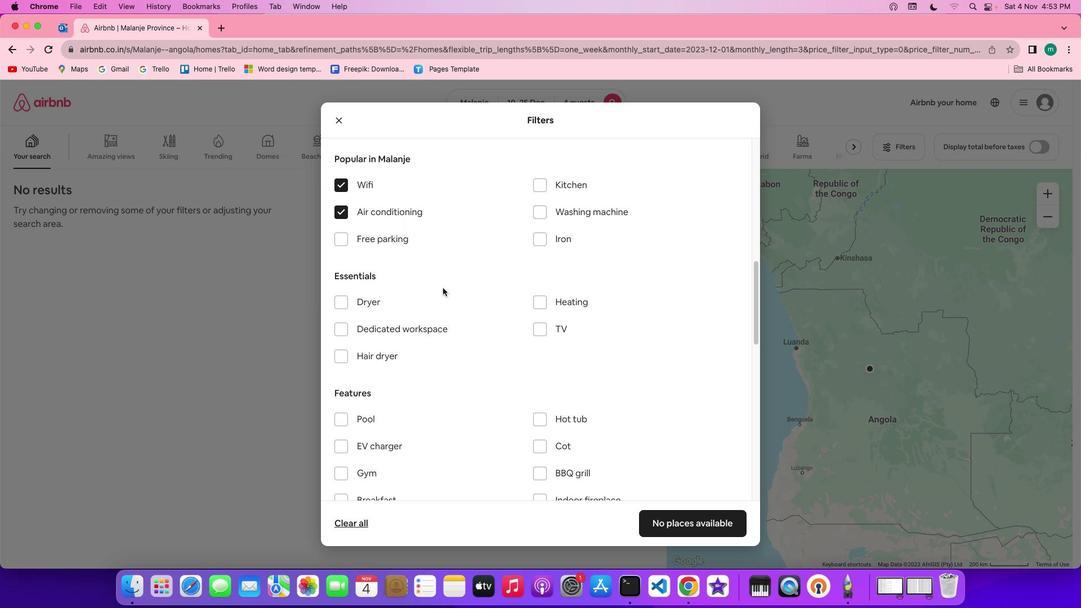 
Action: Mouse pressed left at (372, 262)
Screenshot: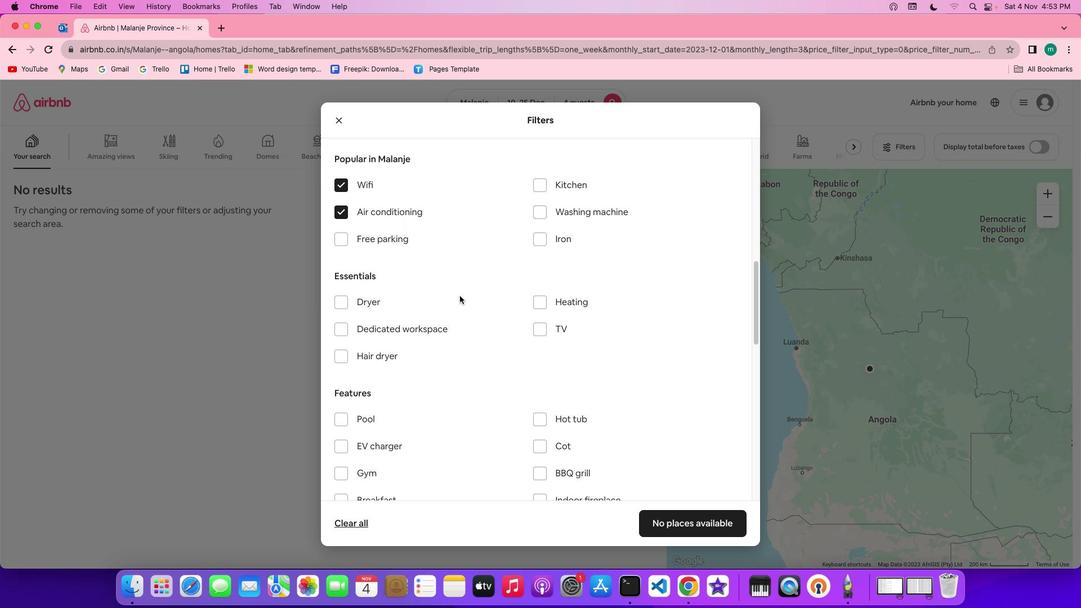
Action: Mouse moved to (542, 324)
Screenshot: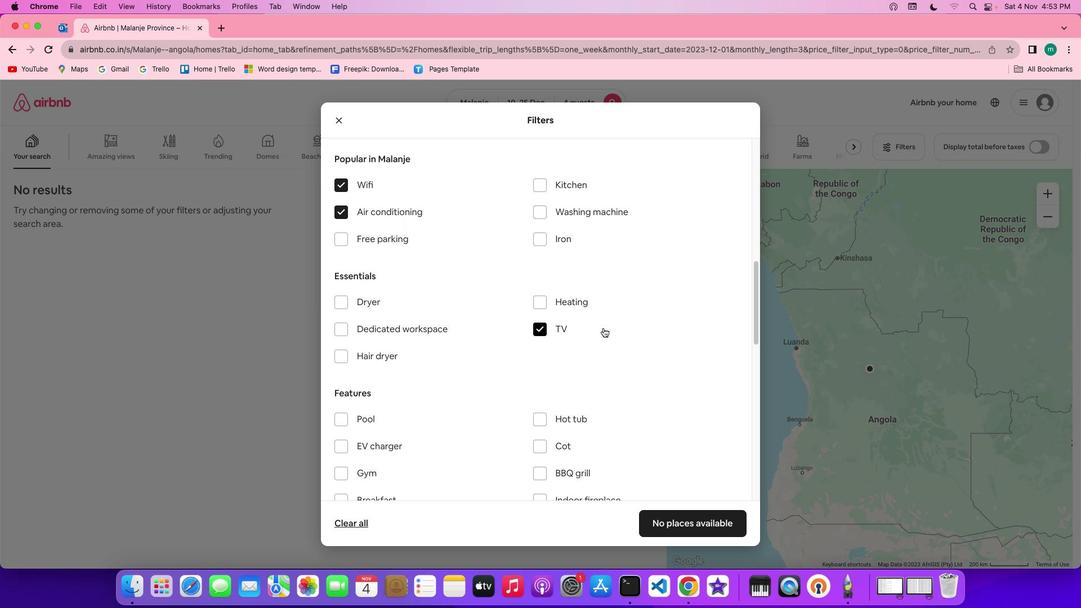 
Action: Mouse pressed left at (542, 324)
Screenshot: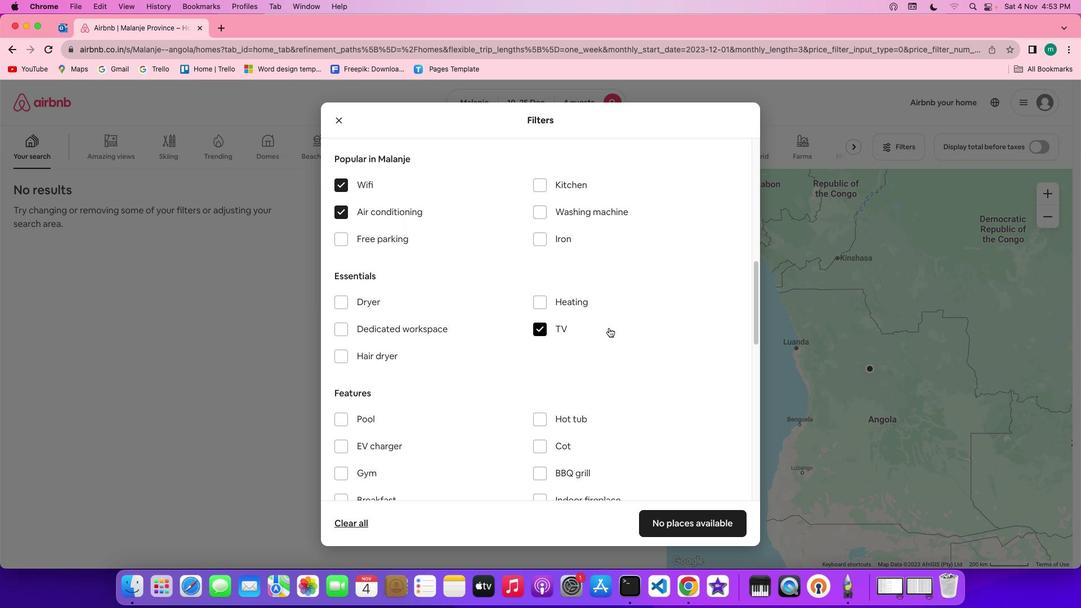 
Action: Mouse moved to (610, 327)
Screenshot: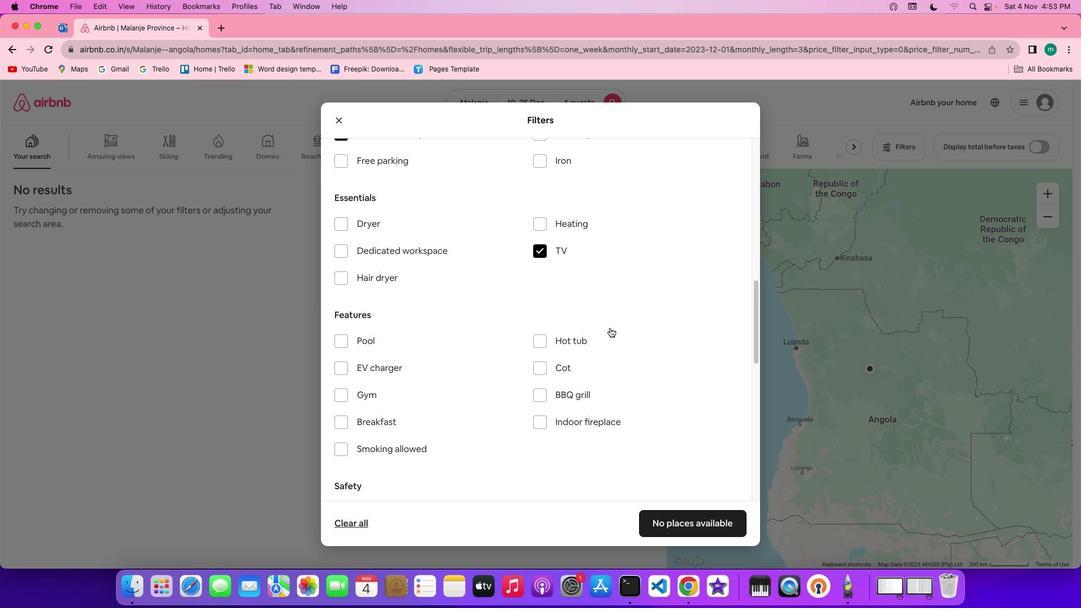 
Action: Mouse scrolled (610, 327) with delta (0, 0)
Screenshot: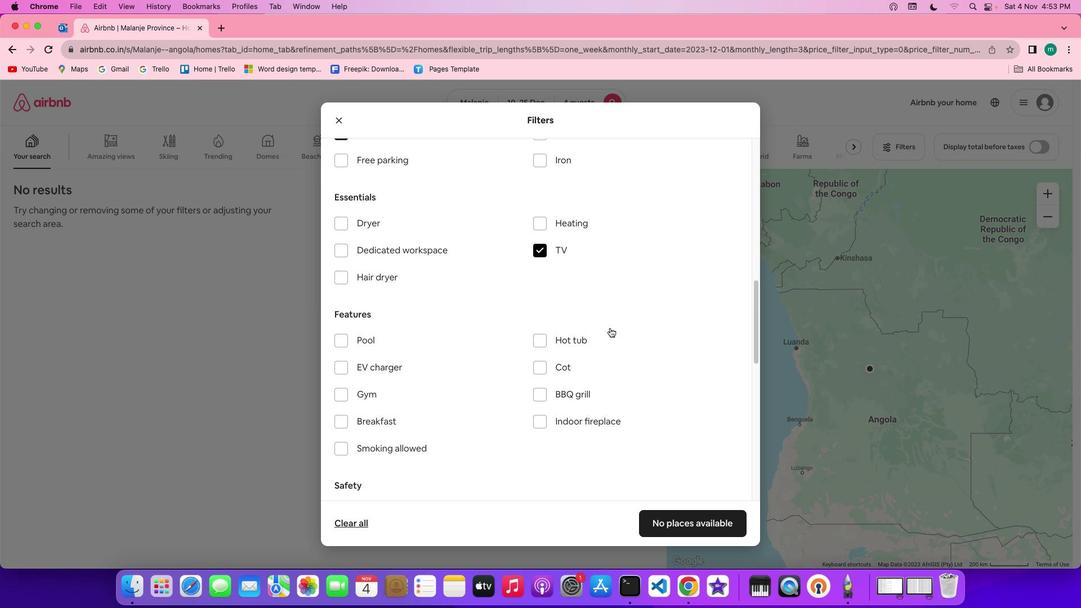 
Action: Mouse scrolled (610, 327) with delta (0, 0)
Screenshot: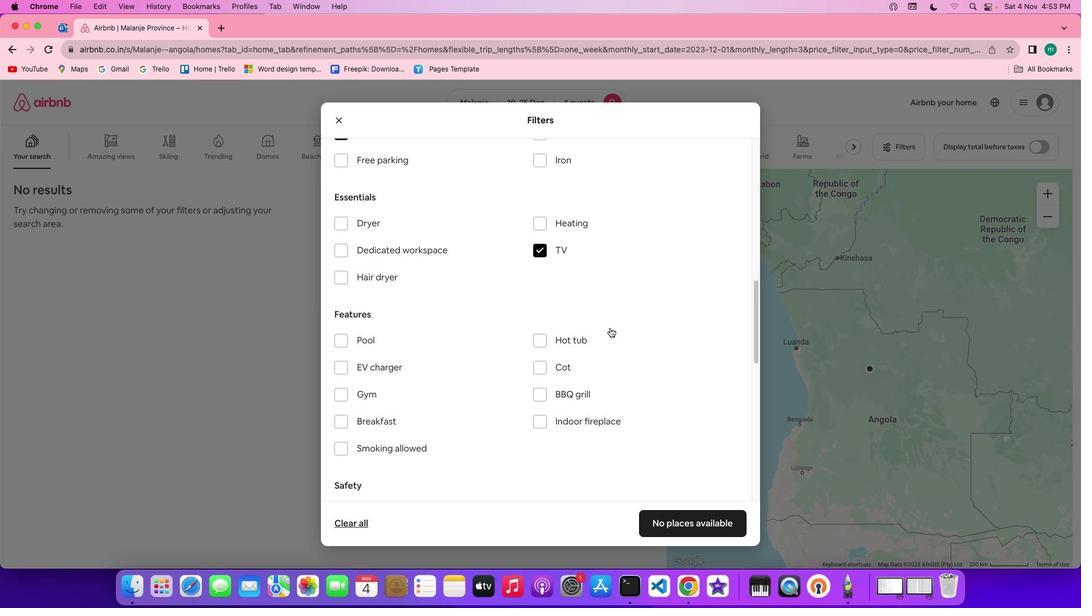 
Action: Mouse scrolled (610, 327) with delta (0, -1)
Screenshot: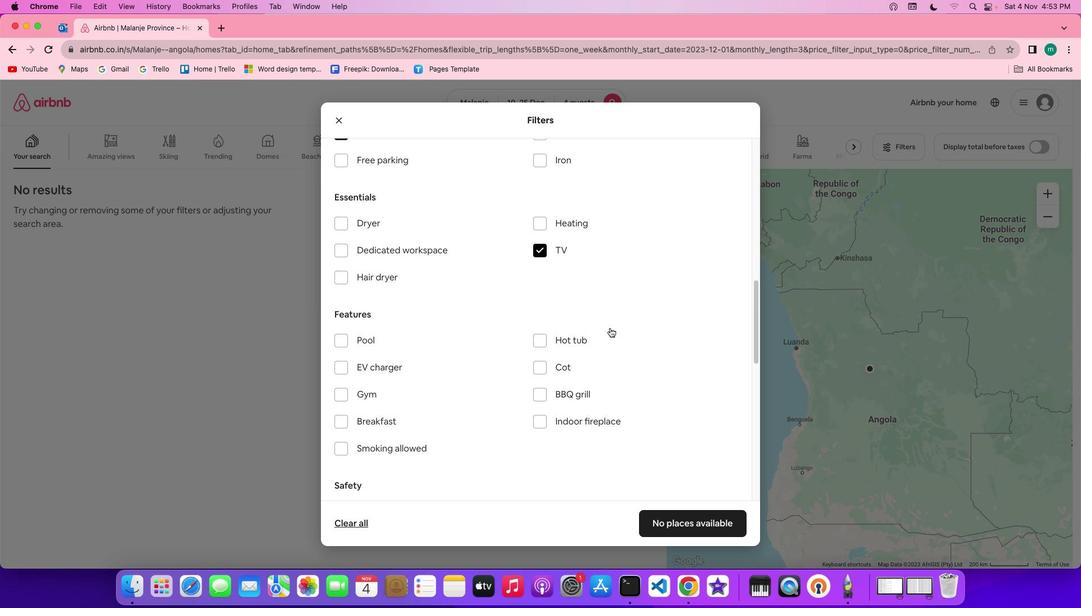 
Action: Mouse scrolled (610, 327) with delta (0, 0)
Screenshot: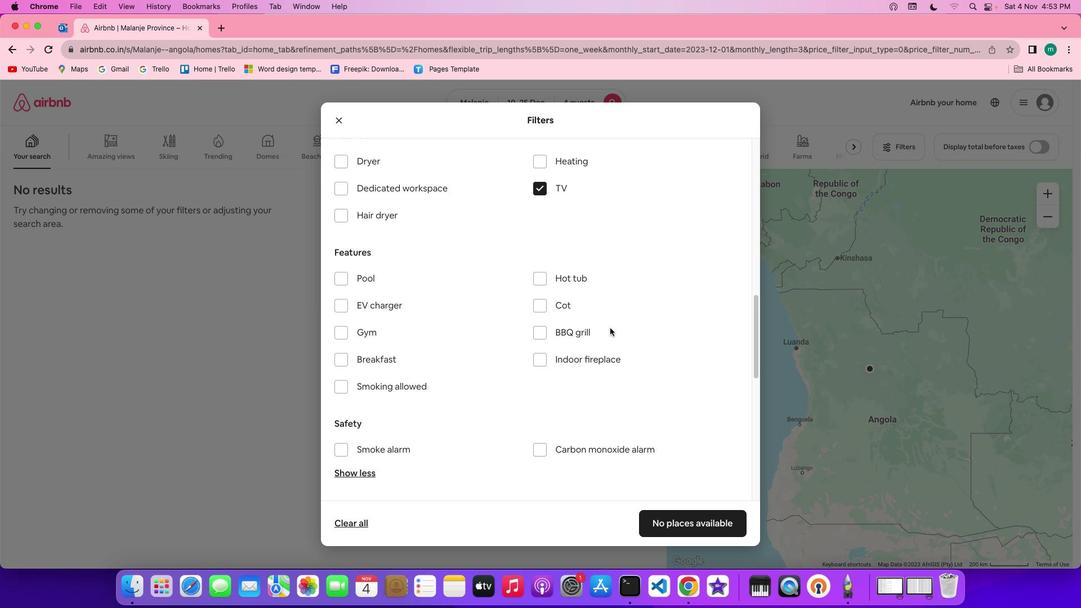 
Action: Mouse scrolled (610, 327) with delta (0, 0)
Screenshot: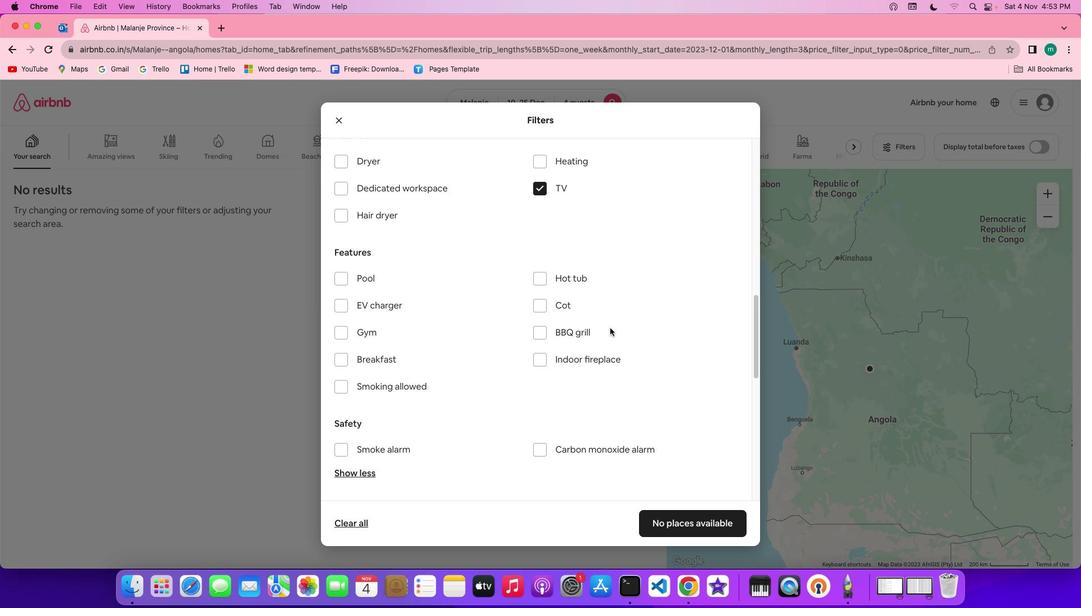 
Action: Mouse scrolled (610, 327) with delta (0, 0)
Screenshot: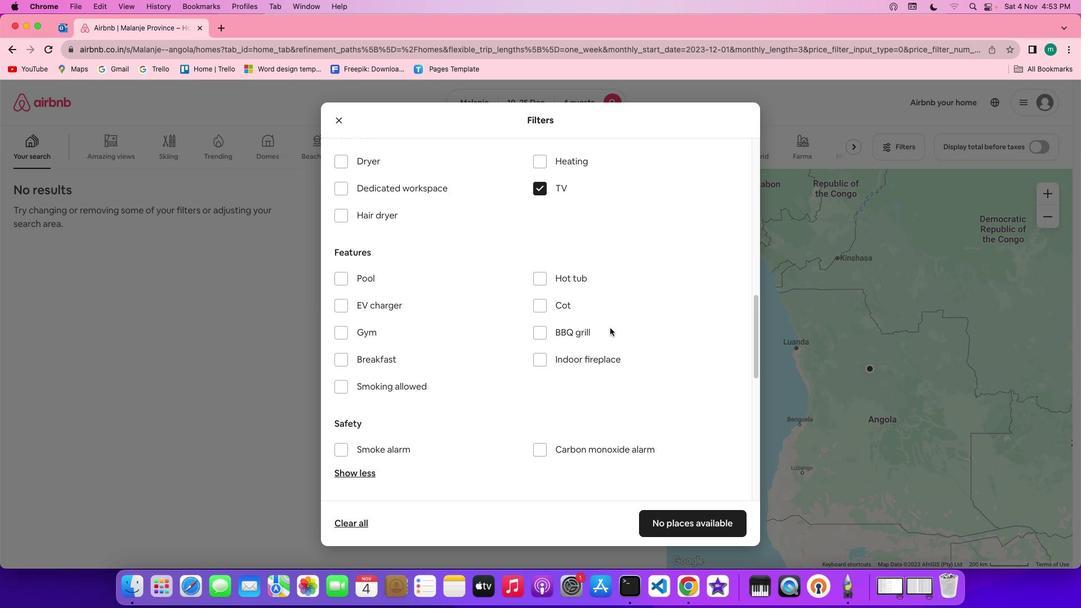 
Action: Mouse scrolled (610, 327) with delta (0, 0)
Screenshot: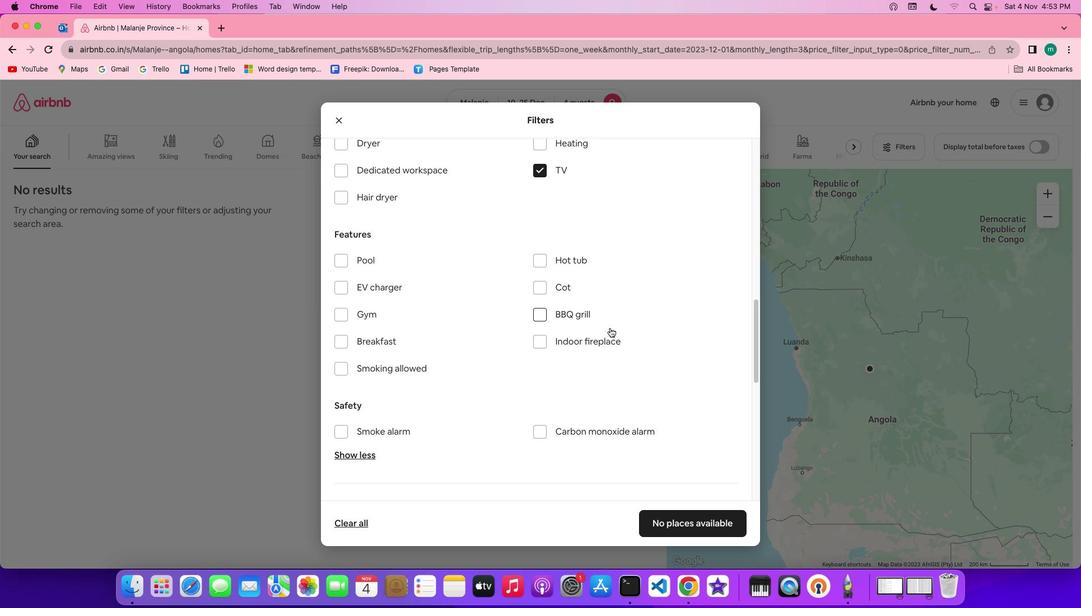
Action: Mouse scrolled (610, 327) with delta (0, 0)
Screenshot: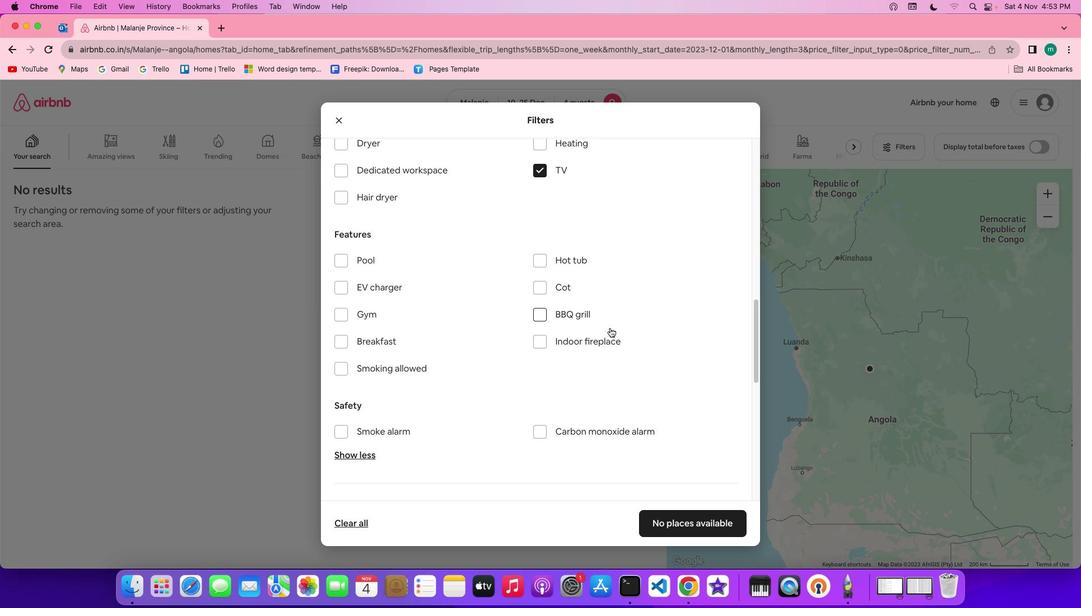 
Action: Mouse moved to (370, 259)
Screenshot: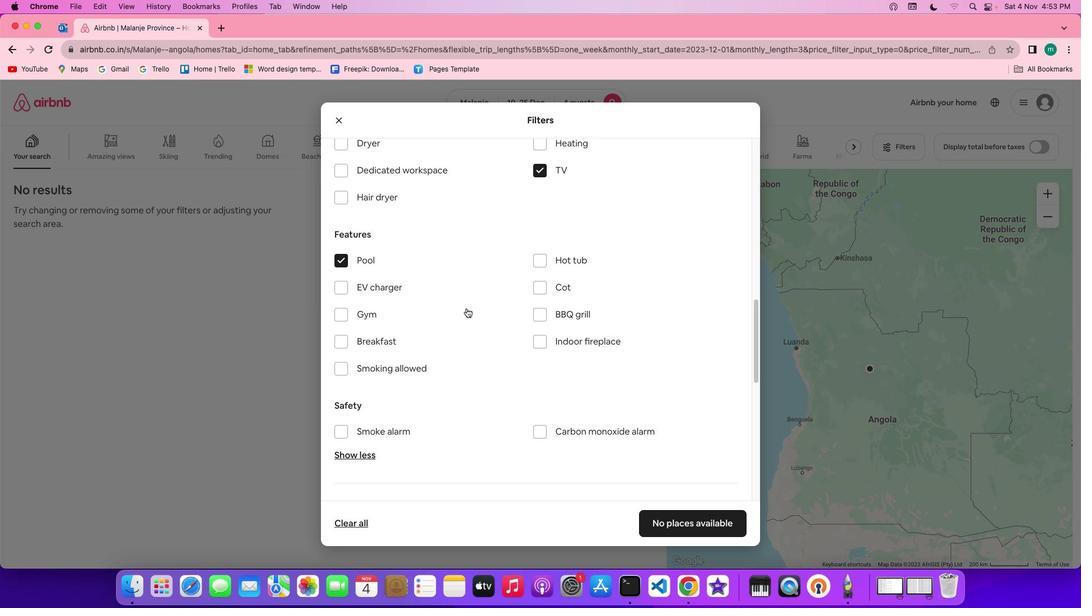 
Action: Mouse pressed left at (370, 259)
Screenshot: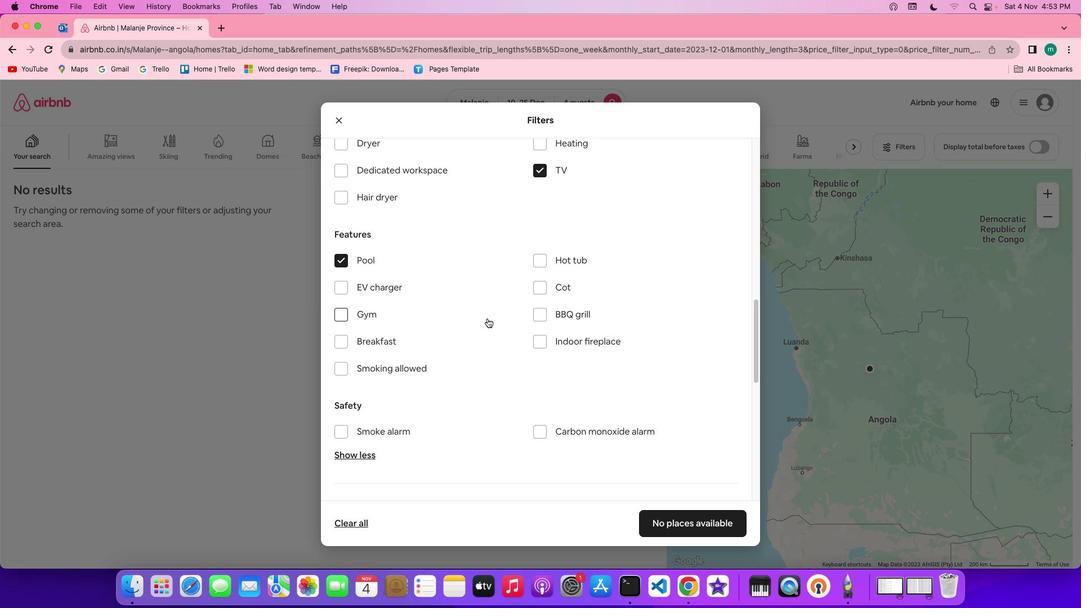 
Action: Mouse moved to (487, 318)
Screenshot: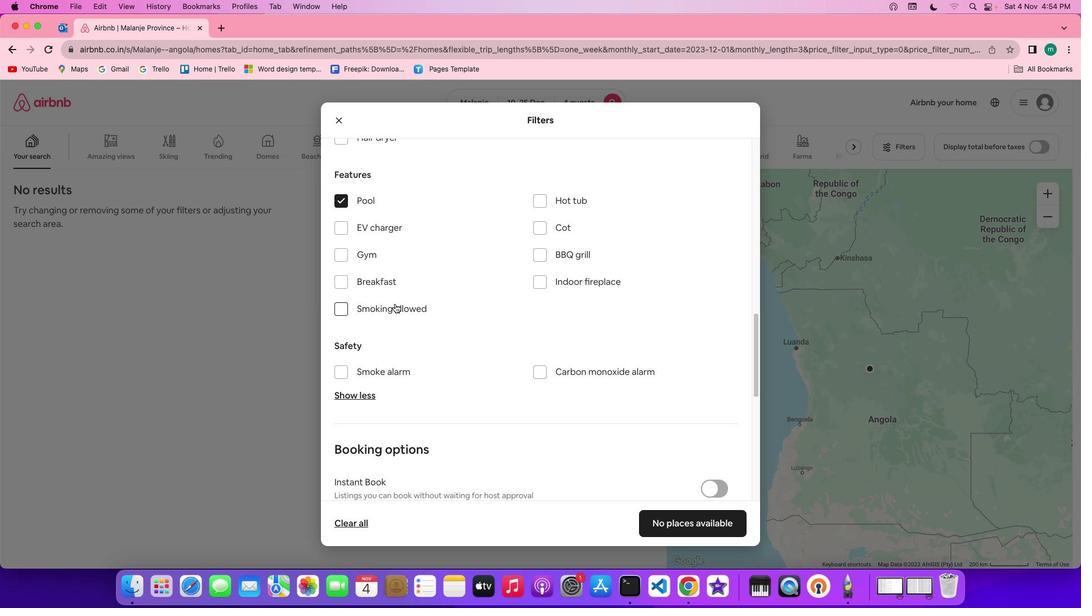
Action: Mouse scrolled (487, 318) with delta (0, 0)
Screenshot: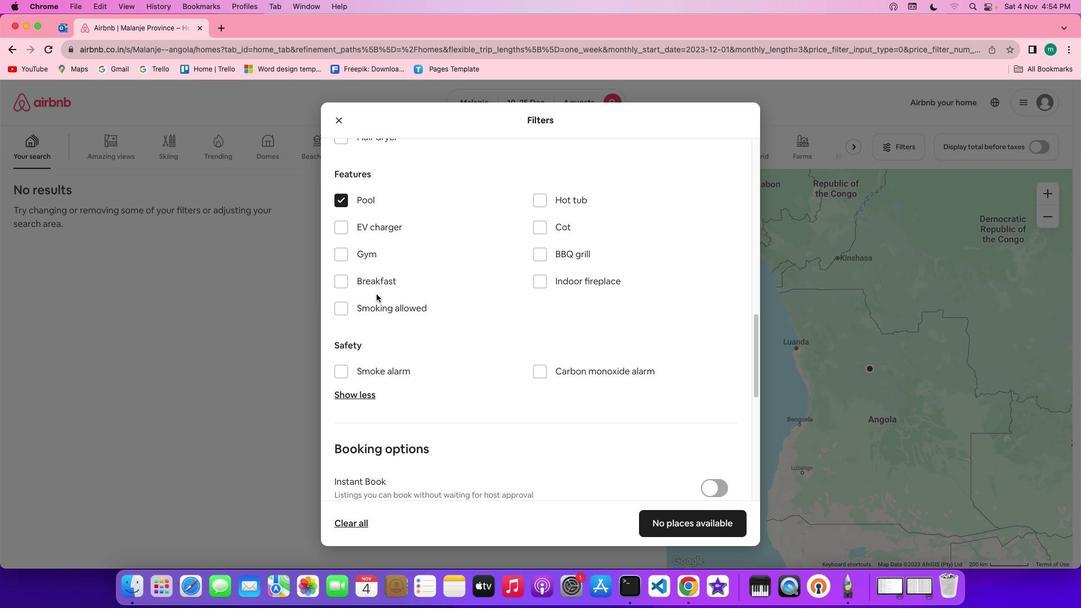 
Action: Mouse scrolled (487, 318) with delta (0, 0)
Screenshot: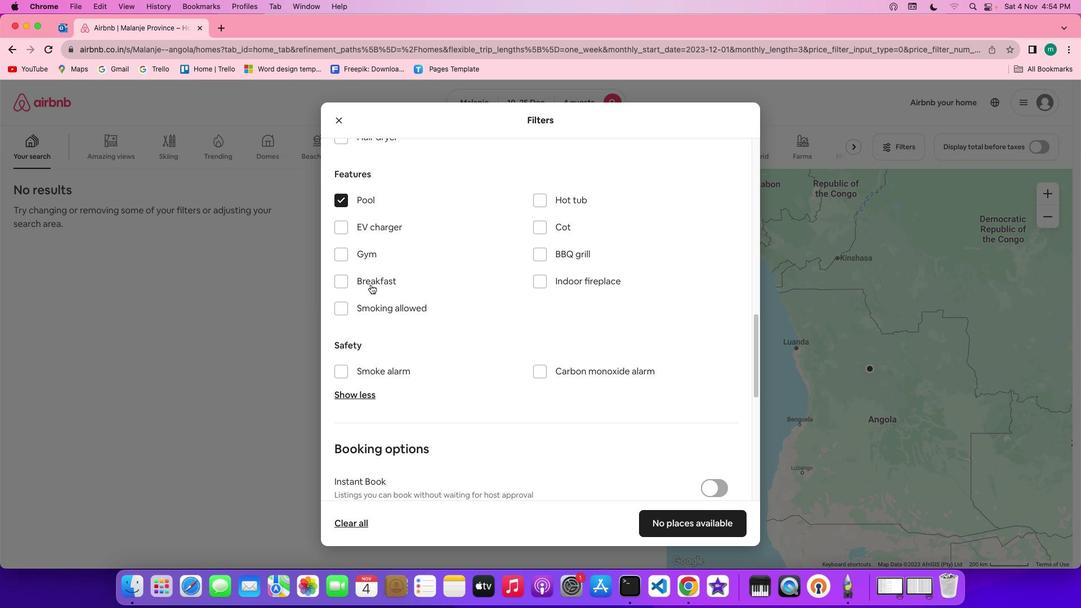 
Action: Mouse scrolled (487, 318) with delta (0, 0)
Screenshot: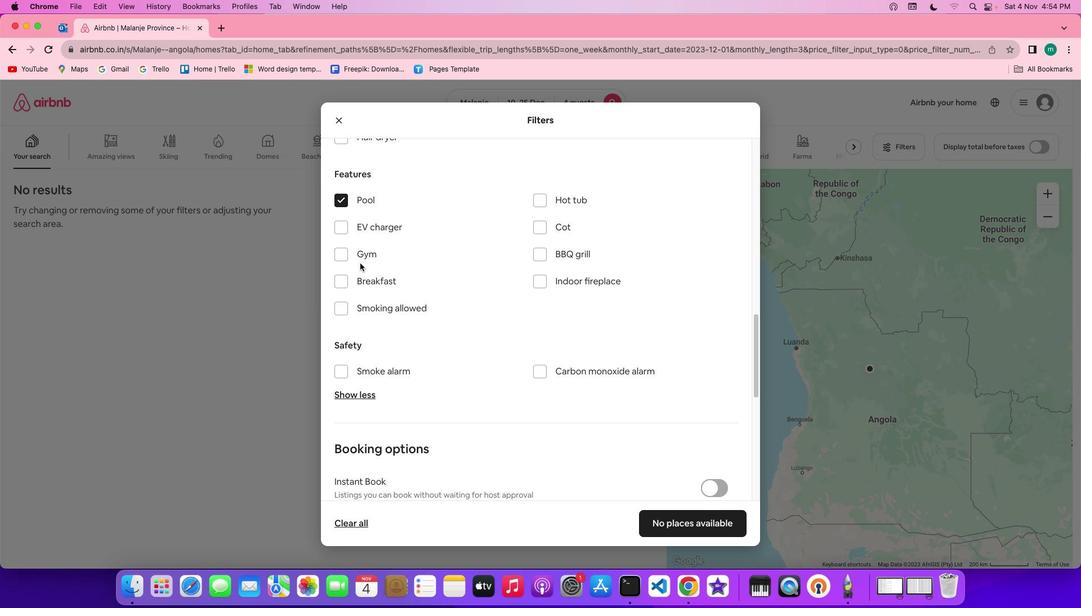 
Action: Mouse moved to (363, 255)
Screenshot: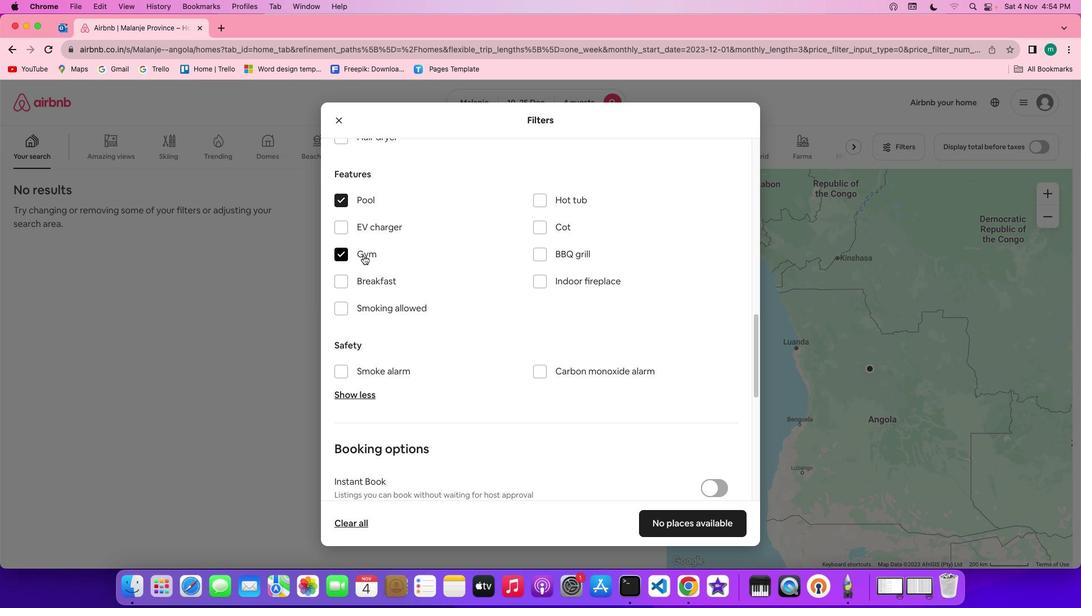 
Action: Mouse pressed left at (363, 255)
Screenshot: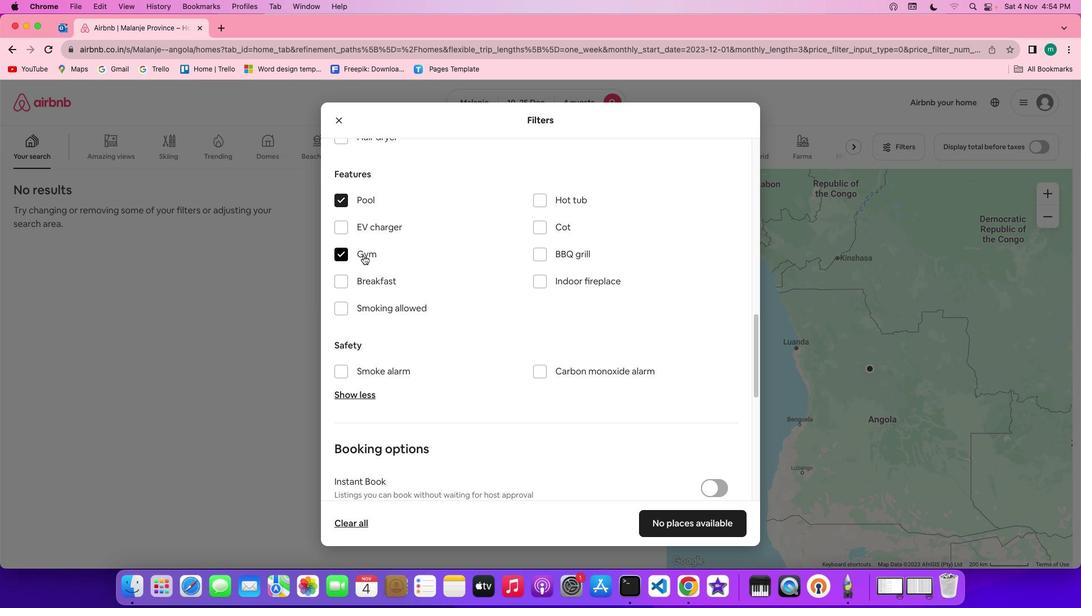 
Action: Mouse moved to (440, 299)
Screenshot: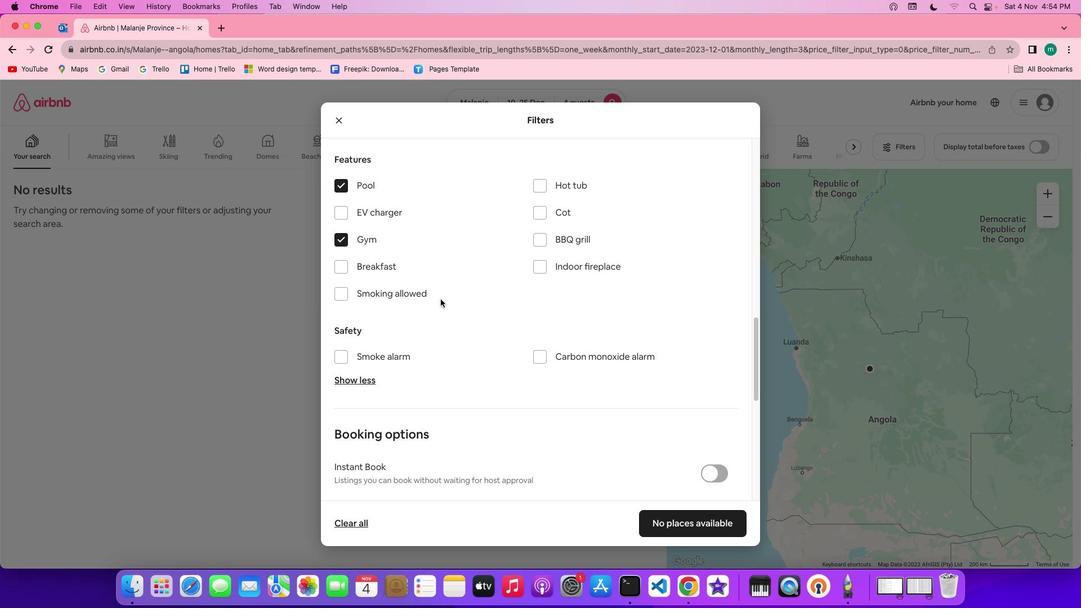 
Action: Mouse scrolled (440, 299) with delta (0, 0)
Screenshot: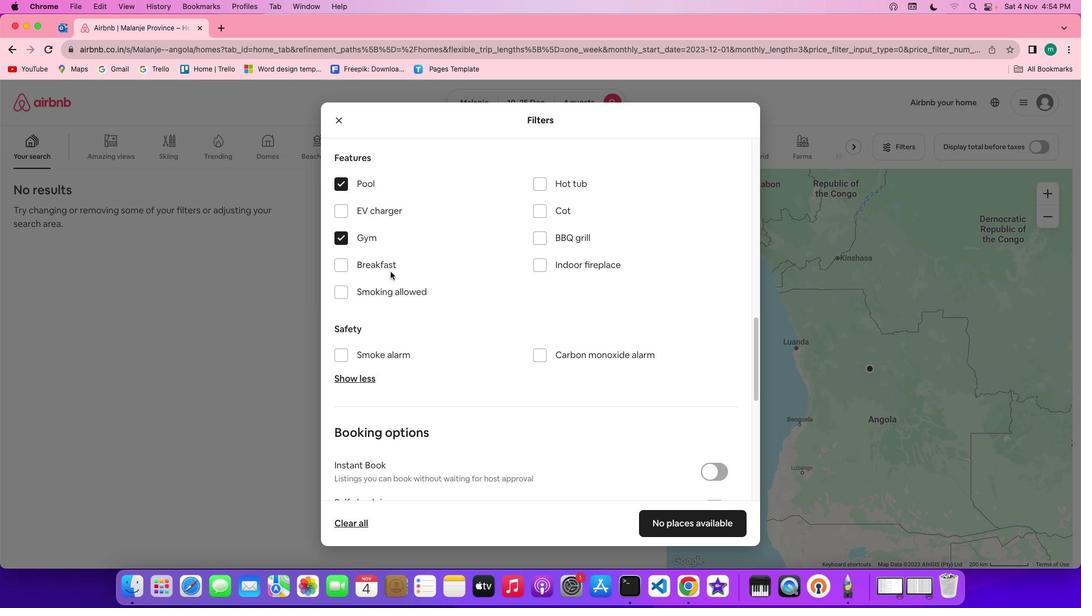 
Action: Mouse scrolled (440, 299) with delta (0, 0)
Screenshot: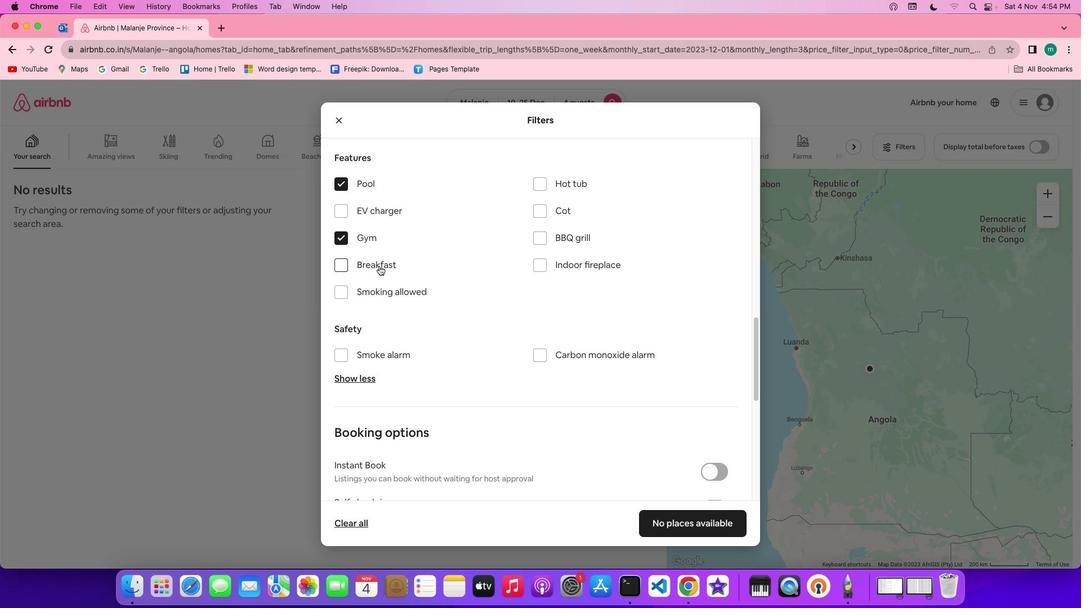 
Action: Mouse moved to (376, 263)
Screenshot: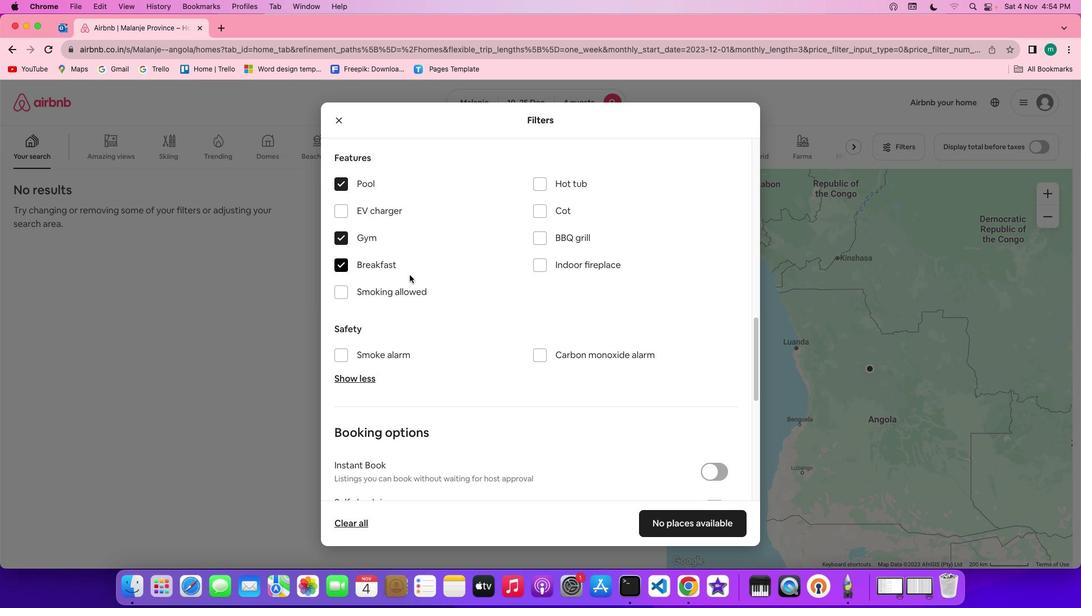 
Action: Mouse pressed left at (376, 263)
Screenshot: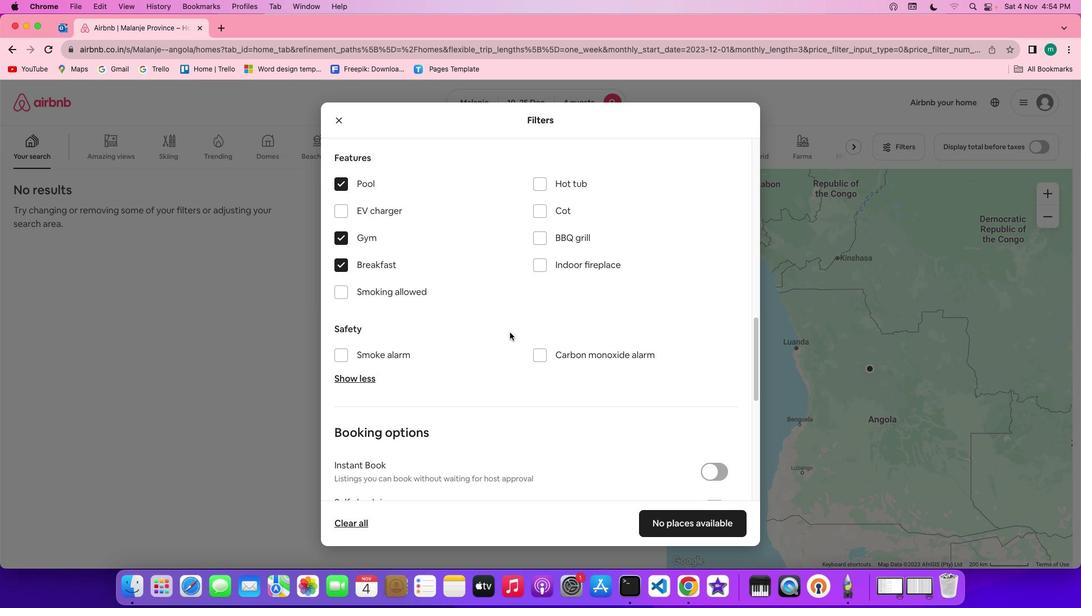 
Action: Mouse moved to (512, 333)
Screenshot: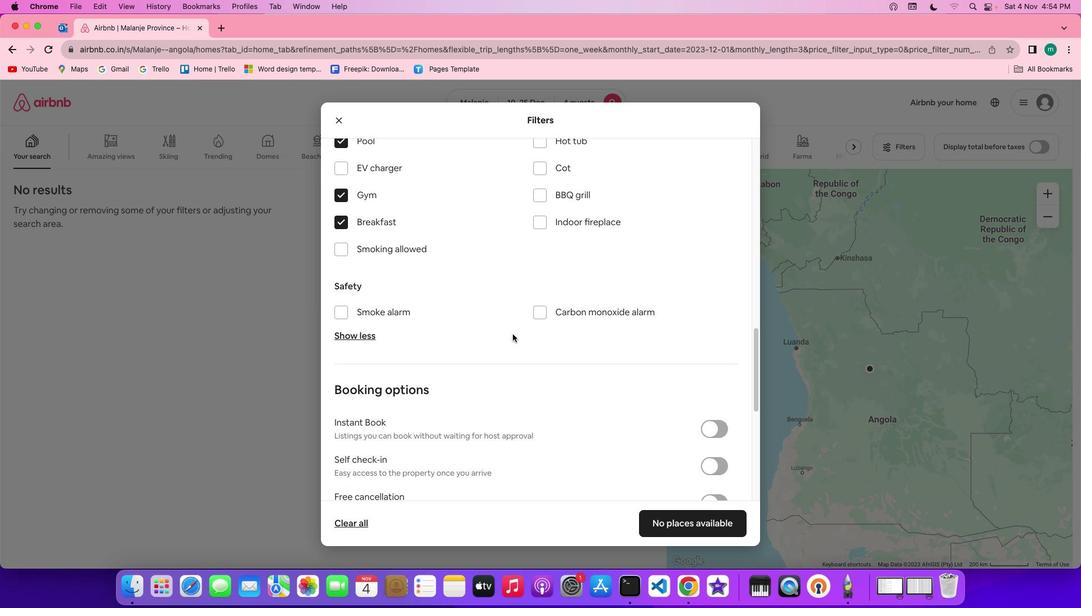 
Action: Mouse scrolled (512, 333) with delta (0, 0)
Screenshot: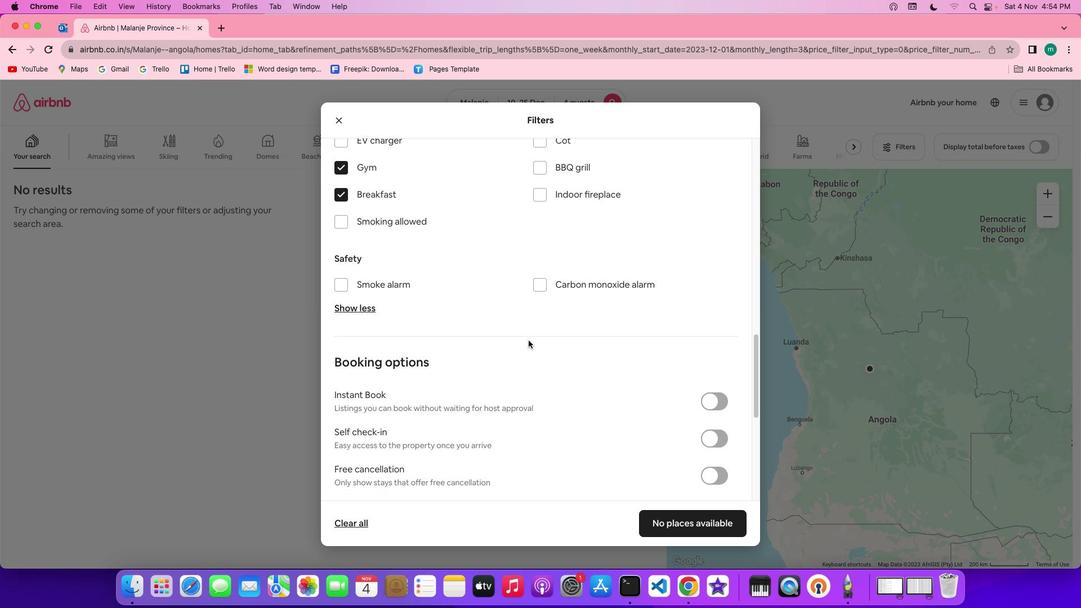 
Action: Mouse scrolled (512, 333) with delta (0, 0)
Screenshot: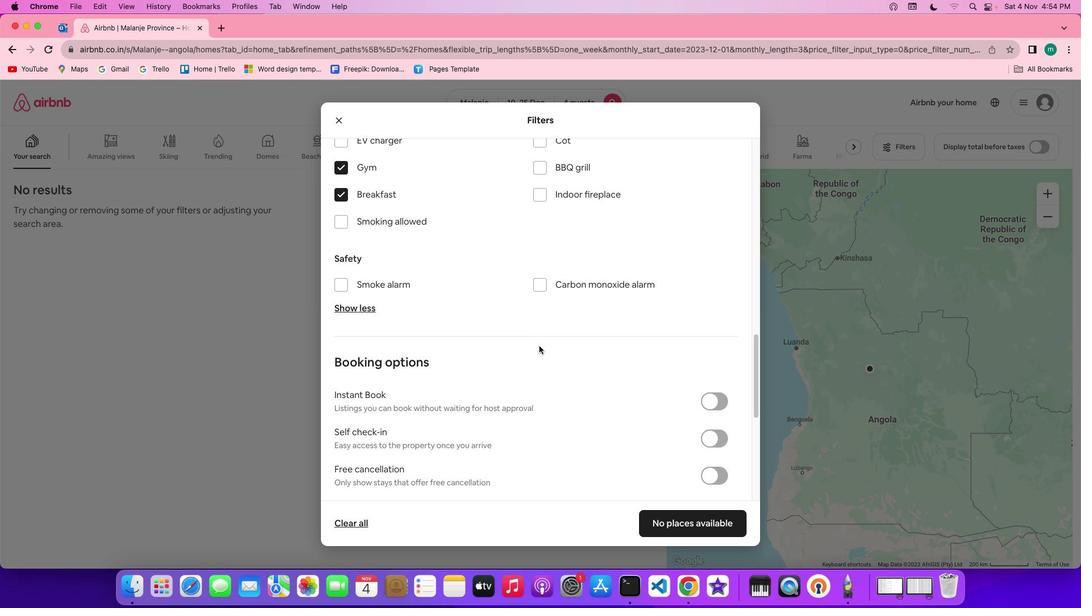 
Action: Mouse scrolled (512, 333) with delta (0, -1)
Screenshot: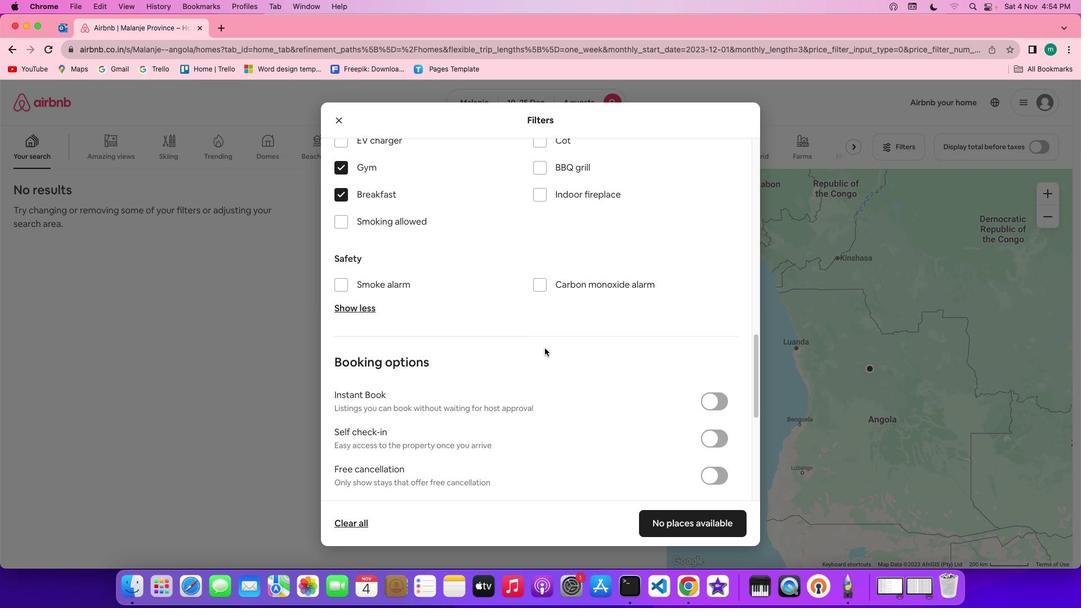 
Action: Mouse moved to (544, 348)
Screenshot: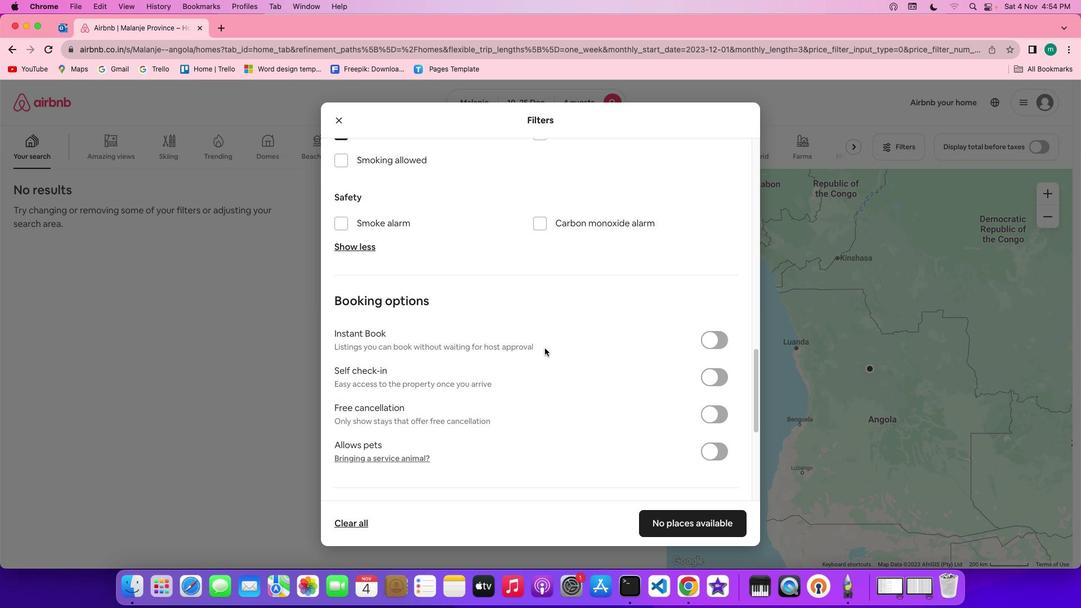 
Action: Mouse scrolled (544, 348) with delta (0, 0)
Screenshot: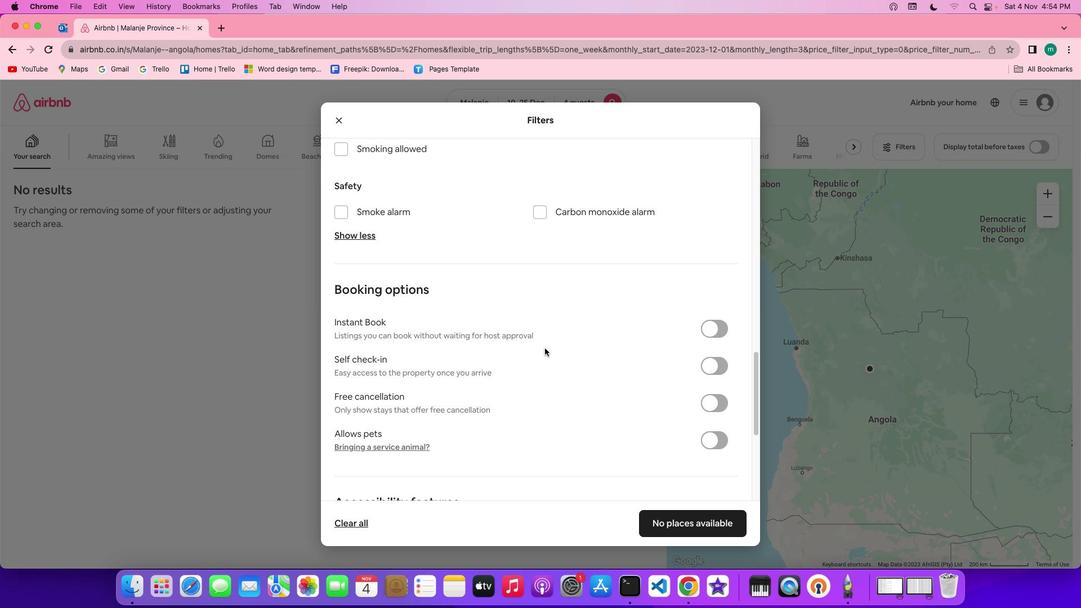 
Action: Mouse scrolled (544, 348) with delta (0, 0)
Screenshot: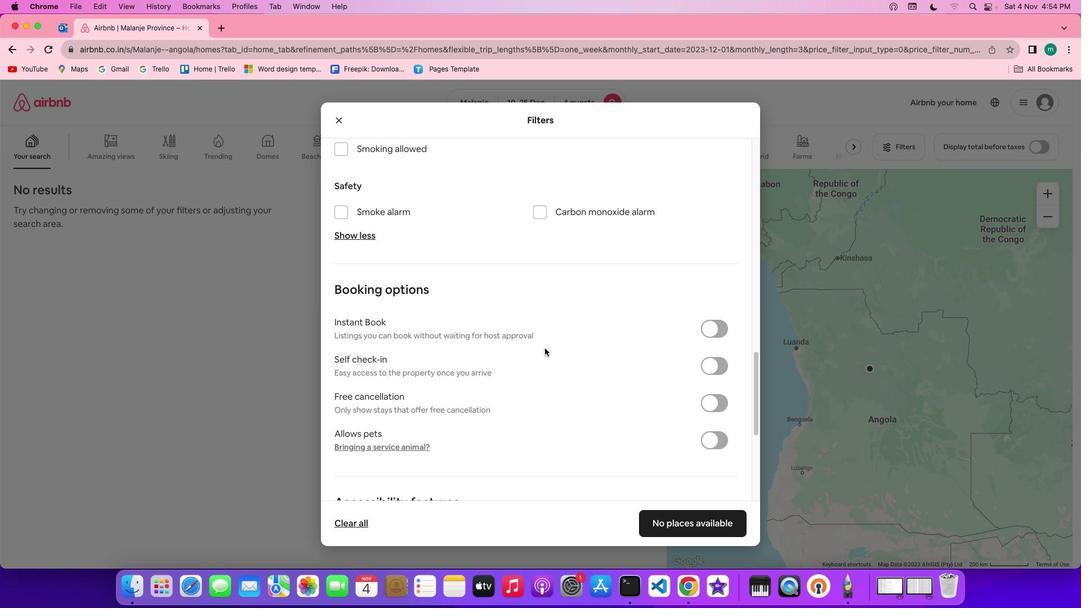 
Action: Mouse scrolled (544, 348) with delta (0, -1)
Screenshot: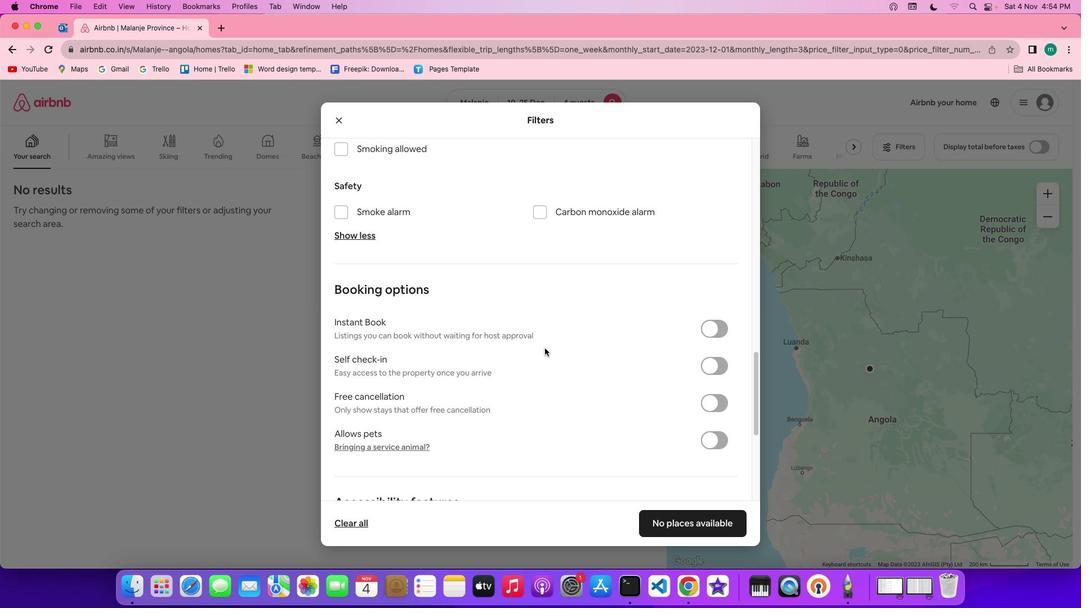 
Action: Mouse scrolled (544, 348) with delta (0, 0)
Screenshot: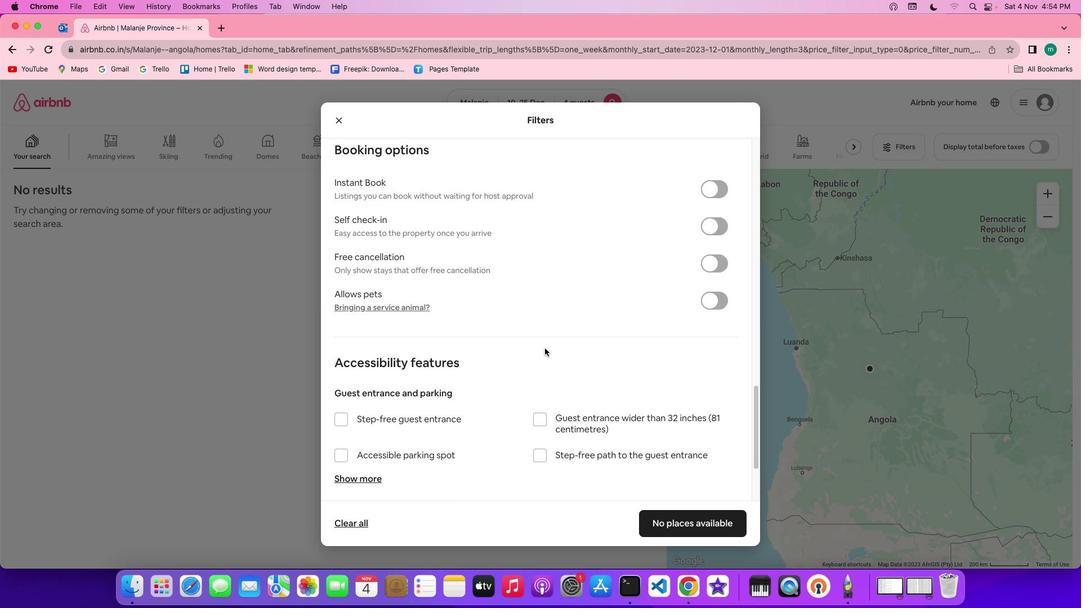 
Action: Mouse scrolled (544, 348) with delta (0, 0)
Screenshot: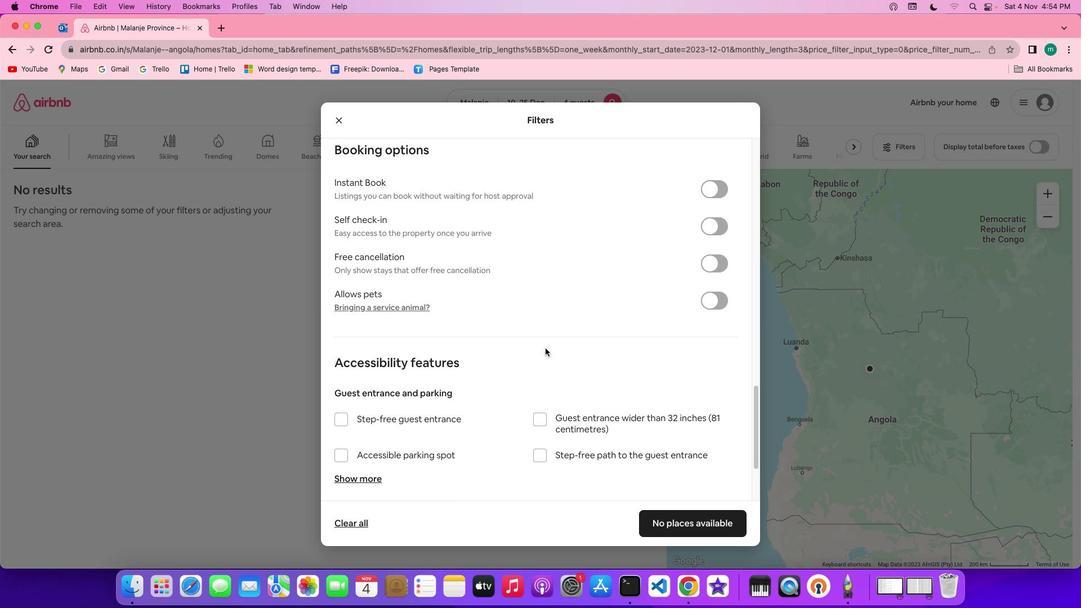 
Action: Mouse scrolled (544, 348) with delta (0, -1)
Screenshot: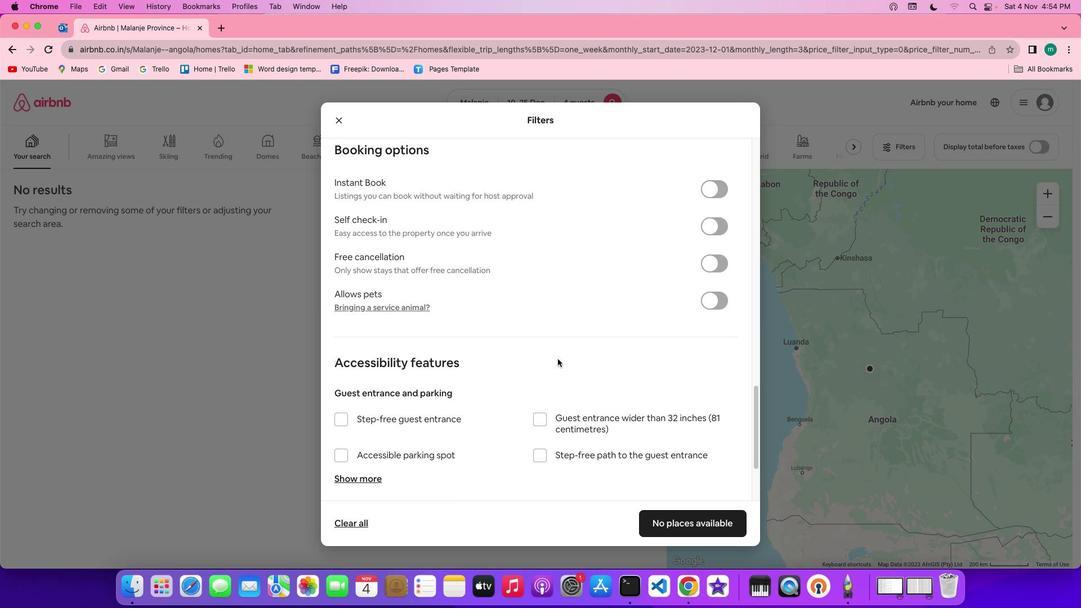 
Action: Mouse scrolled (544, 348) with delta (0, -1)
Screenshot: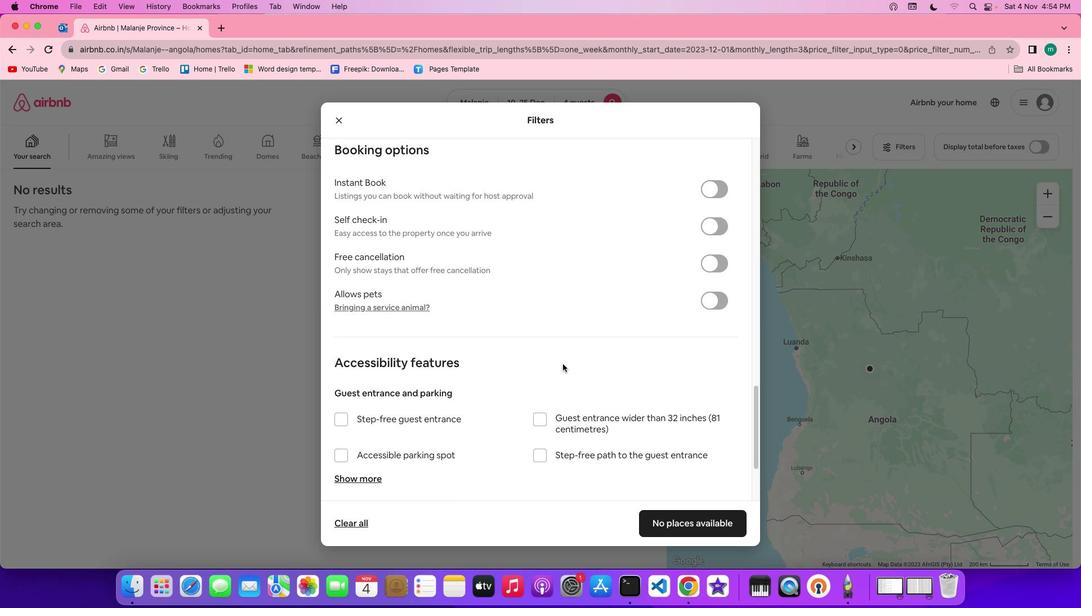 
Action: Mouse moved to (563, 364)
Screenshot: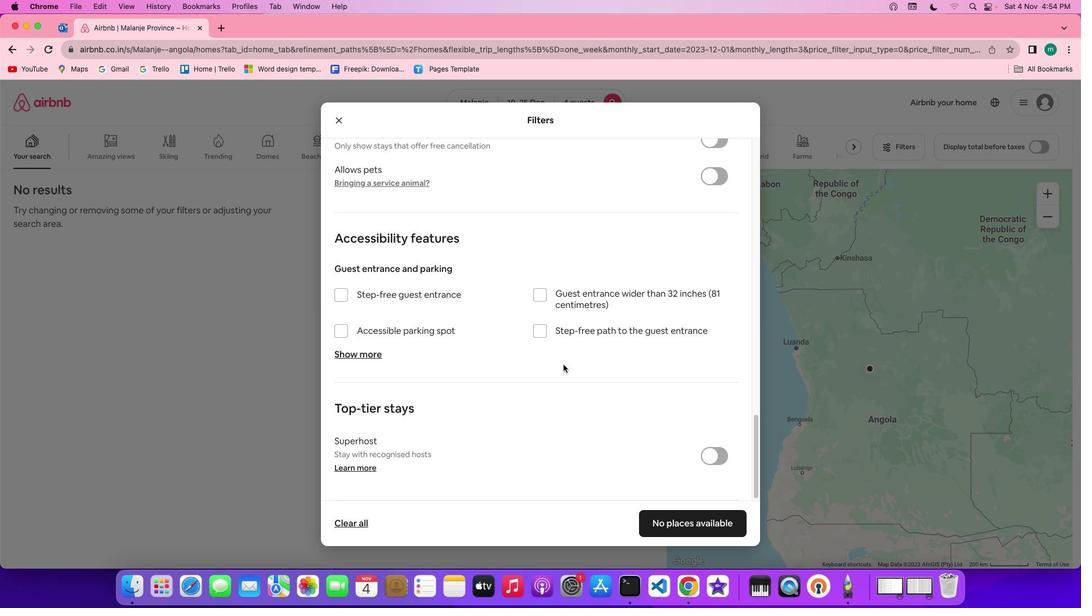 
Action: Mouse scrolled (563, 364) with delta (0, 0)
Screenshot: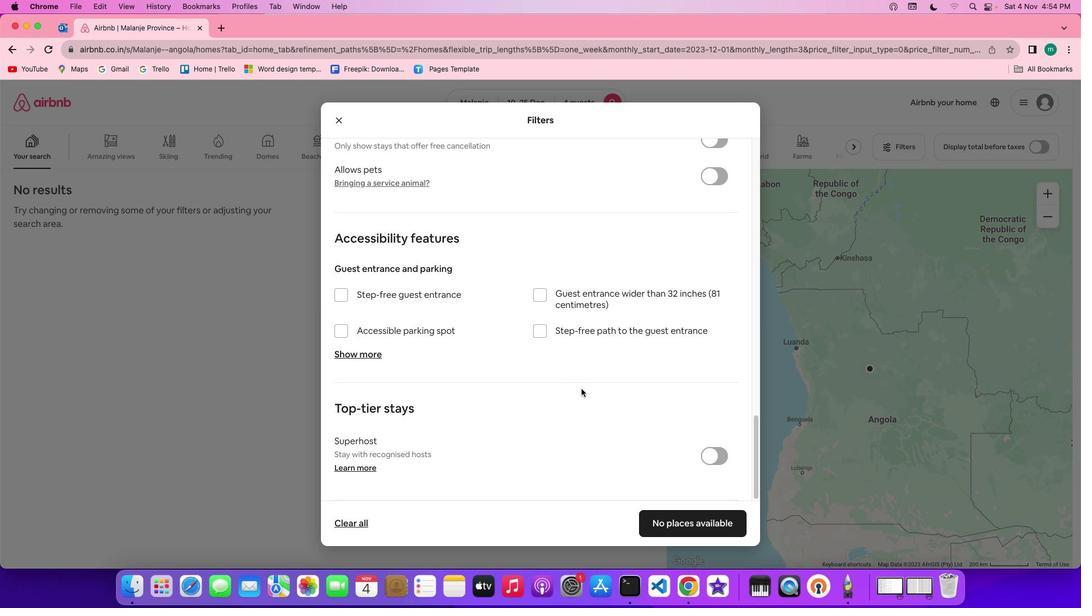 
Action: Mouse scrolled (563, 364) with delta (0, 0)
Screenshot: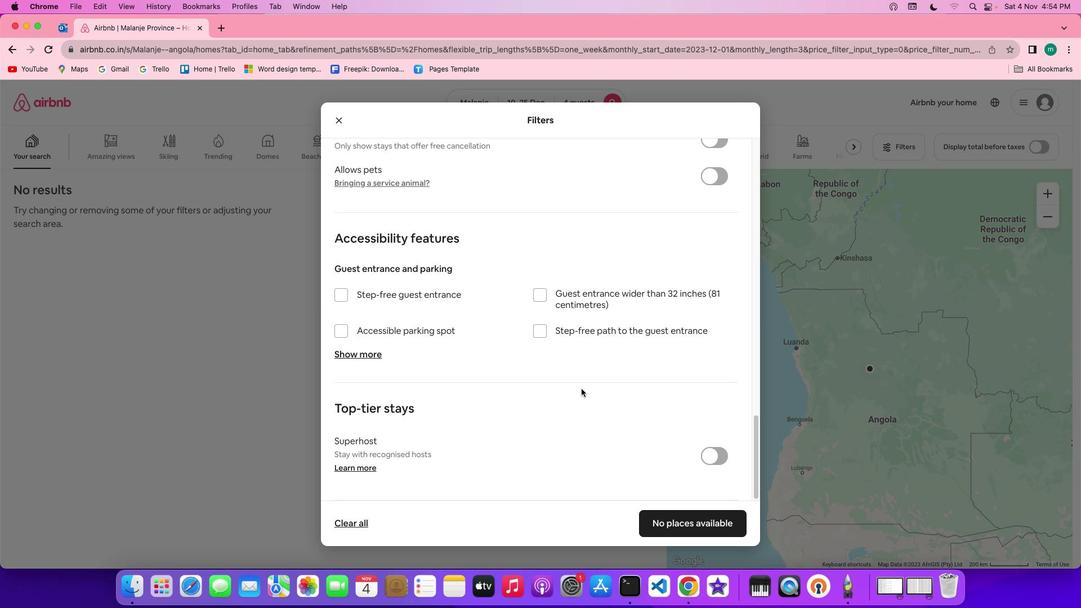 
Action: Mouse scrolled (563, 364) with delta (0, -1)
Screenshot: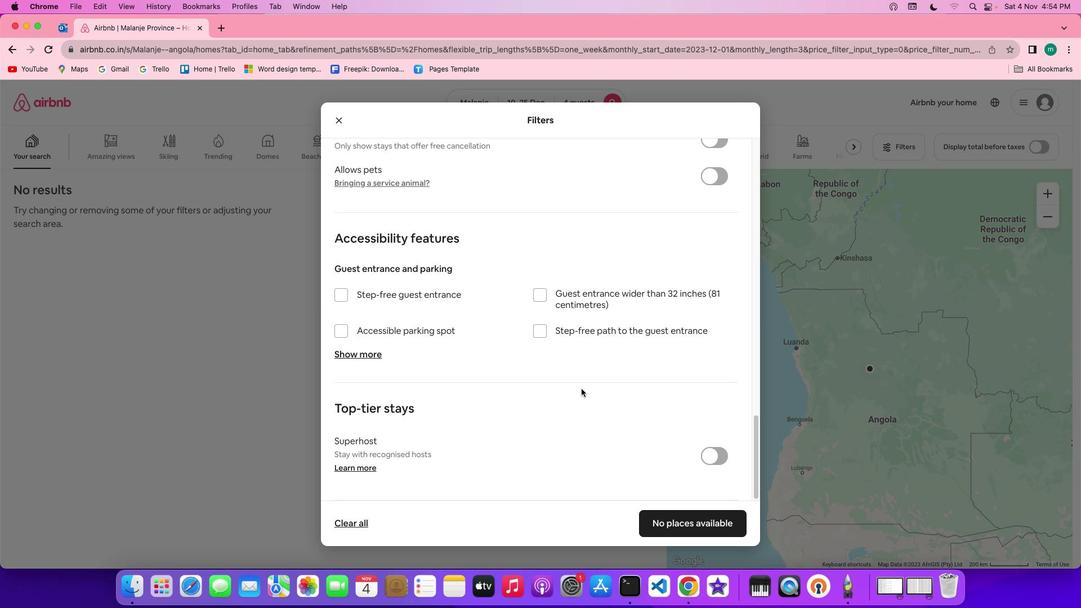 
Action: Mouse scrolled (563, 364) with delta (0, -2)
Screenshot: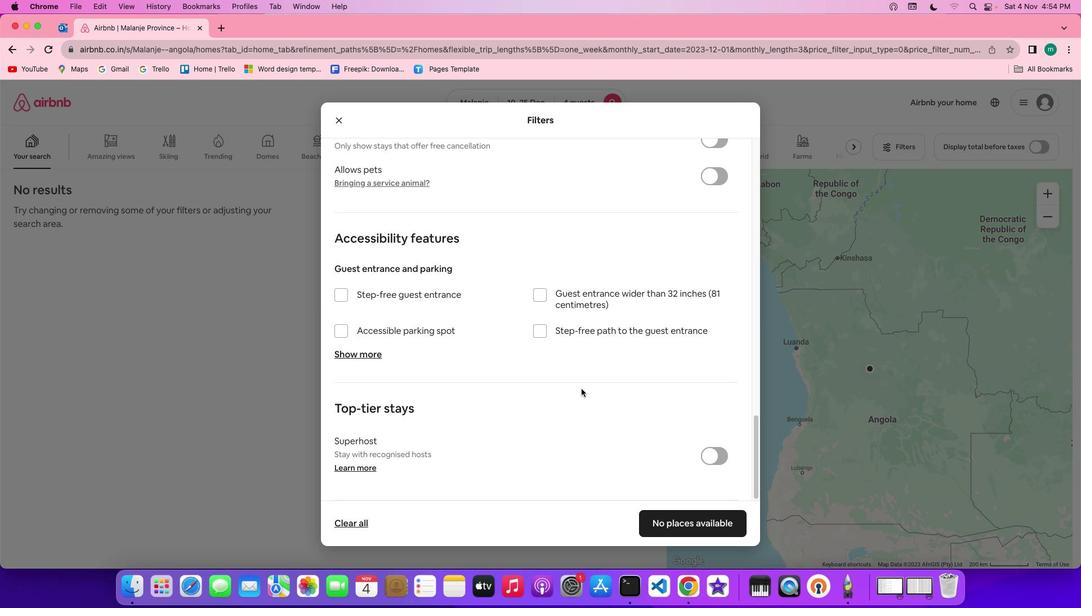 
Action: Mouse scrolled (563, 364) with delta (0, -2)
Screenshot: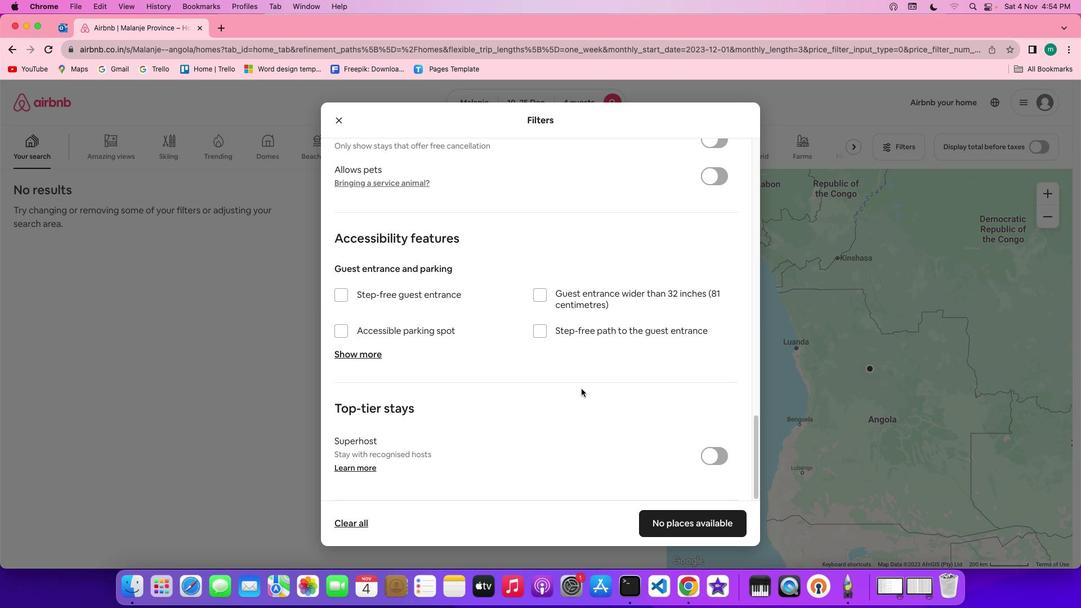 
Action: Mouse moved to (581, 389)
Screenshot: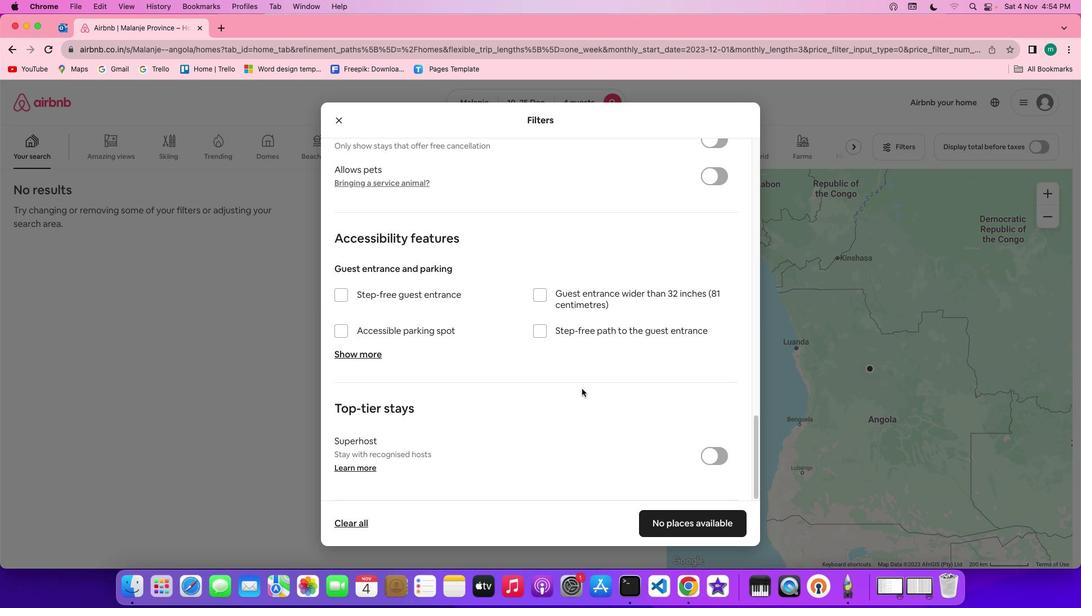 
Action: Mouse scrolled (581, 389) with delta (0, 0)
Screenshot: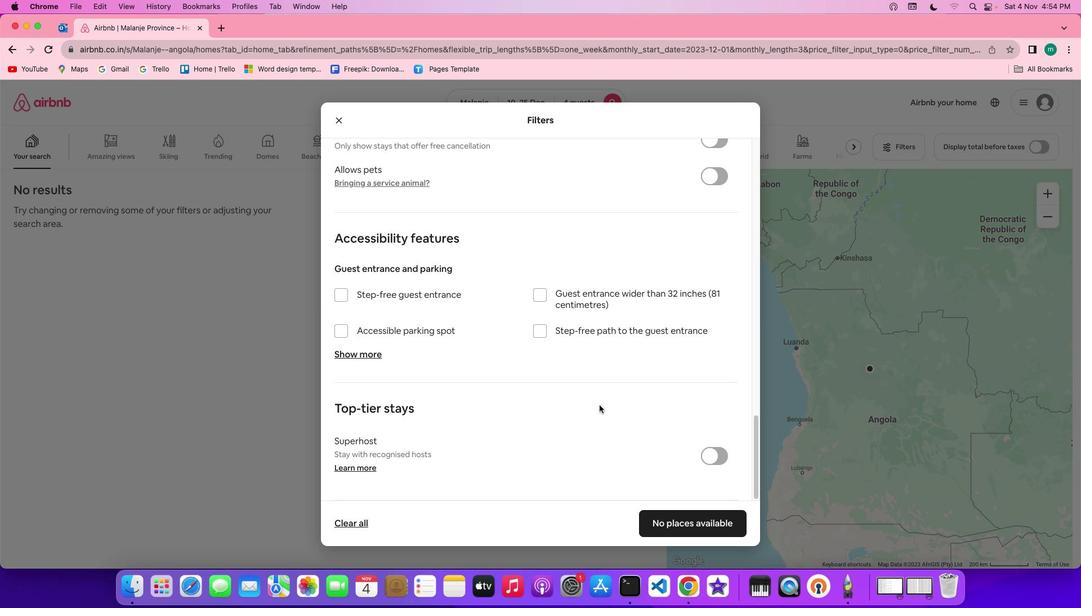 
Action: Mouse scrolled (581, 389) with delta (0, 0)
Screenshot: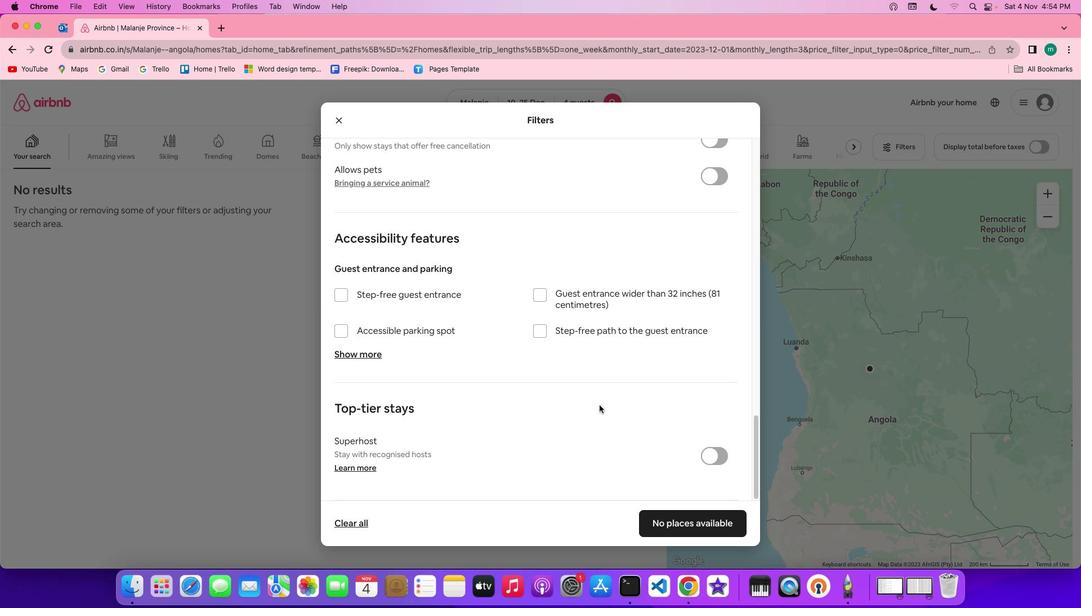 
Action: Mouse scrolled (581, 389) with delta (0, -1)
Screenshot: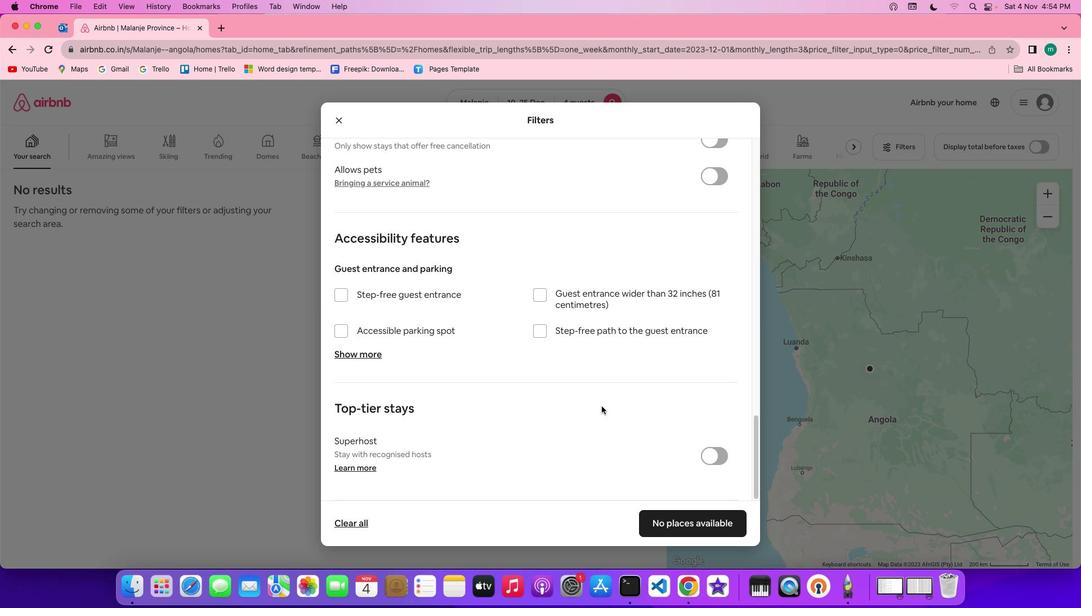 
Action: Mouse scrolled (581, 389) with delta (0, -2)
Screenshot: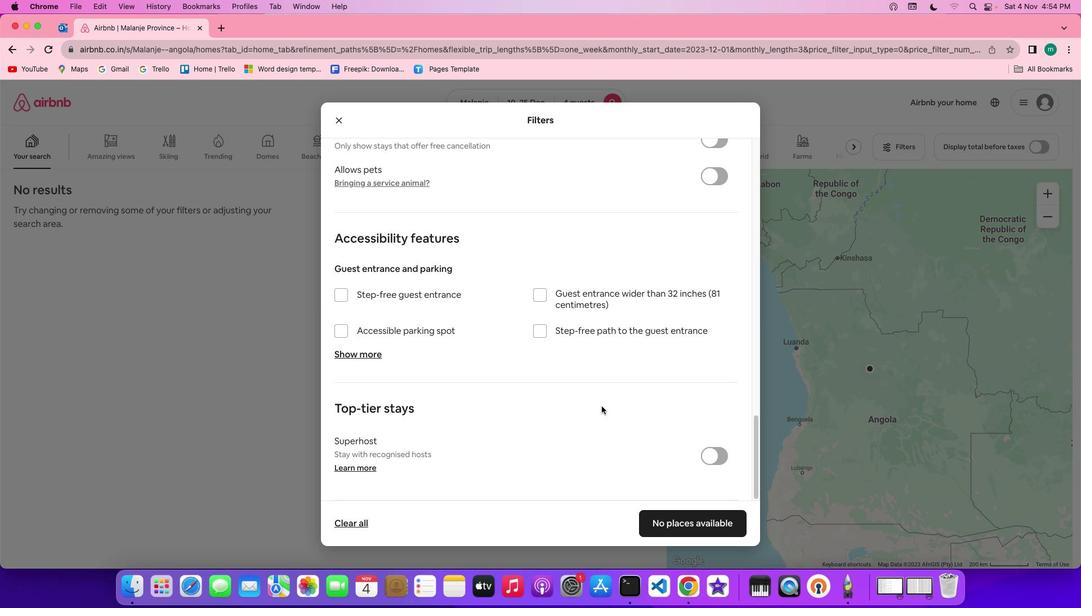 
Action: Mouse scrolled (581, 389) with delta (0, -3)
Screenshot: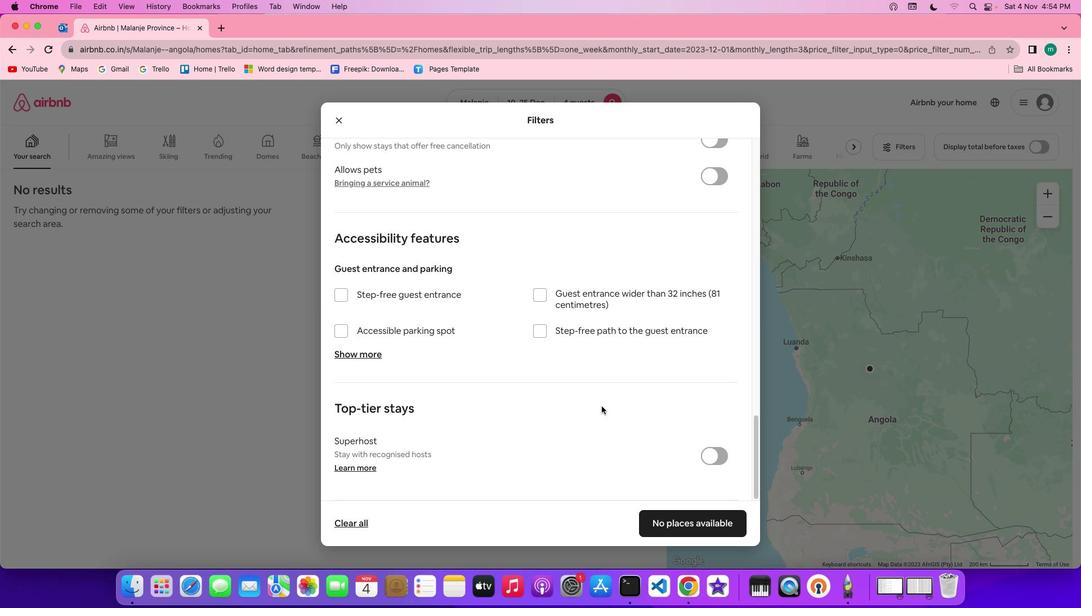 
Action: Mouse scrolled (581, 389) with delta (0, -3)
Screenshot: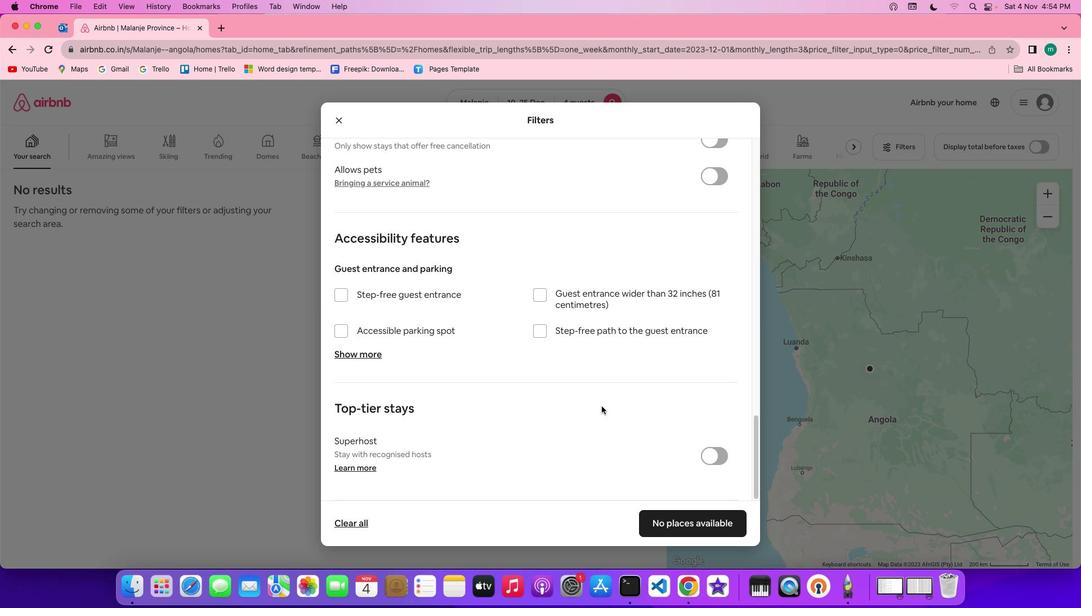 
Action: Mouse moved to (601, 406)
Screenshot: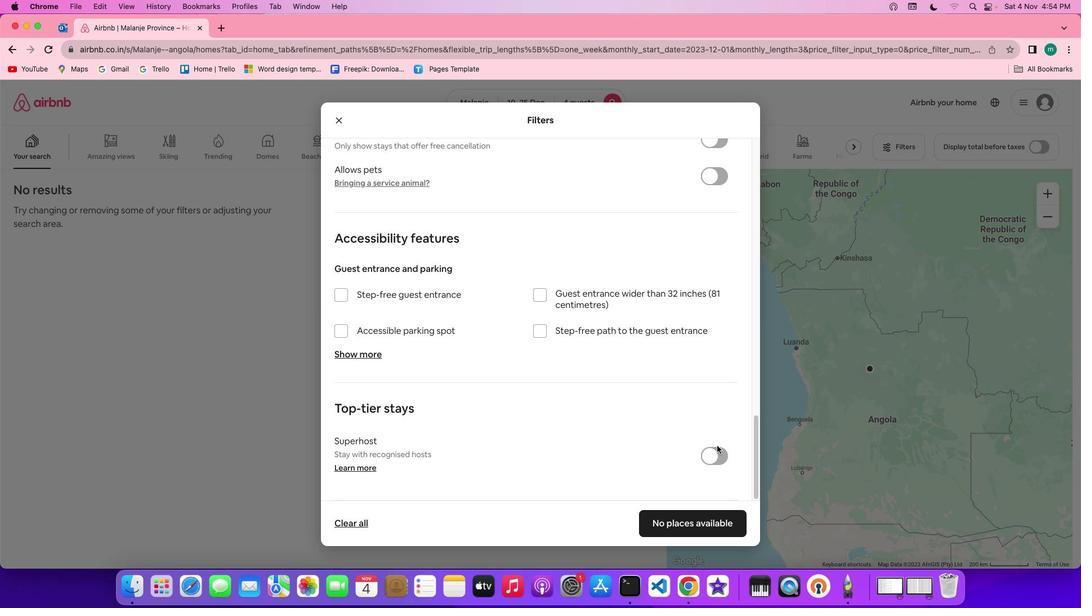 
Action: Mouse scrolled (601, 406) with delta (0, 0)
Screenshot: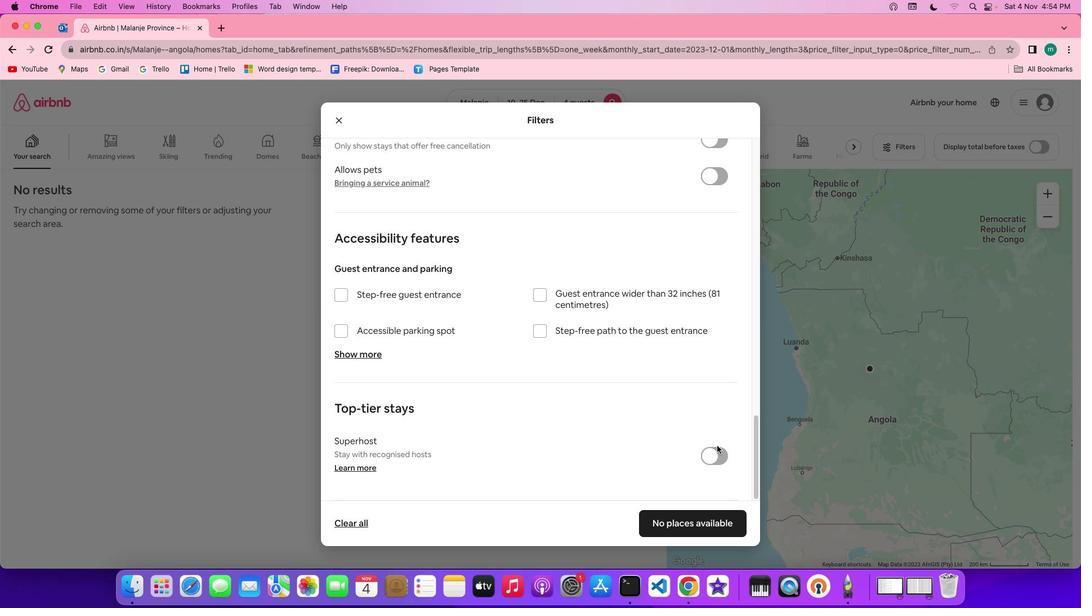 
Action: Mouse scrolled (601, 406) with delta (0, 0)
Screenshot: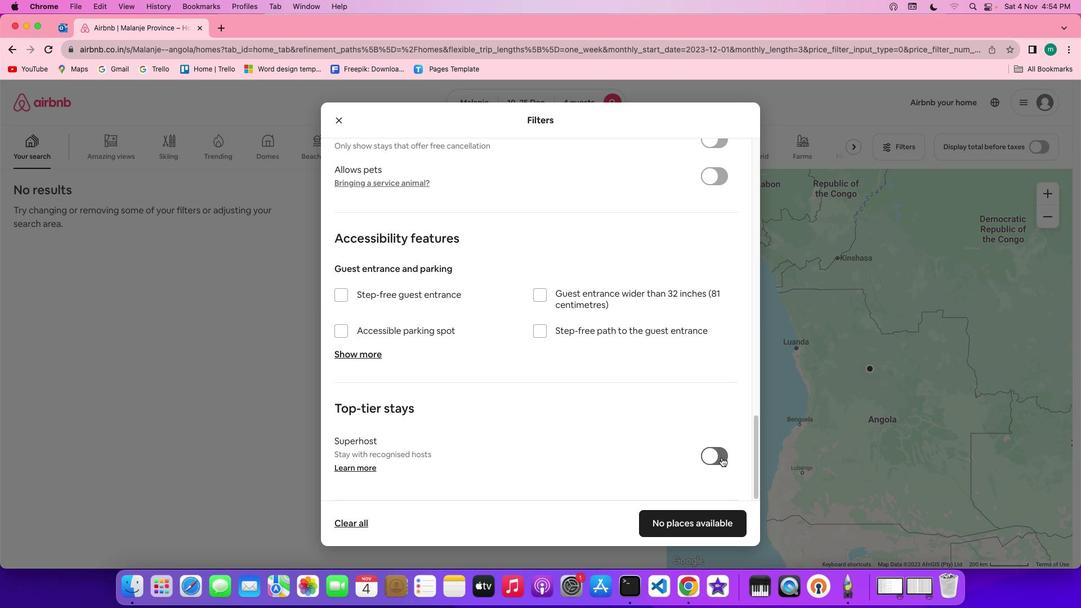 
Action: Mouse moved to (601, 406)
Screenshot: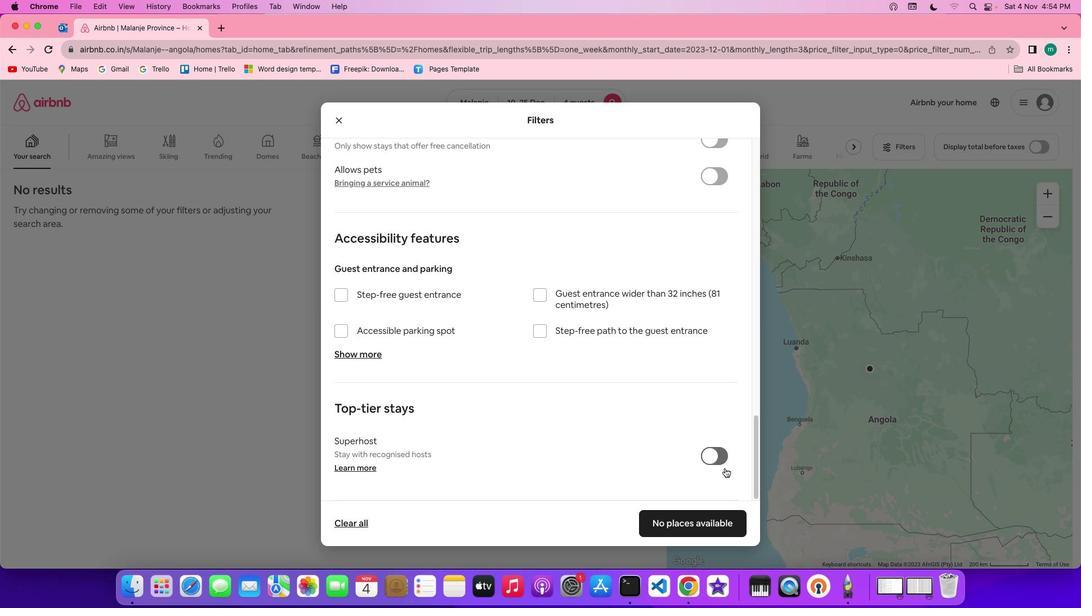 
Action: Mouse scrolled (601, 406) with delta (0, -1)
Screenshot: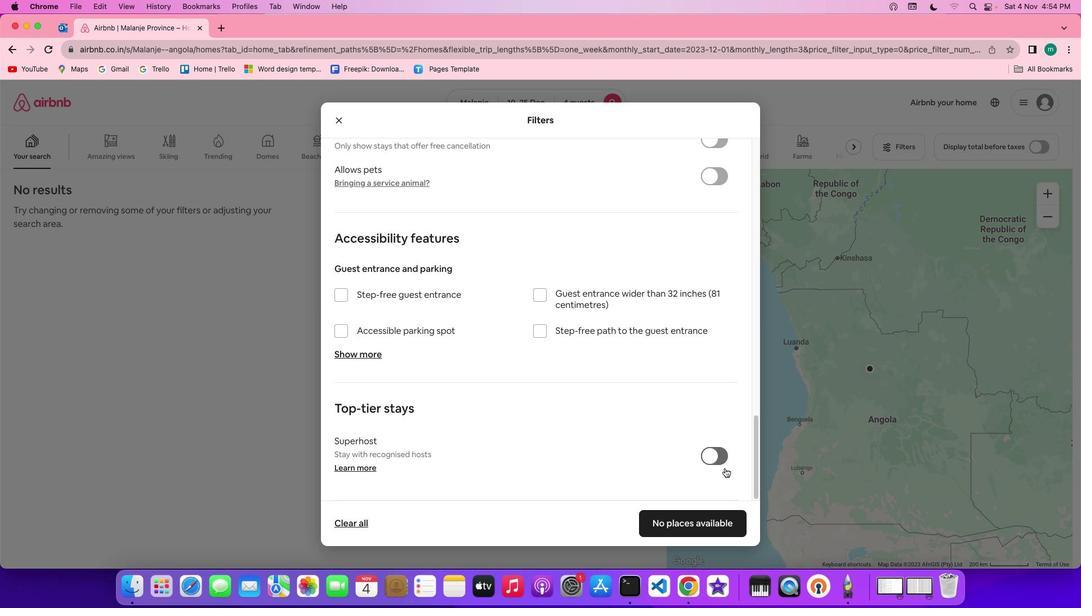 
Action: Mouse scrolled (601, 406) with delta (0, -2)
Screenshot: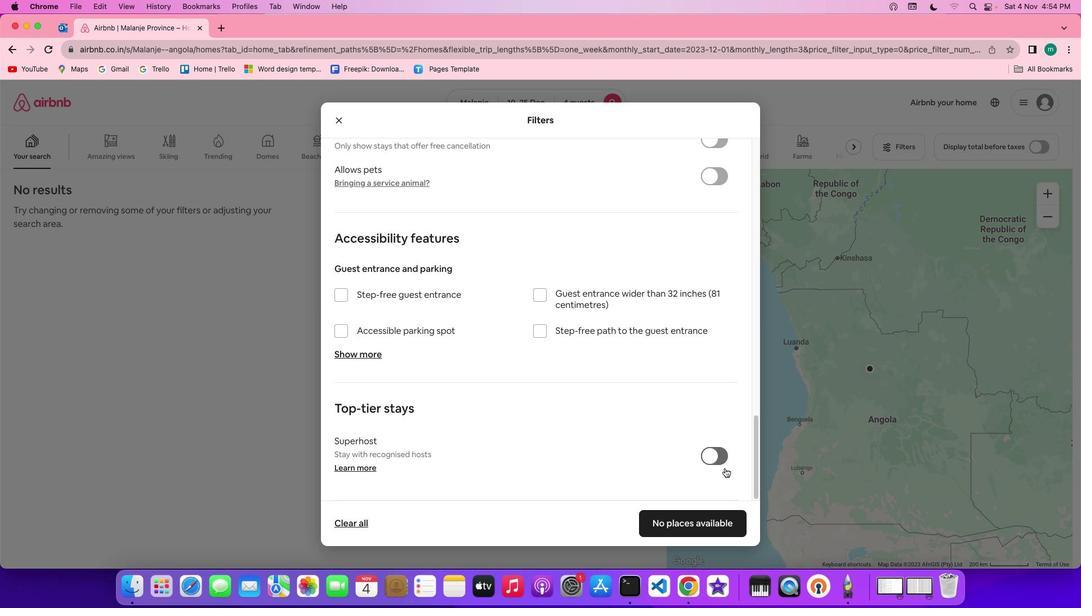 
Action: Mouse scrolled (601, 406) with delta (0, -3)
Screenshot: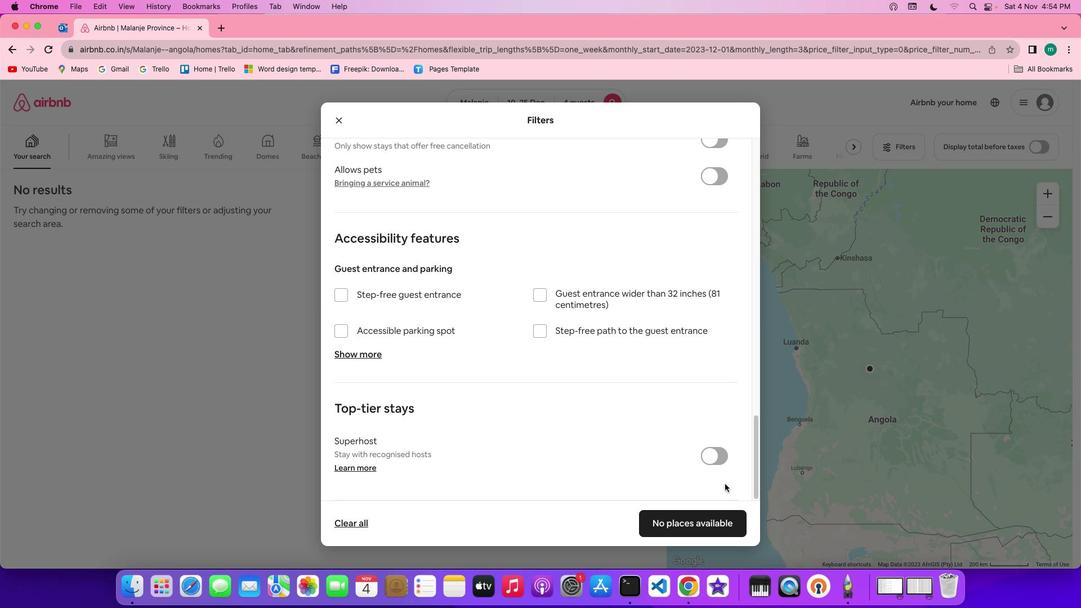 
Action: Mouse moved to (708, 524)
Screenshot: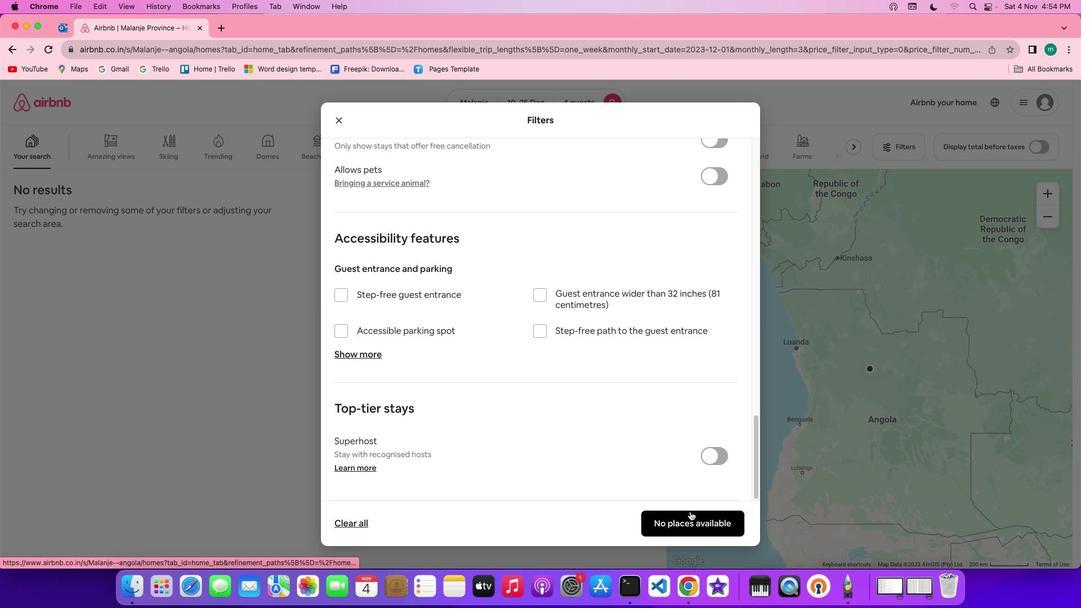 
Action: Mouse pressed left at (708, 524)
Screenshot: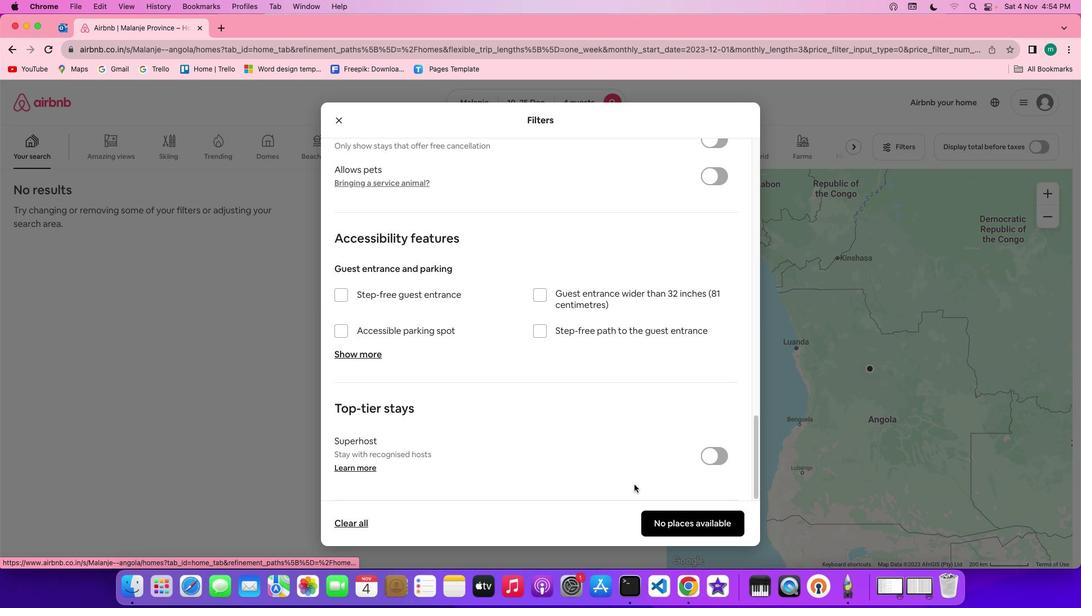 
Action: Mouse moved to (311, 379)
Screenshot: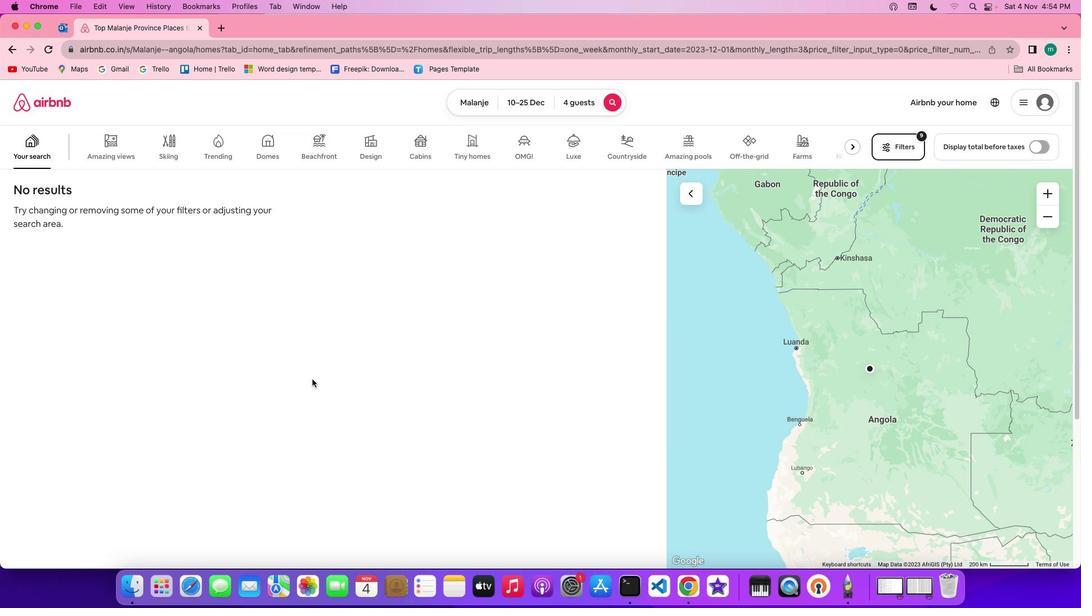 
